 Task: Create app for audit management.
Action: Mouse moved to (41, 139)
Screenshot: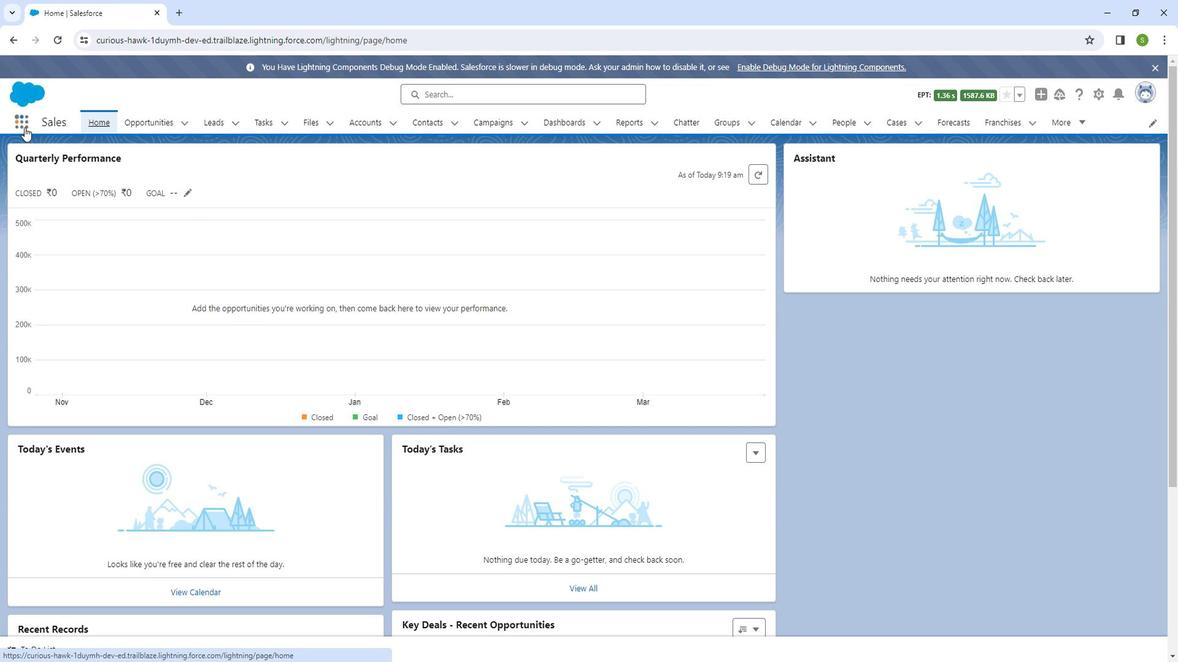 
Action: Mouse pressed left at (41, 139)
Screenshot: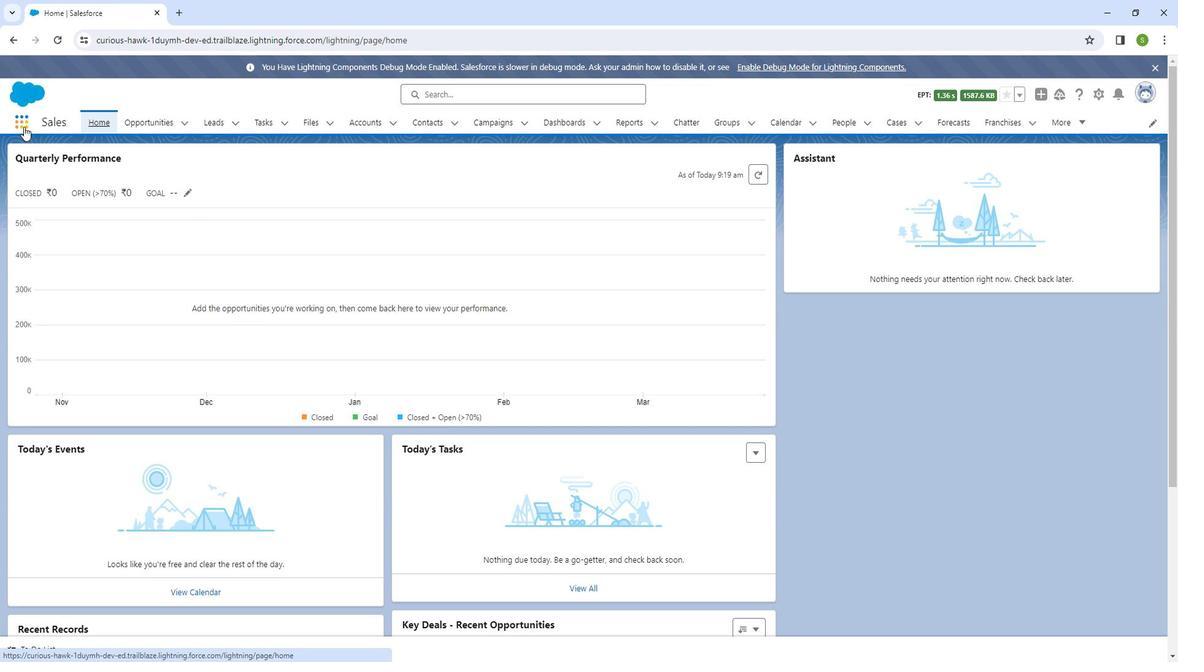 
Action: Mouse moved to (1119, 112)
Screenshot: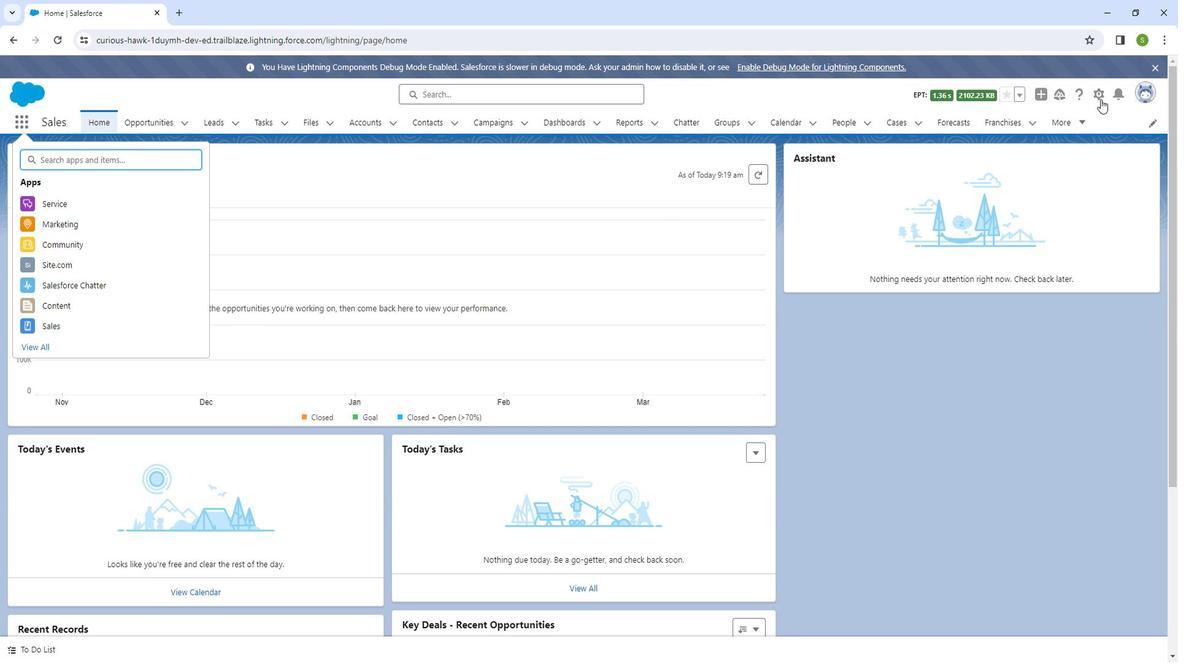 
Action: Mouse pressed left at (1119, 112)
Screenshot: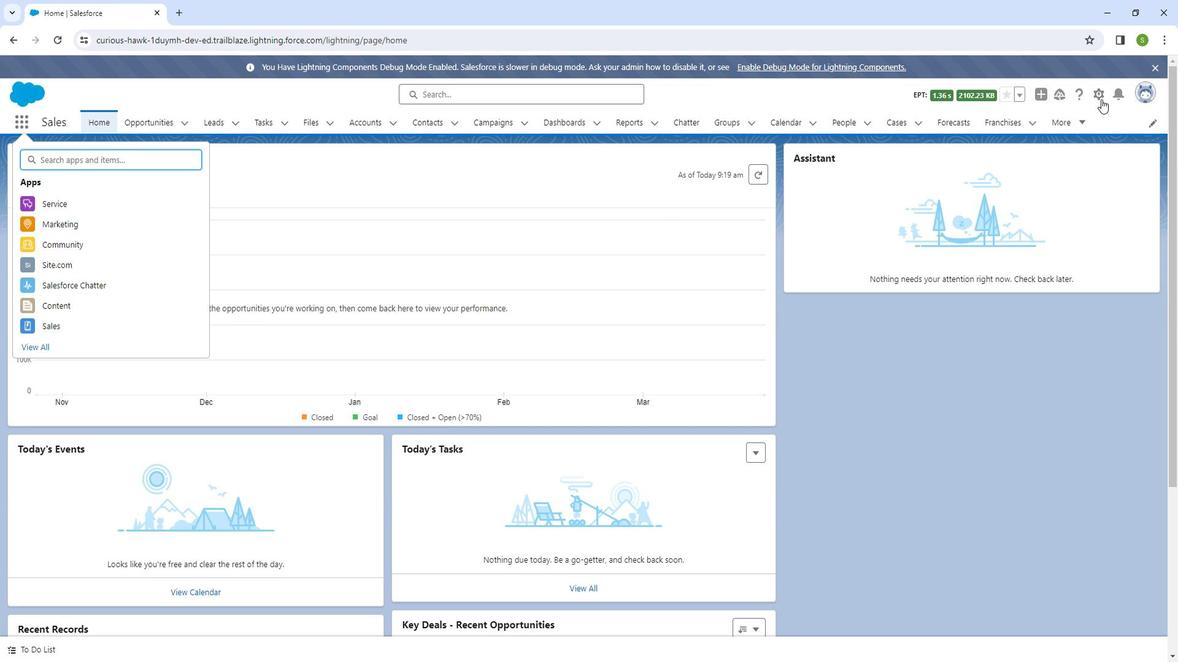 
Action: Mouse moved to (1066, 152)
Screenshot: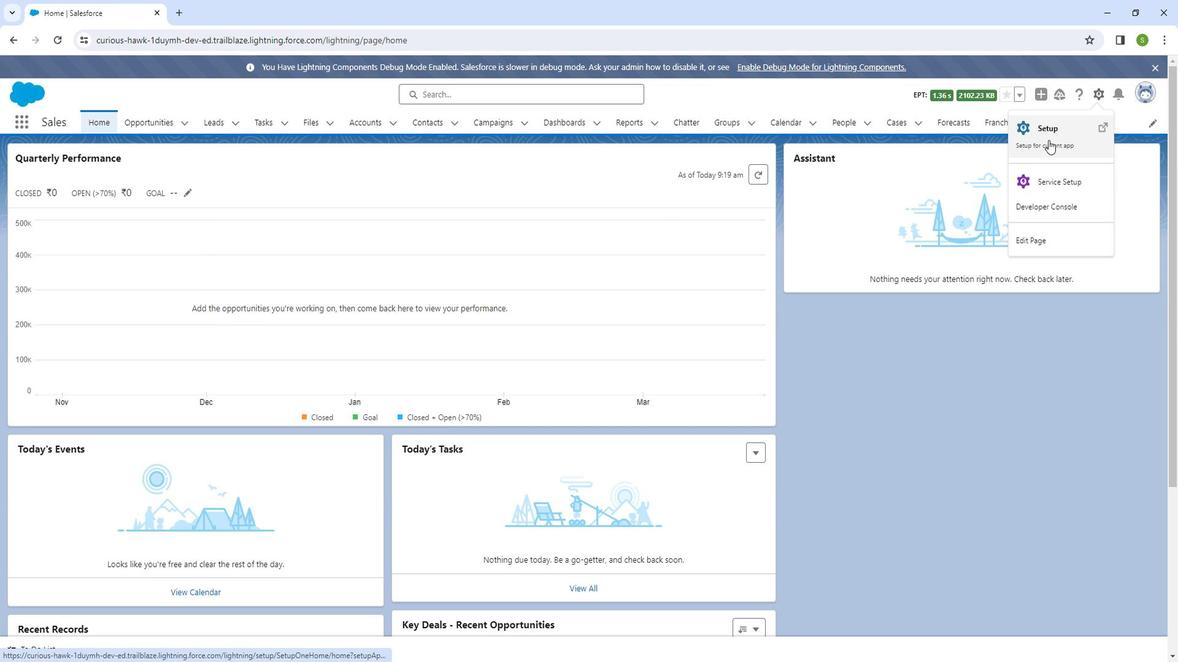 
Action: Mouse pressed left at (1066, 152)
Screenshot: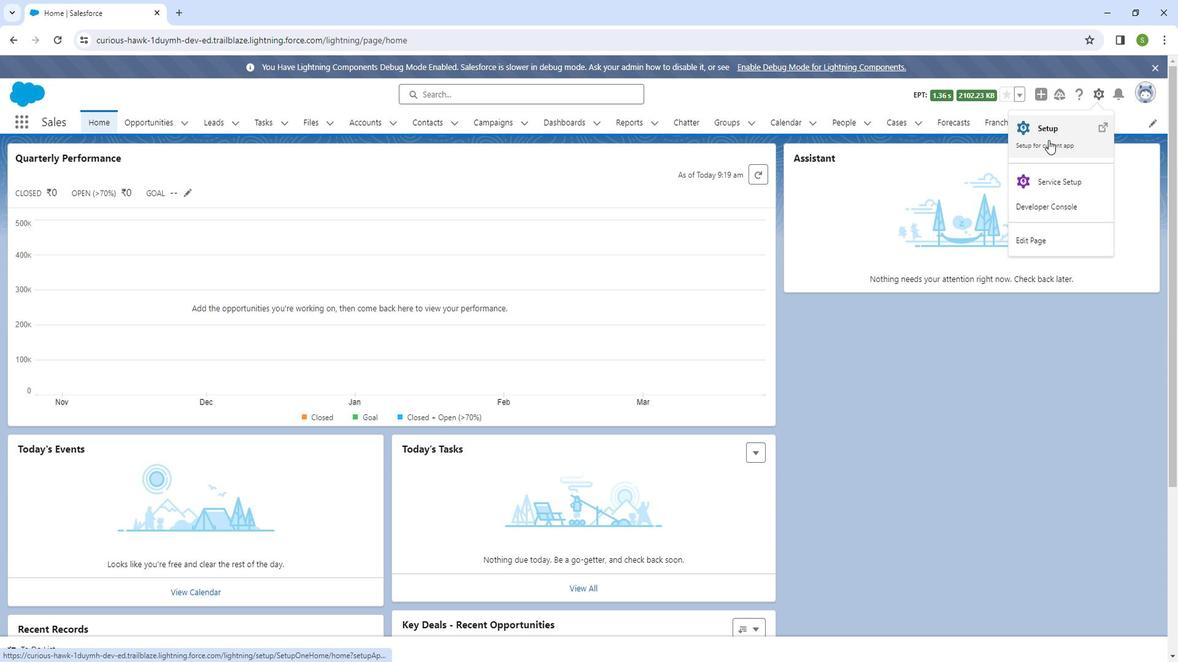 
Action: Mouse moved to (90, 170)
Screenshot: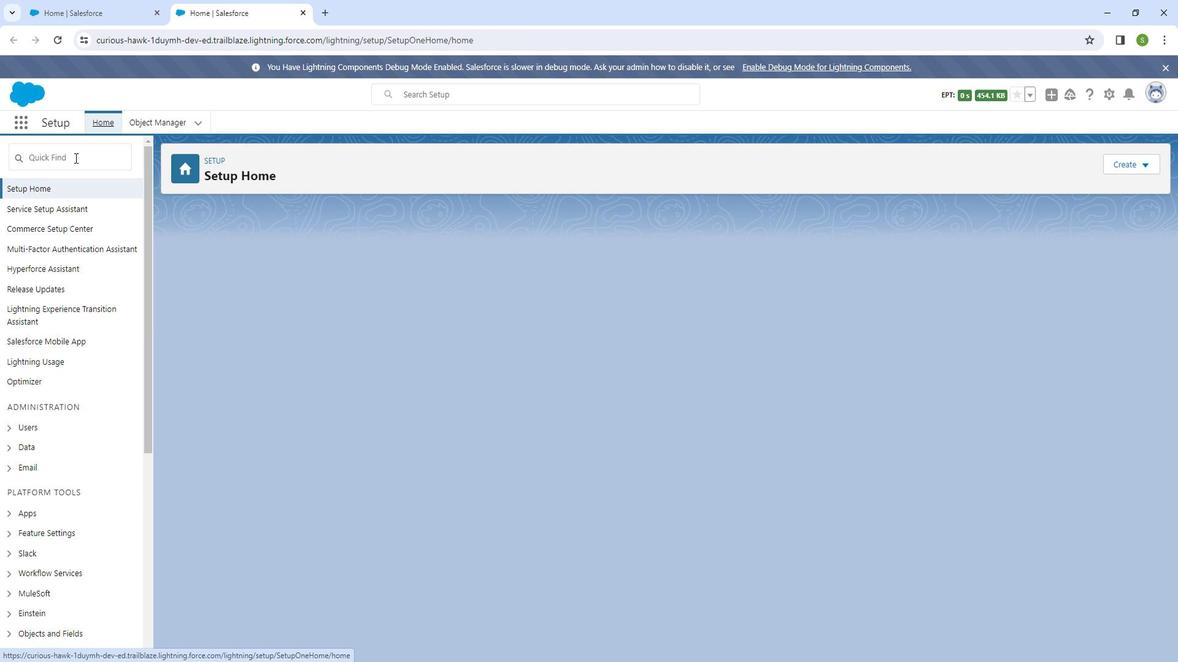 
Action: Mouse pressed left at (90, 170)
Screenshot: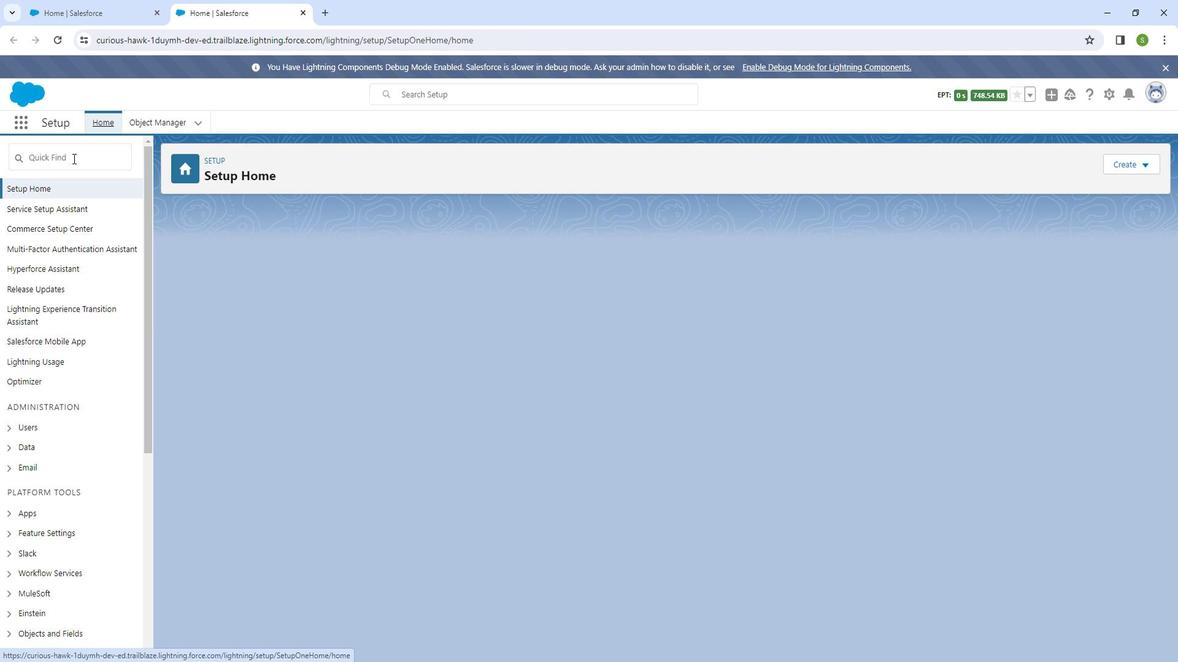 
Action: Mouse moved to (91, 170)
Screenshot: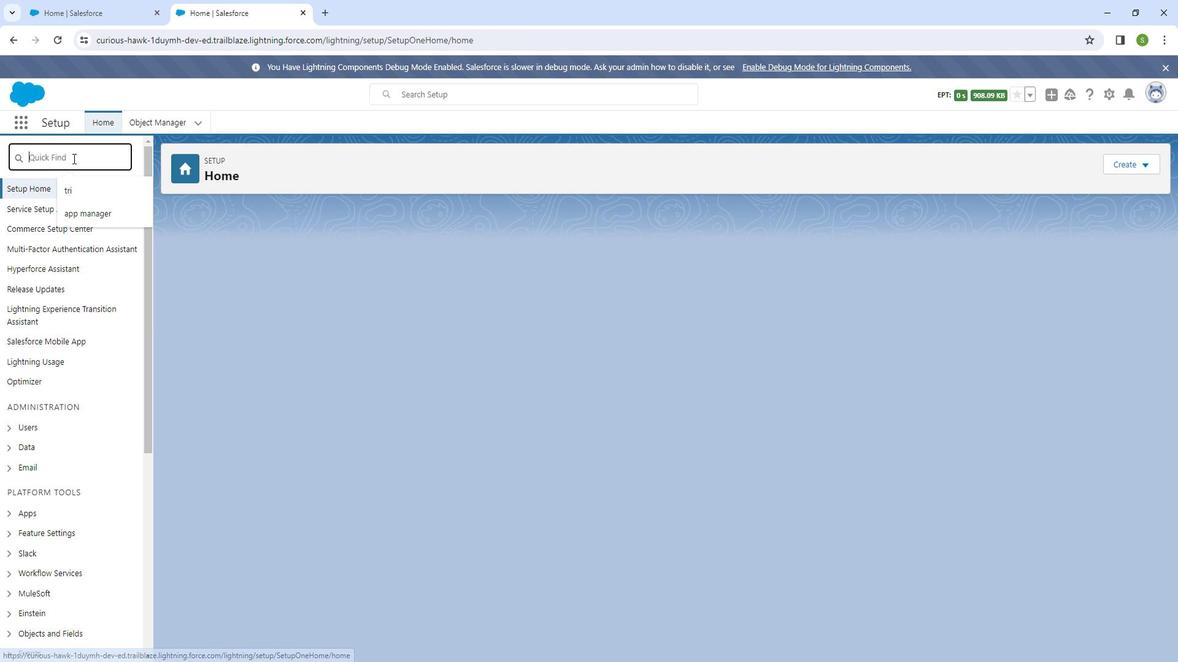 
Action: Key pressed app<Key.space>manag
Screenshot: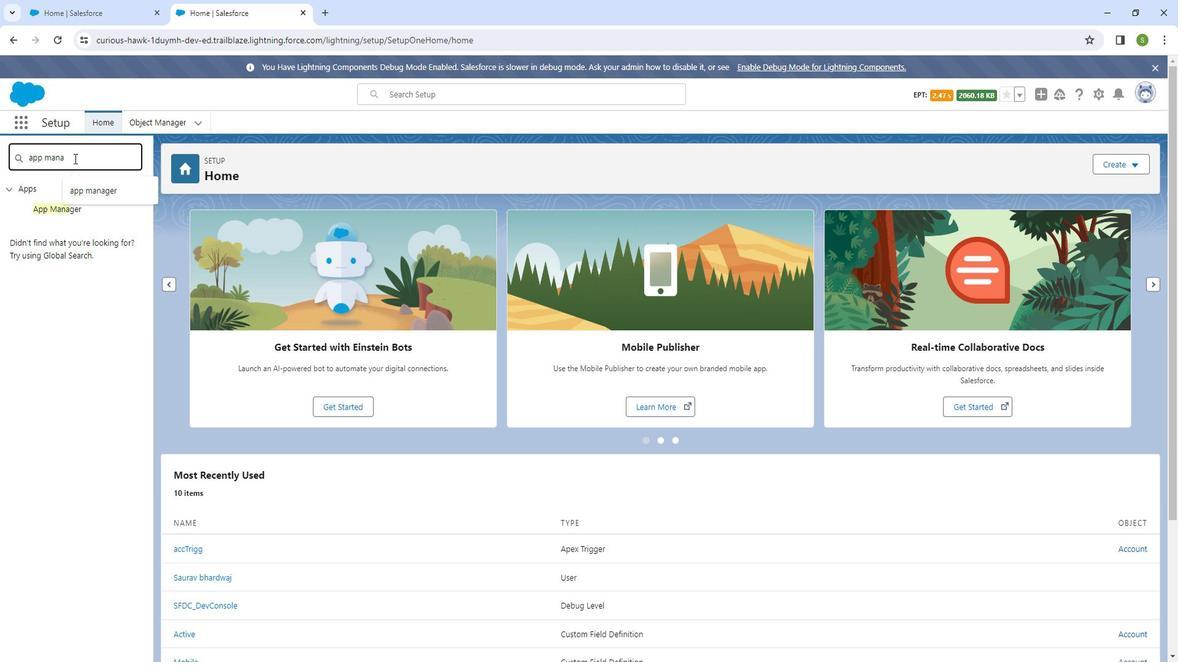 
Action: Mouse moved to (92, 170)
Screenshot: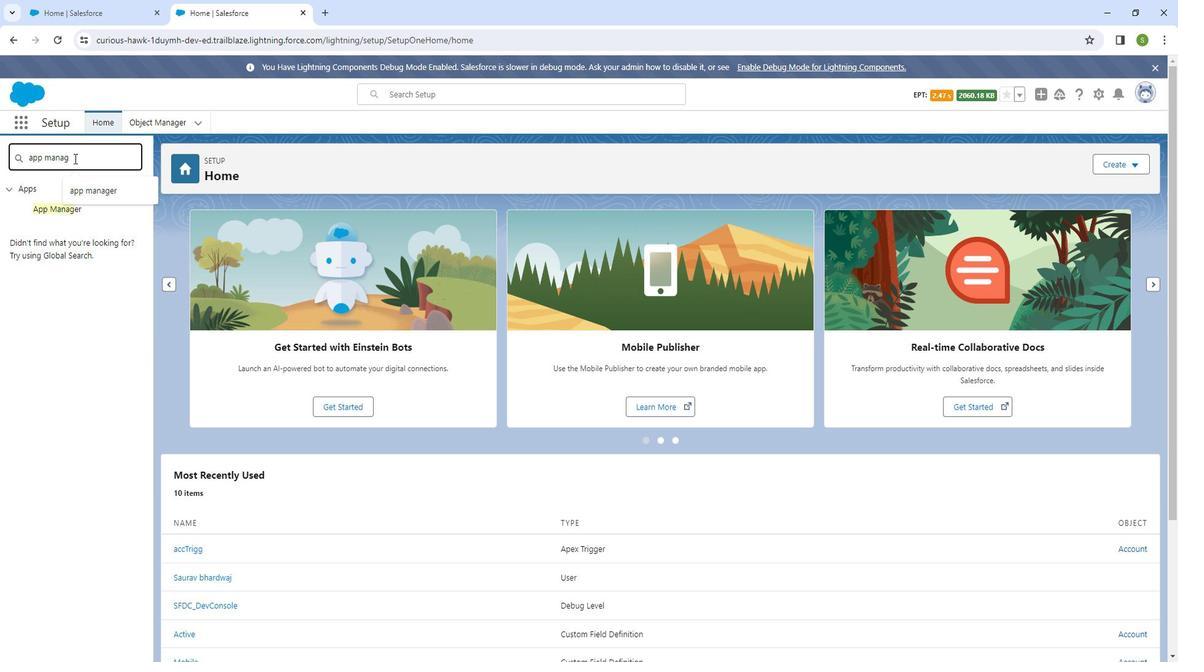 
Action: Key pressed er
Screenshot: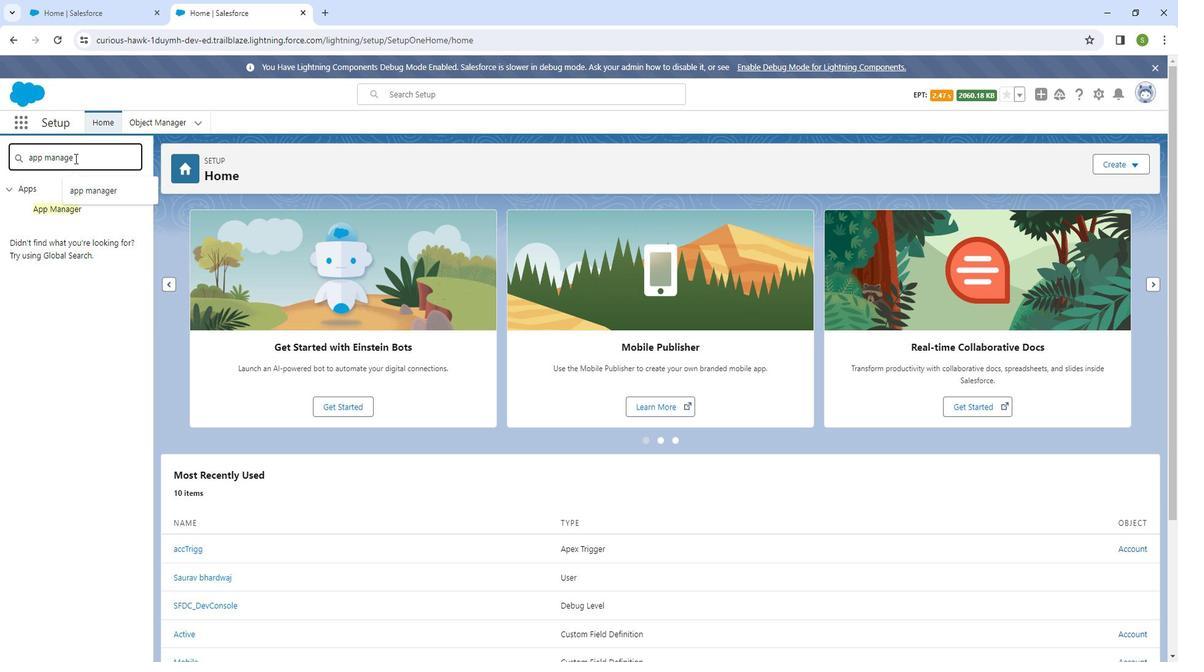 
Action: Mouse moved to (93, 218)
Screenshot: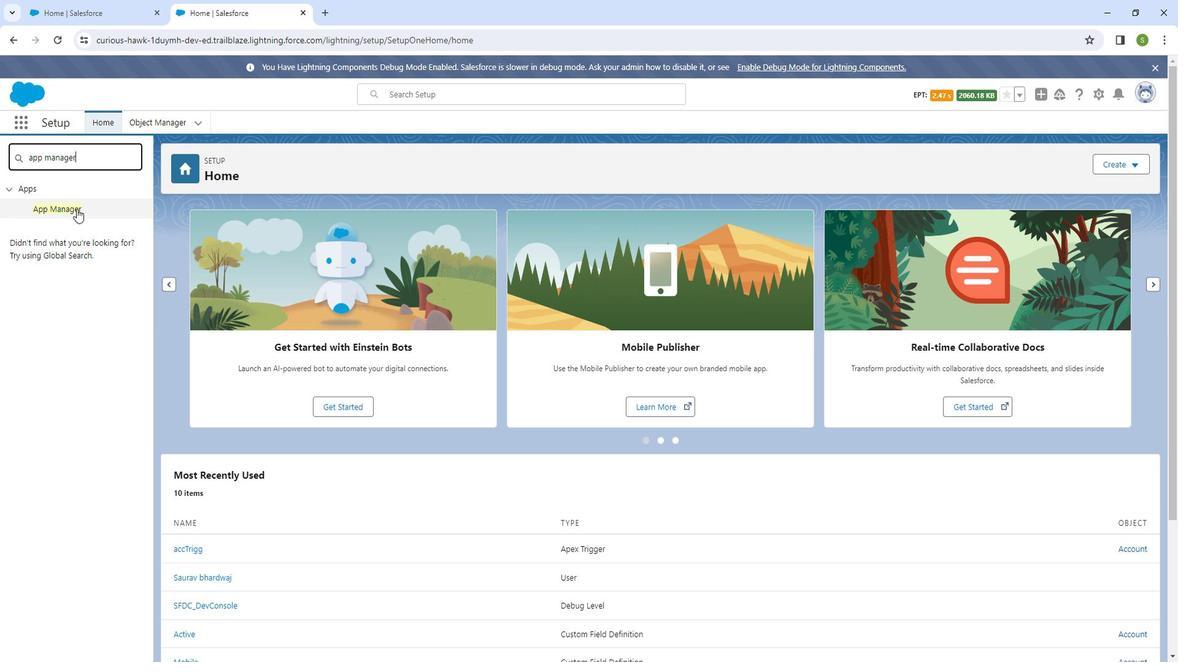 
Action: Mouse pressed left at (93, 218)
Screenshot: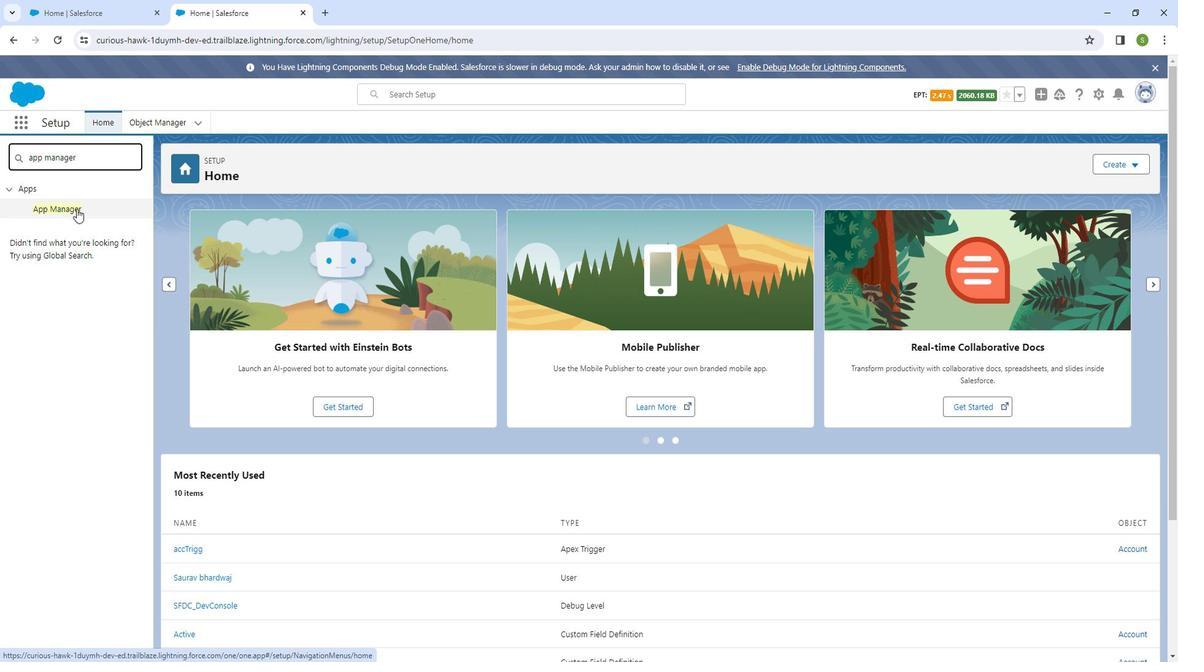 
Action: Mouse moved to (1028, 173)
Screenshot: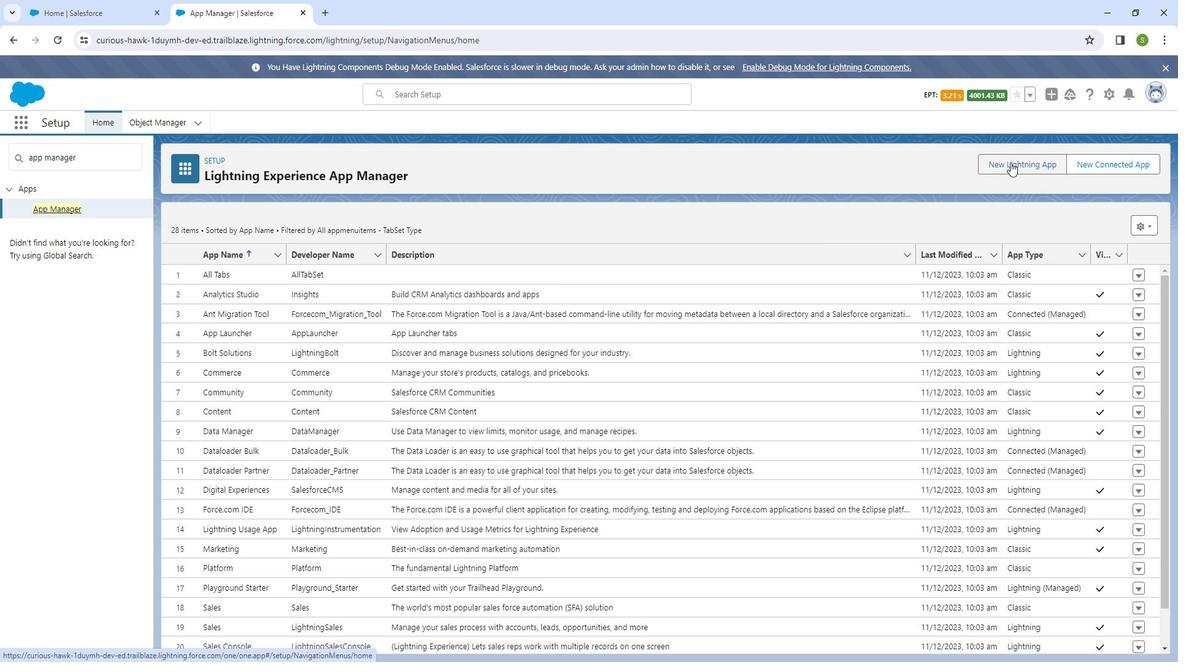 
Action: Mouse pressed left at (1028, 173)
Screenshot: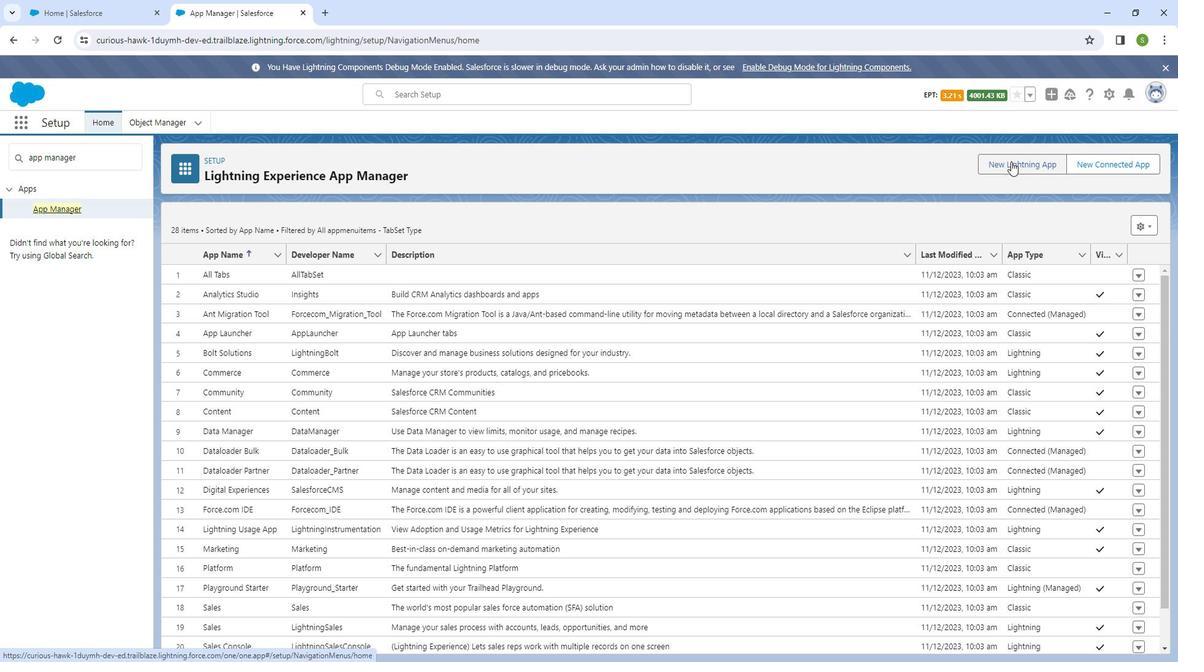 
Action: Mouse moved to (449, 297)
Screenshot: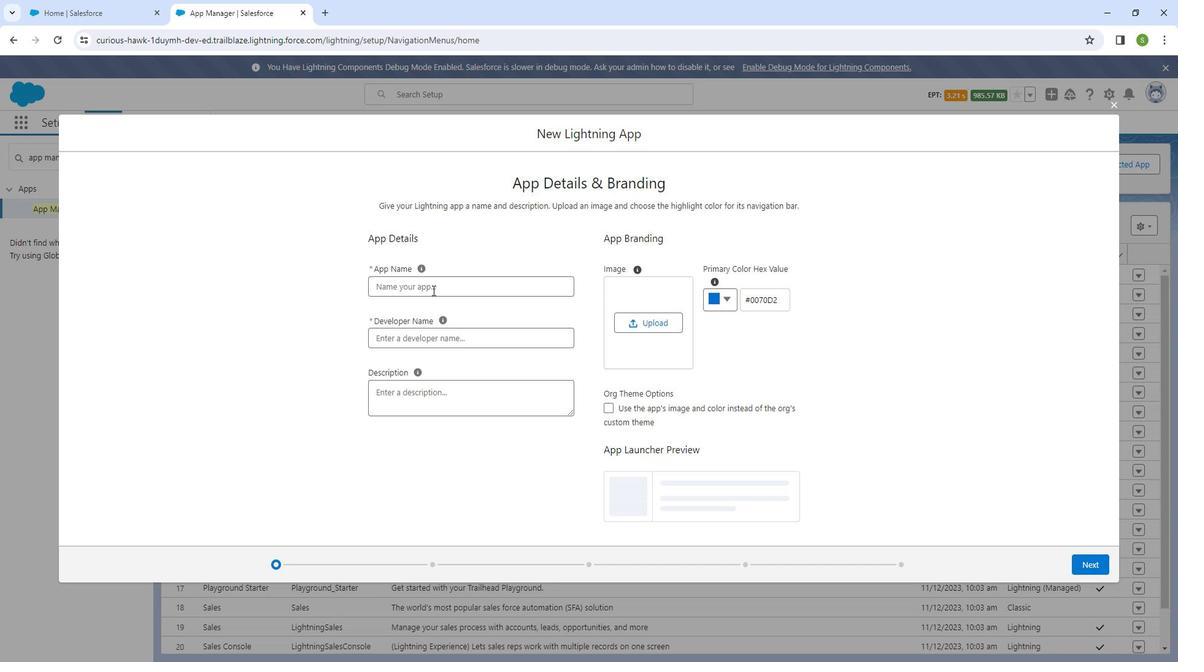 
Action: Mouse pressed left at (449, 297)
Screenshot: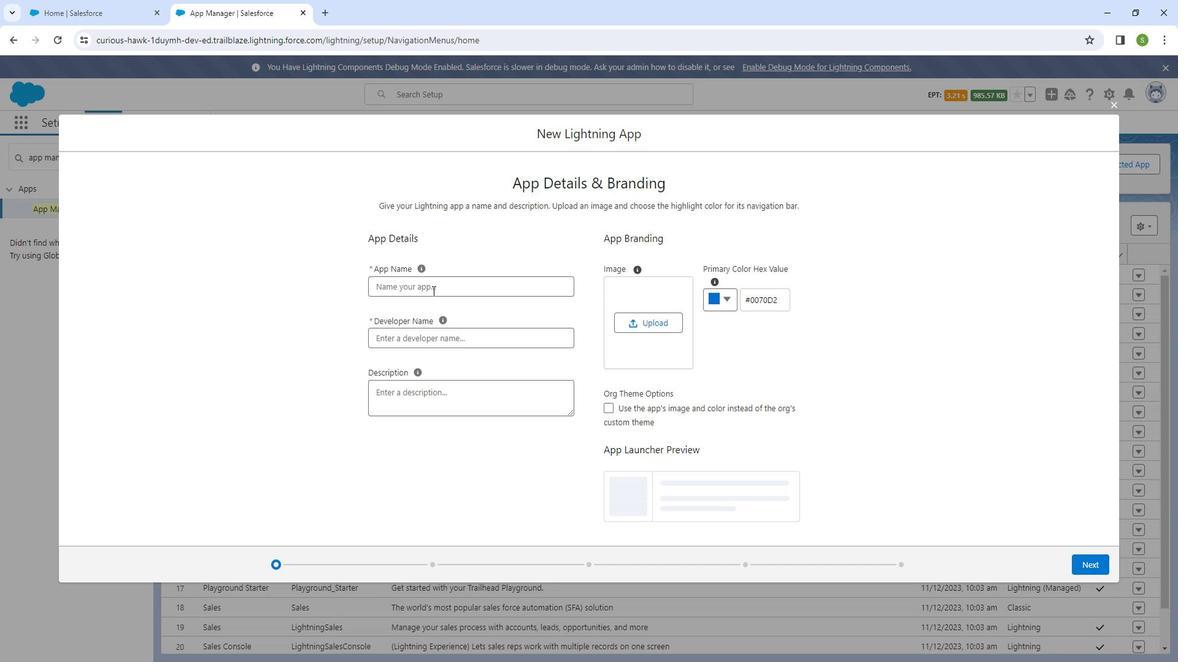 
Action: Mouse moved to (450, 297)
Screenshot: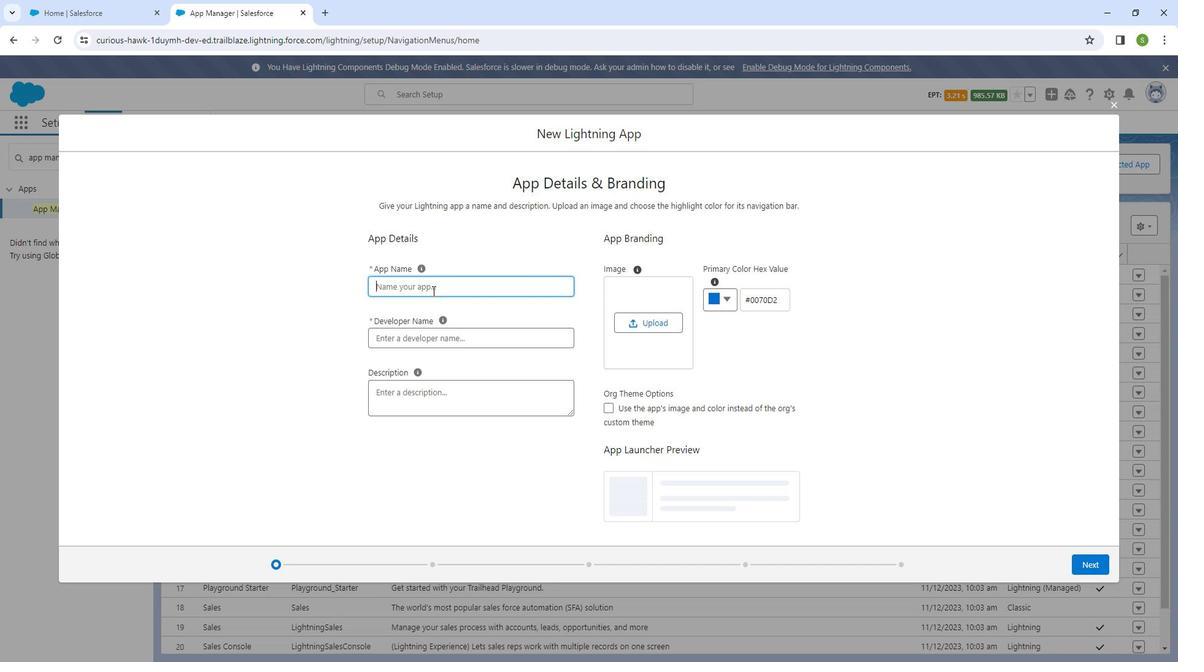 
Action: Key pressed <Key.shift_r>App<Key.backspace><Key.backspace>udit<Key.space><Key.shift_r><Key.shift_r><Key.shift_r><Key.shift_r><Key.shift_r><Key.shift_r><Key.shift_r><Key.shift_r><Key.shift_r><Key.shift_r><Key.shift_r><Key.shift_r><Key.shift_r>Management<Key.space>
Screenshot: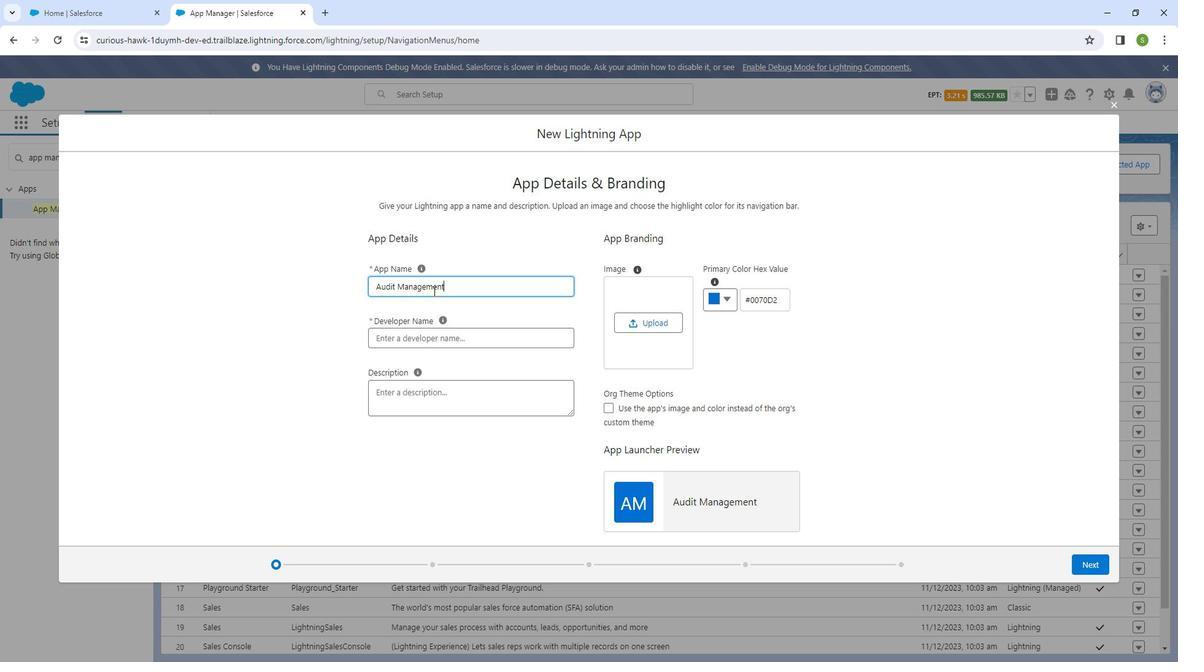 
Action: Mouse moved to (445, 343)
Screenshot: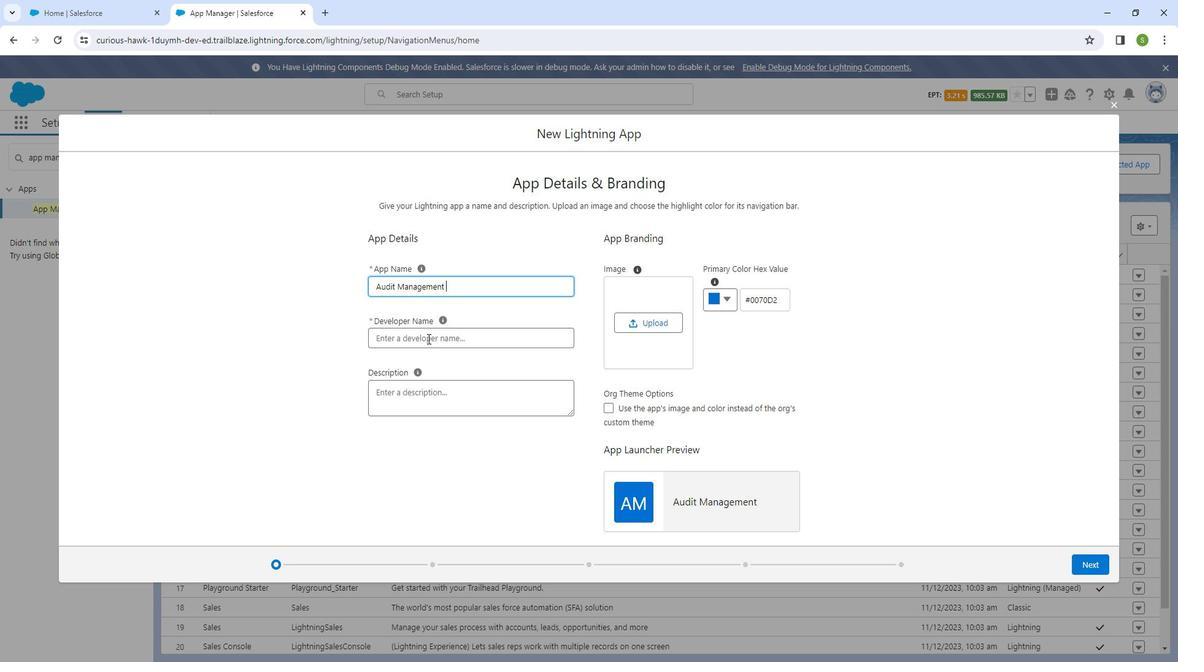 
Action: Mouse pressed left at (445, 343)
Screenshot: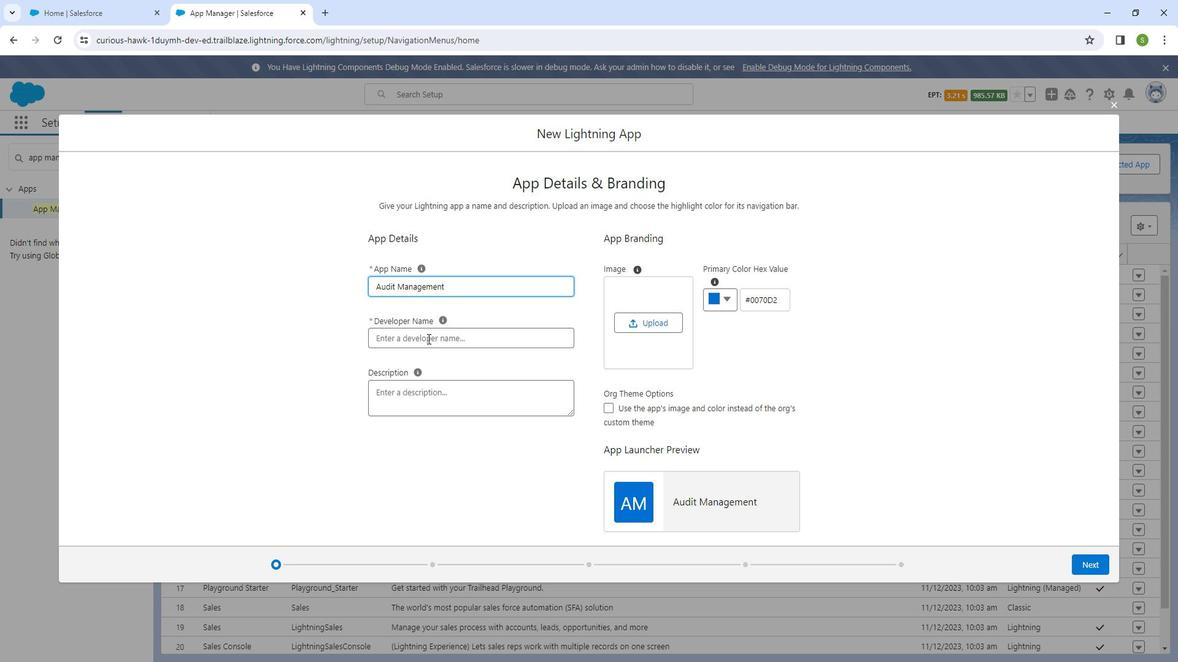 
Action: Mouse moved to (430, 396)
Screenshot: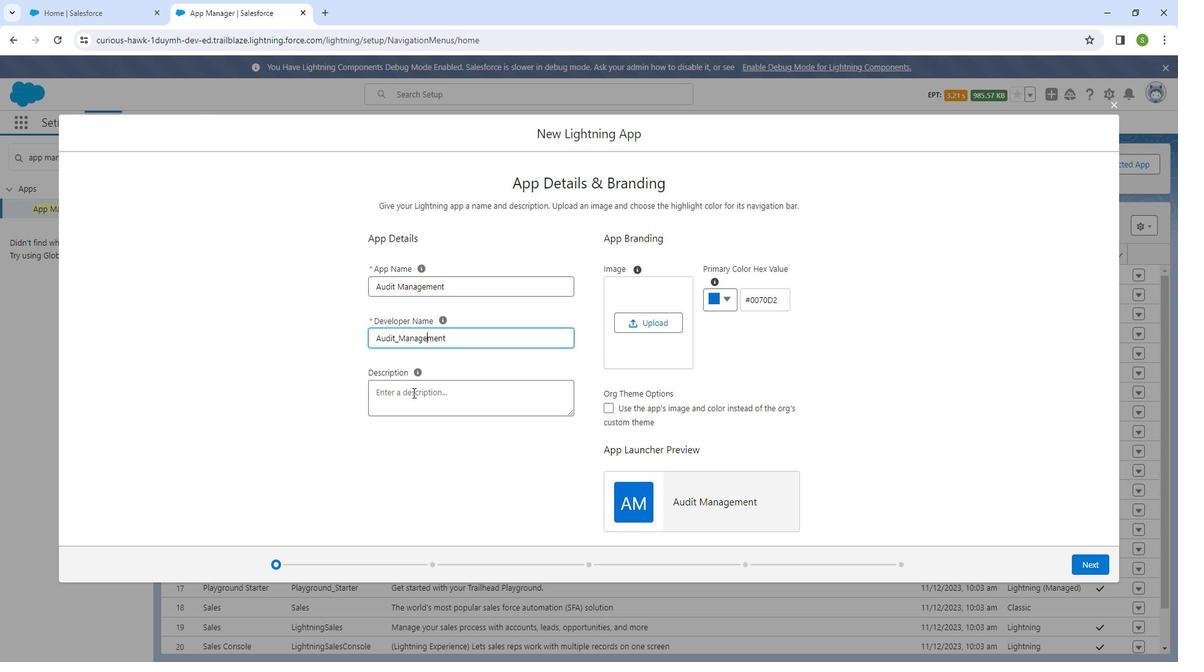 
Action: Mouse pressed left at (430, 396)
Screenshot: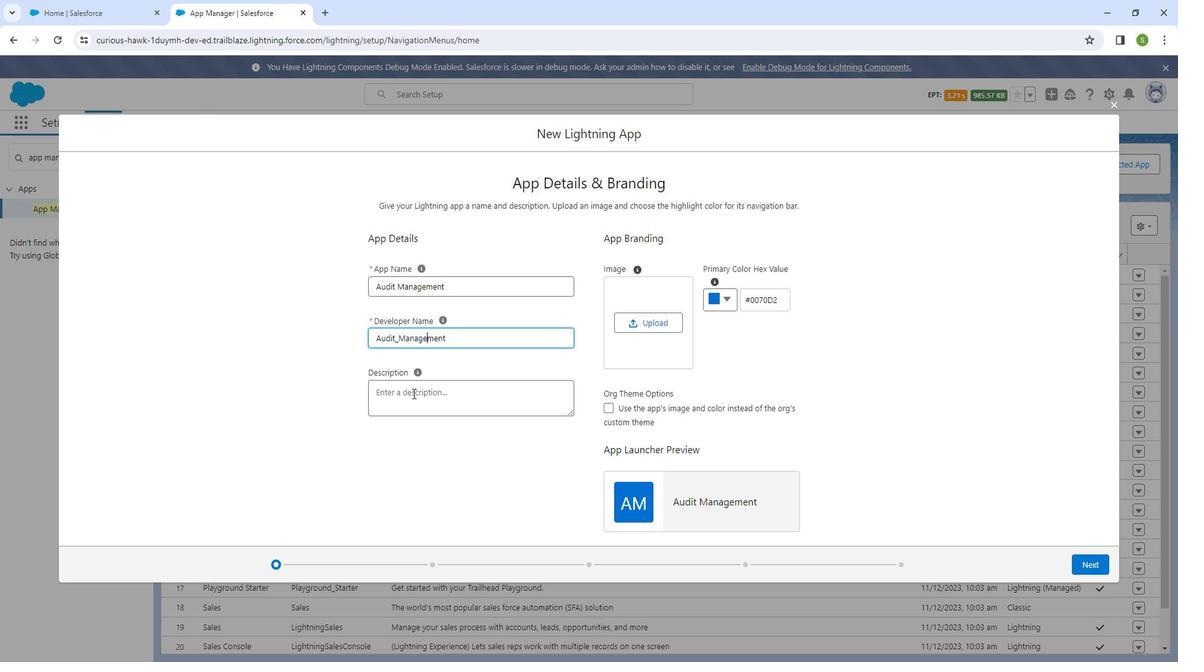 
Action: Mouse moved to (431, 396)
Screenshot: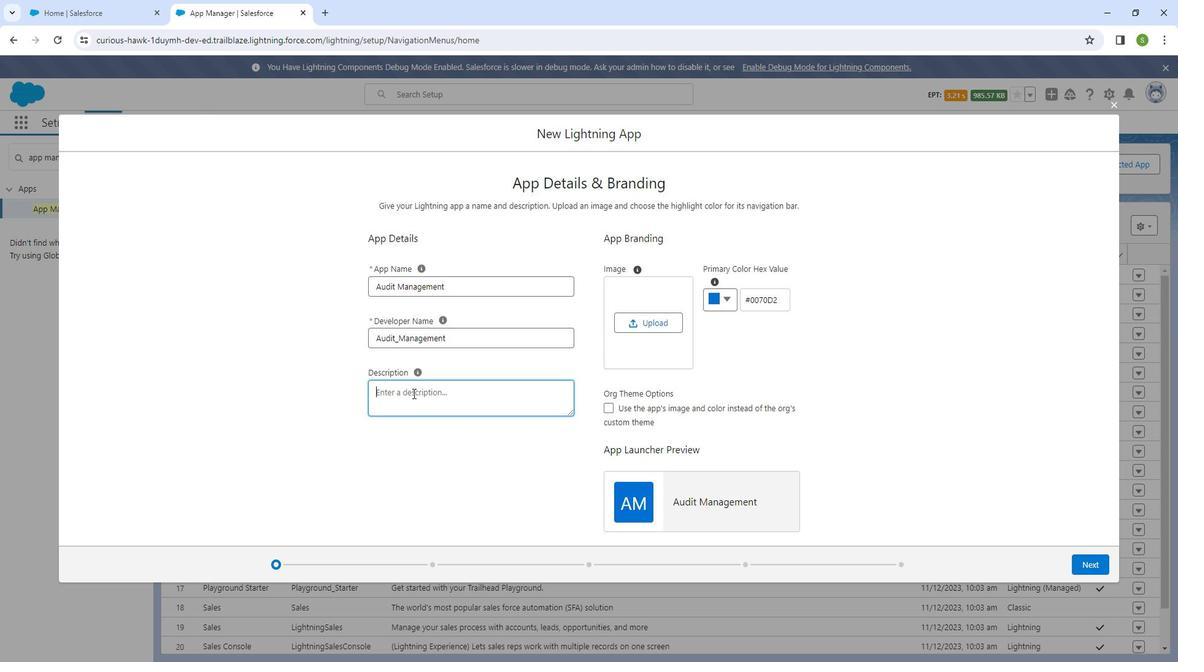 
Action: Key pressed <Key.shift_r><Key.shift_r><Key.shift_r><Key.shift_r><Key.shift_r><Key.shift_r><Key.shift_r><Key.shift_r><Key.shift_r><Key.shift_r><Key.shift_r>An<Key.space><Key.shift_r><Key.shift_r><Key.shift_r><Key.shift_r><Key.shift_r><Key.shift_r>Audit<Key.space><Key.shift_r><Key.shift_r><Key.shift_r><Key.shift_r><Key.shift_r><Key.shift_r><Key.shift_r><Key.shift_r><Key.shift_r><Key.shift_r><Key.shift_r><Key.shift_r><Key.shift_r><Key.shift_r><Key.shift_r><Key.shift_r><Key.shift_r>Management<Key.space>system<Key.space>is<Key.space>a<Key.space>software<Key.space>solution<Key.space>designed<Key.space>to<Key.space>streamline<Key.space>and<Key.space>automate<Key.space>the<Key.space>entire<Key.space>audit<Key.space>process<Key.space>within<Key.space>an<Key.space>organisation.
Screenshot: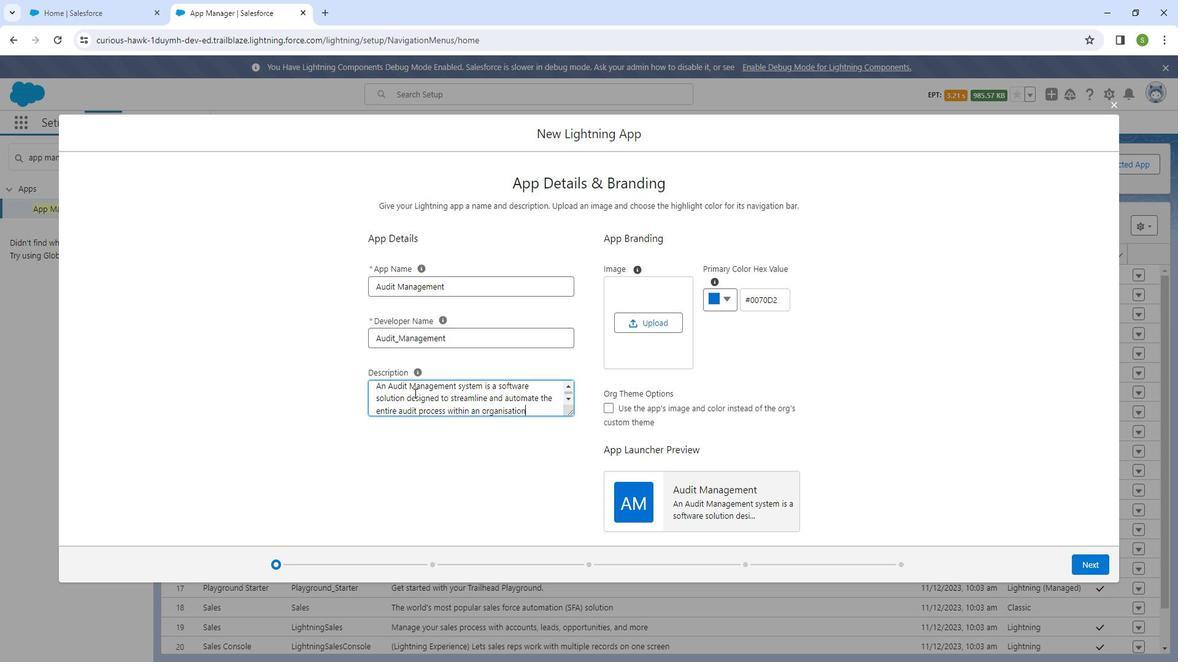 
Action: Mouse moved to (1100, 558)
Screenshot: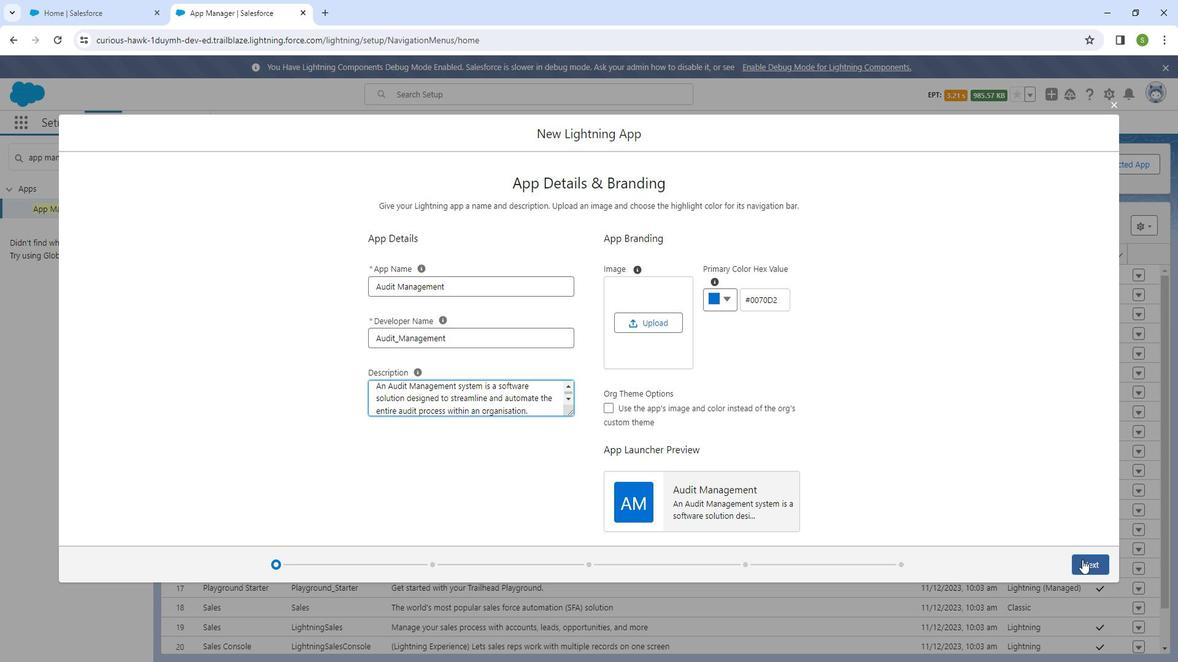 
Action: Mouse pressed left at (1100, 558)
Screenshot: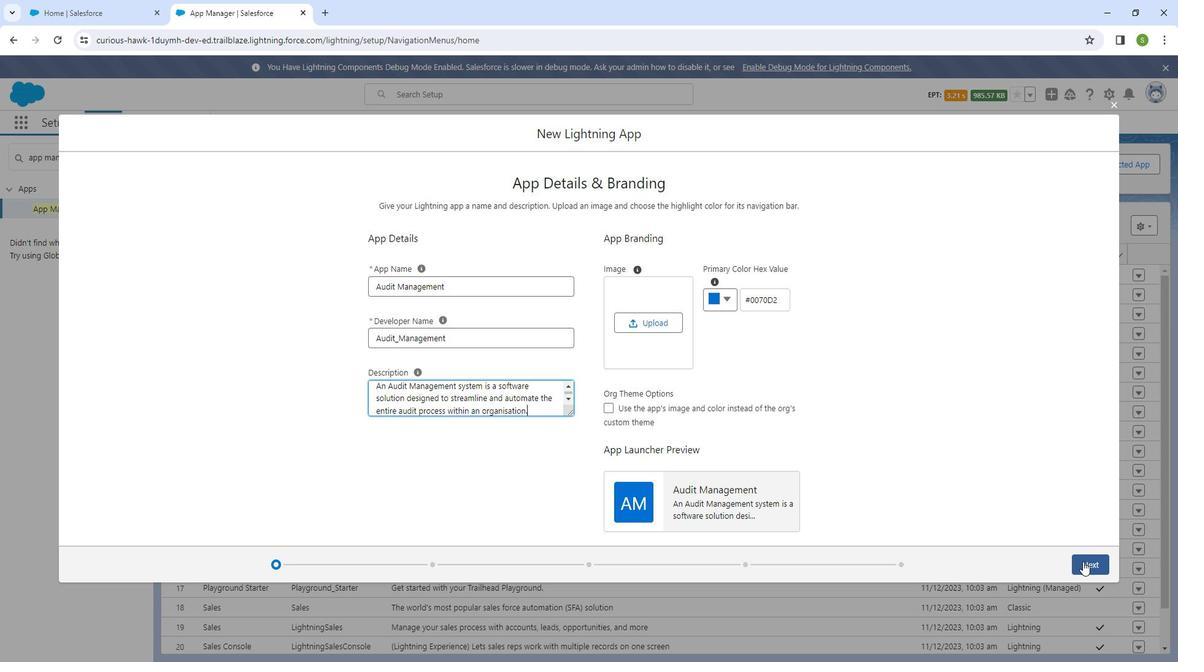 
Action: Mouse moved to (1106, 559)
Screenshot: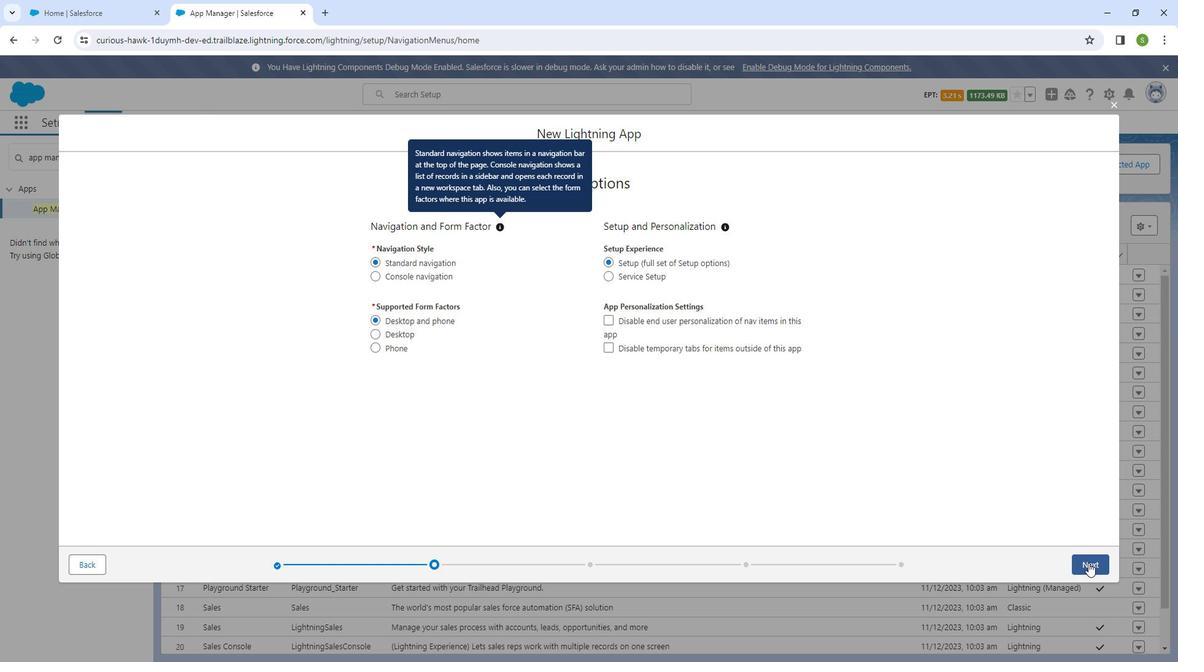 
Action: Mouse pressed left at (1106, 559)
Screenshot: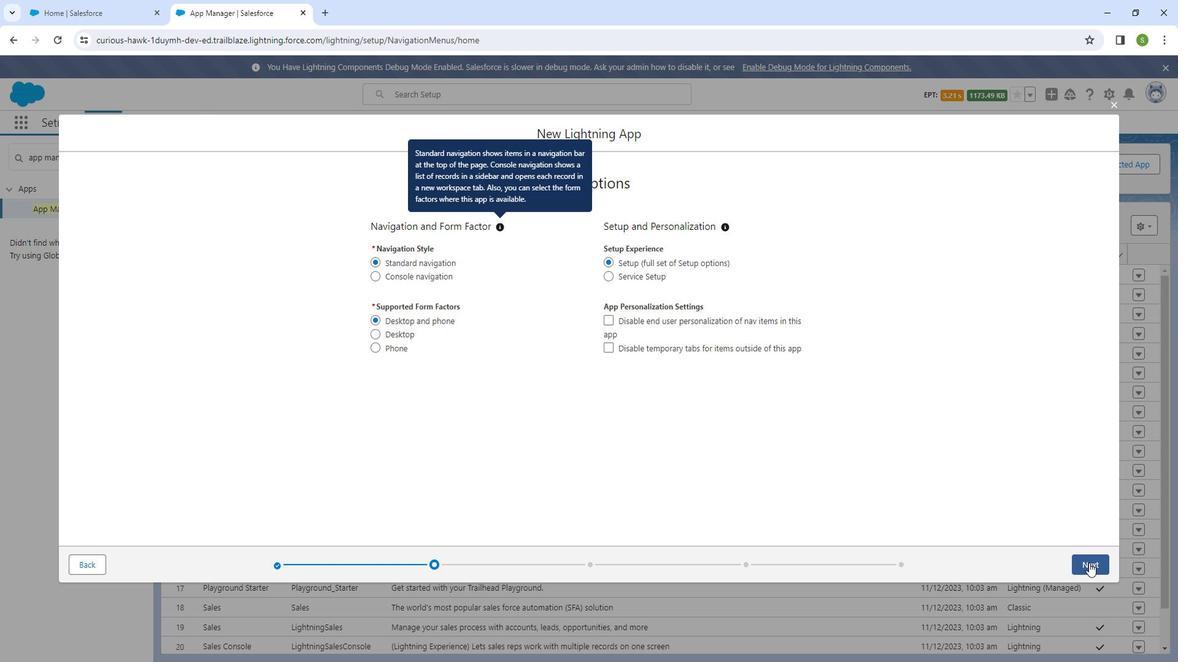 
Action: Mouse moved to (909, 443)
Screenshot: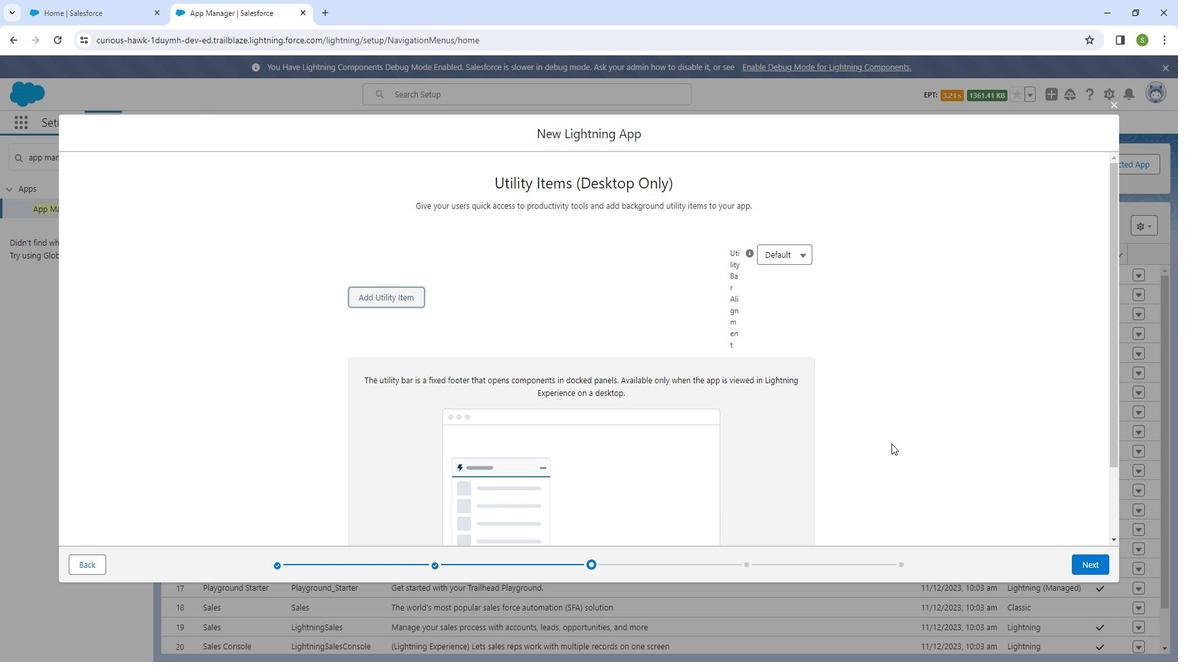 
Action: Mouse scrolled (909, 443) with delta (0, 0)
Screenshot: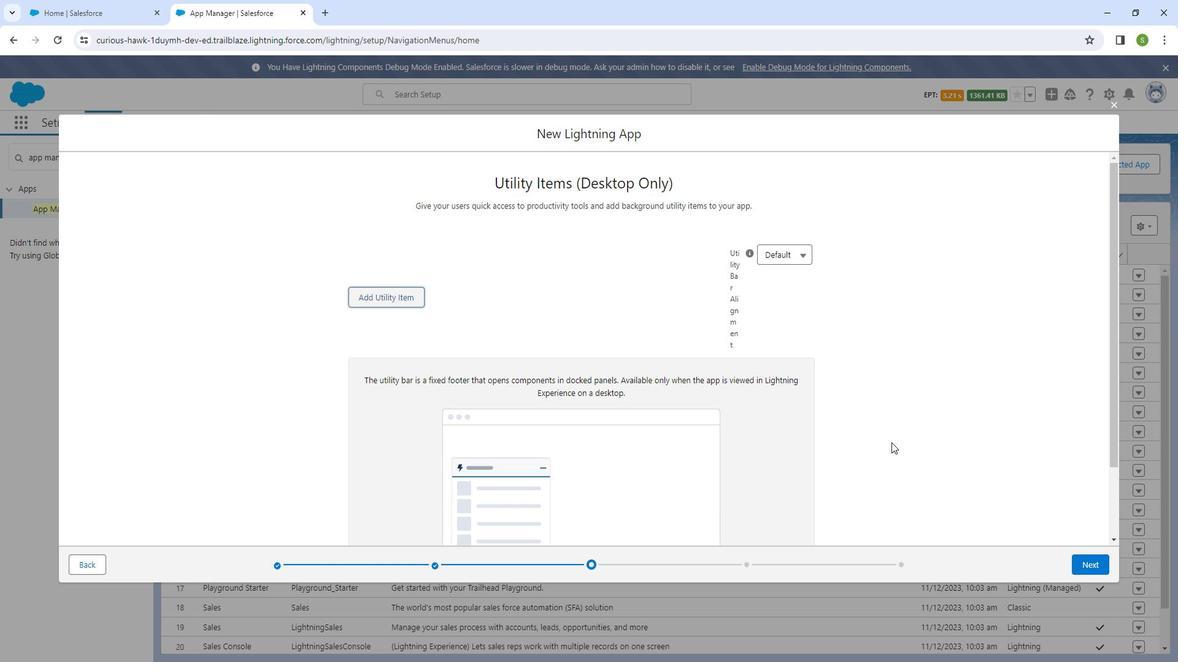 
Action: Mouse scrolled (909, 443) with delta (0, 0)
Screenshot: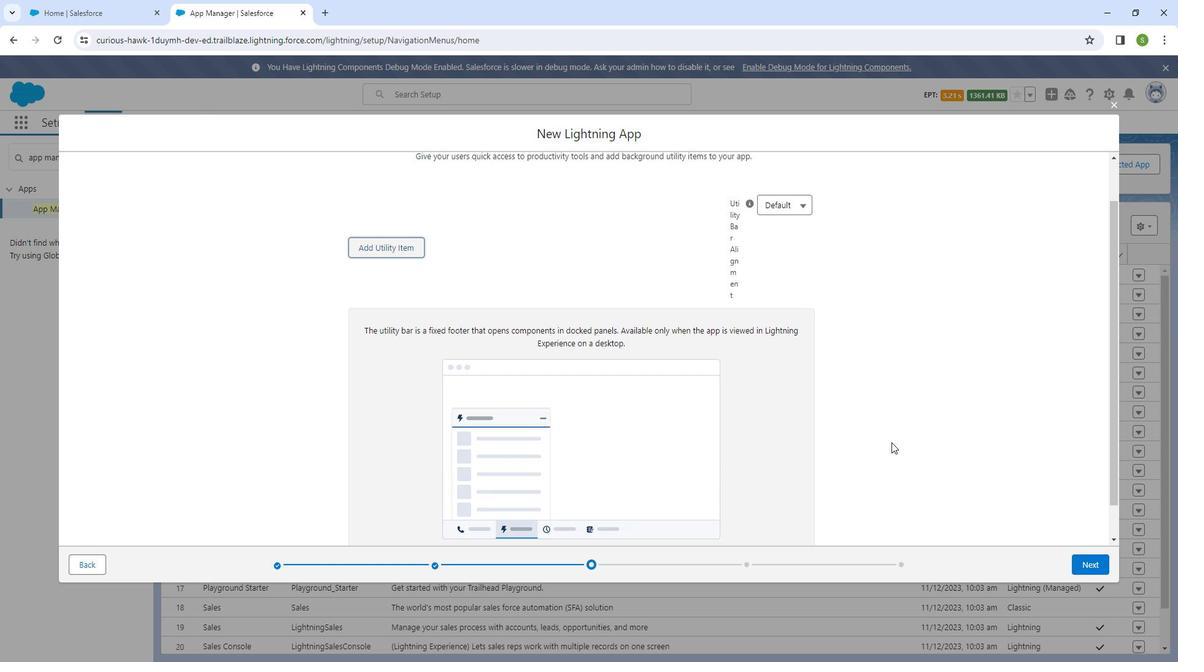 
Action: Mouse scrolled (909, 443) with delta (0, 0)
Screenshot: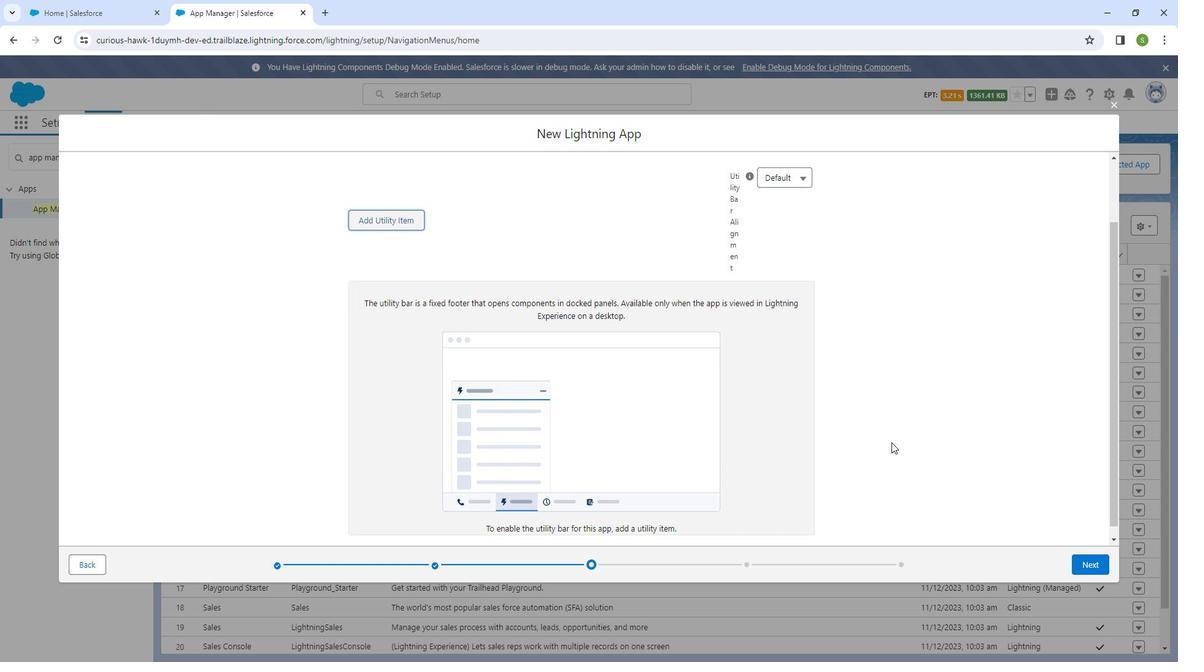 
Action: Mouse scrolled (909, 443) with delta (0, 0)
Screenshot: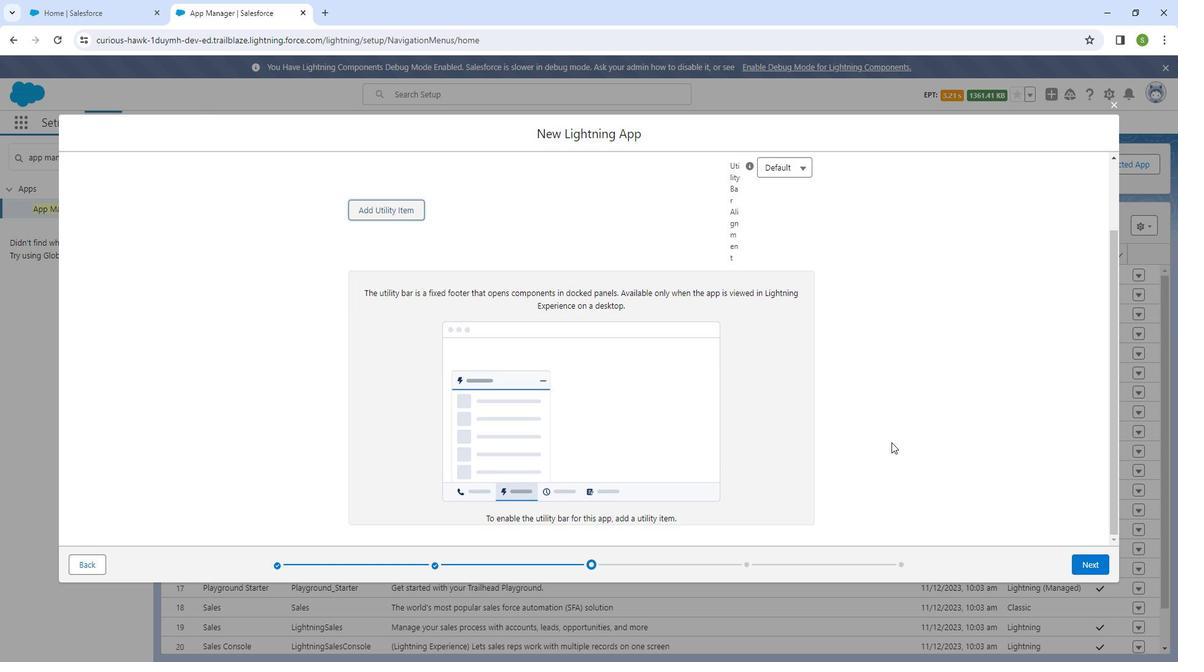 
Action: Mouse moved to (1096, 558)
Screenshot: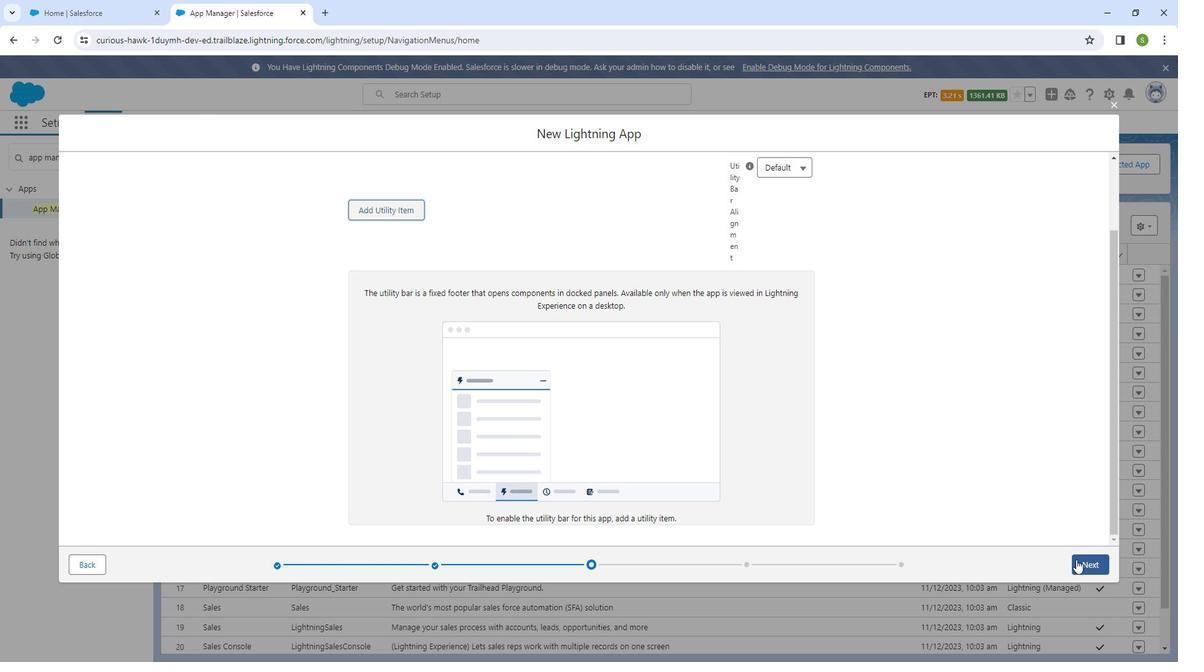 
Action: Mouse pressed left at (1096, 558)
Screenshot: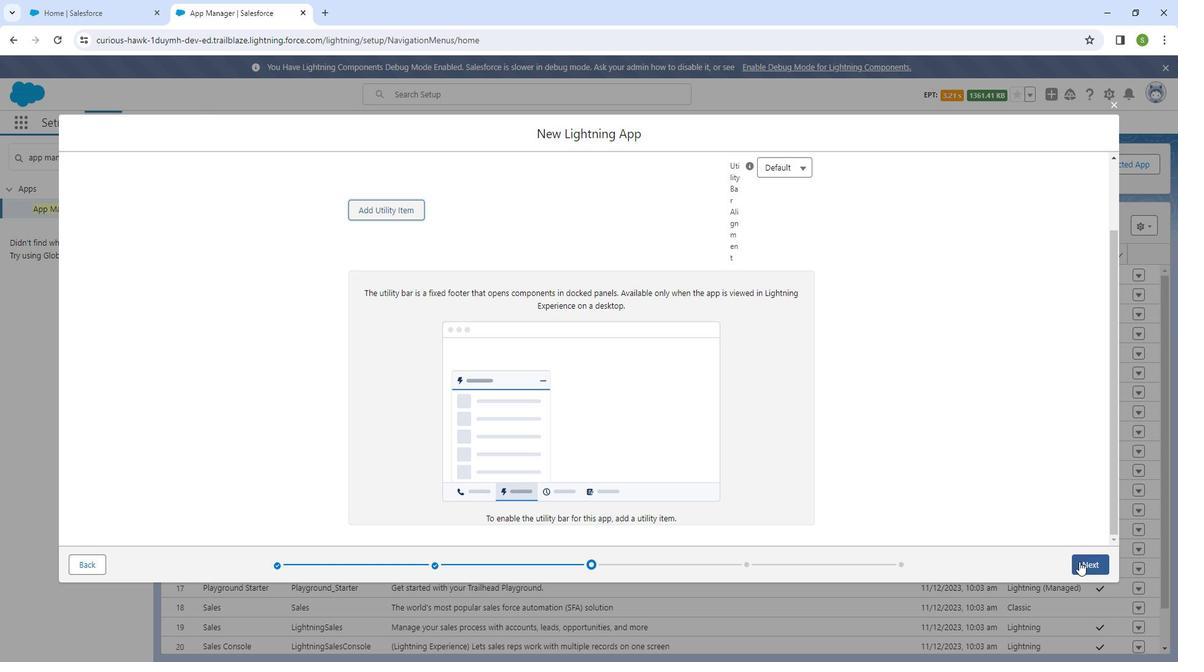 
Action: Mouse moved to (460, 324)
Screenshot: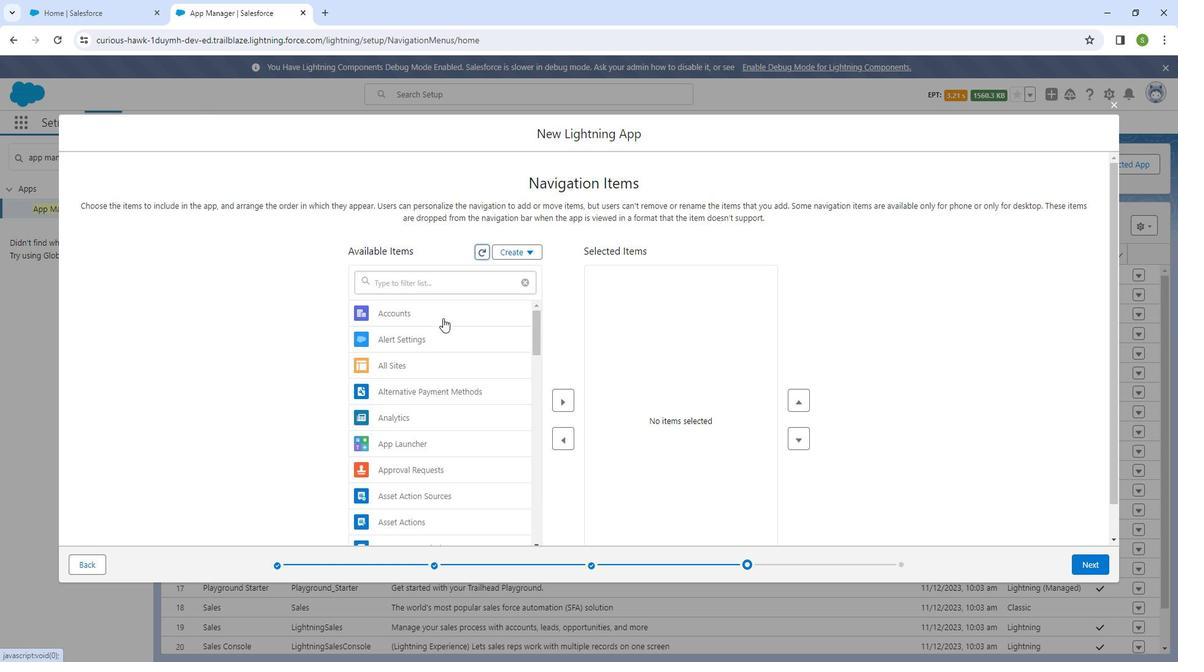 
Action: Mouse pressed left at (460, 324)
Screenshot: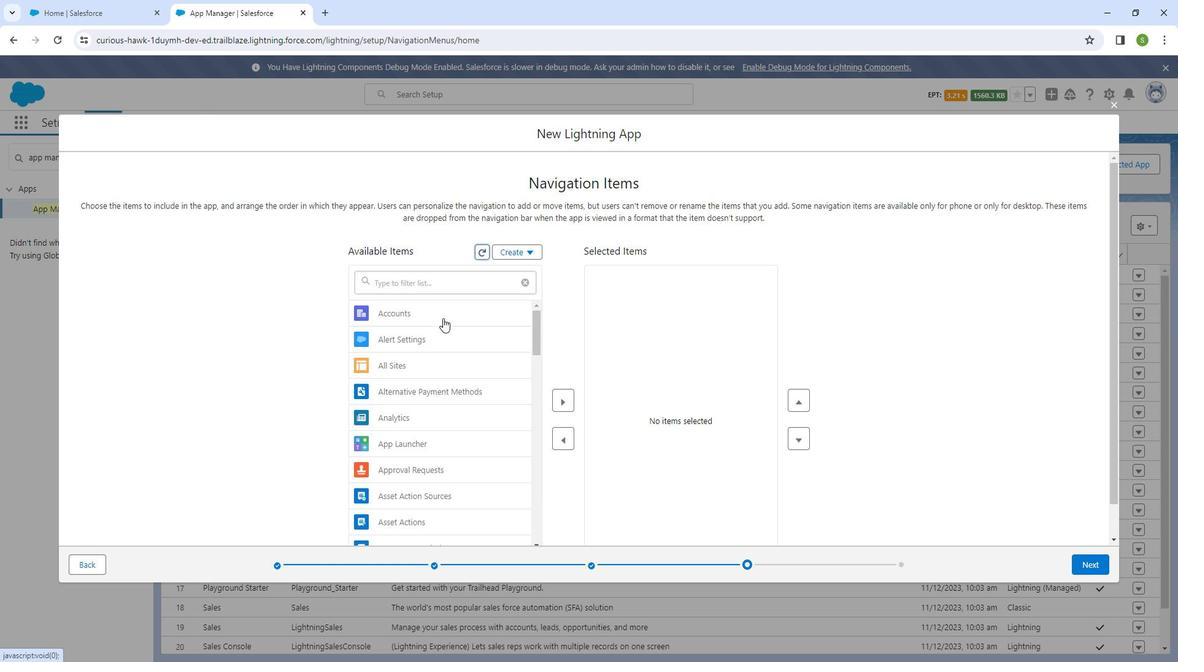 
Action: Mouse moved to (579, 393)
Screenshot: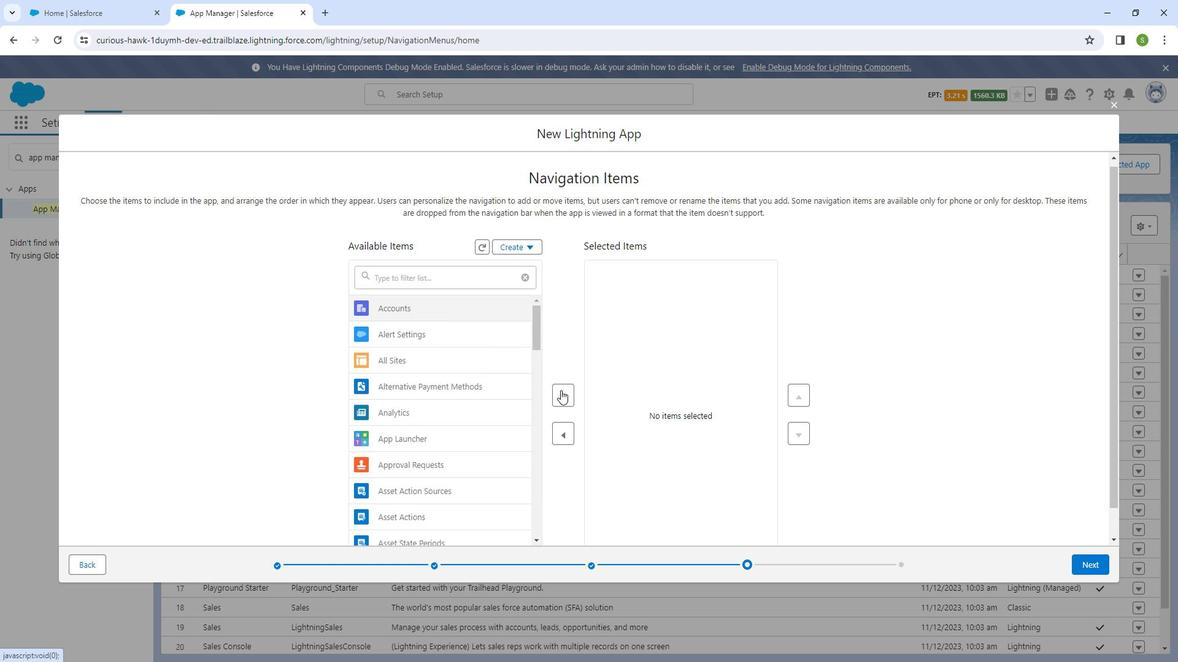 
Action: Mouse pressed left at (579, 393)
Screenshot: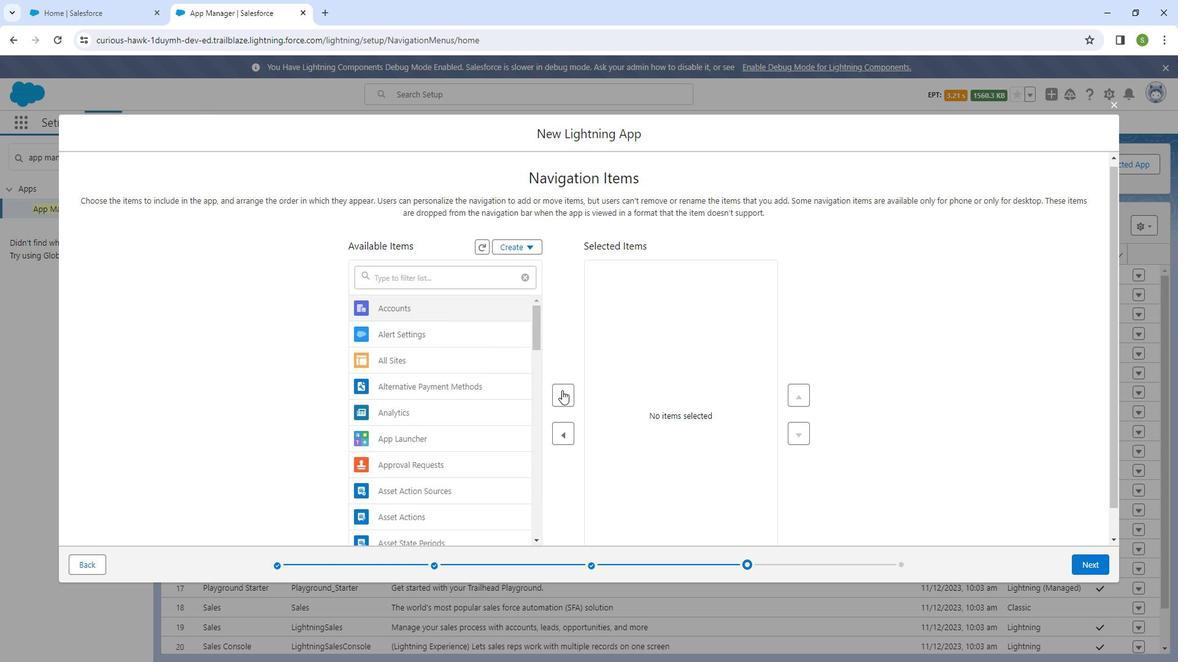 
Action: Mouse moved to (552, 321)
Screenshot: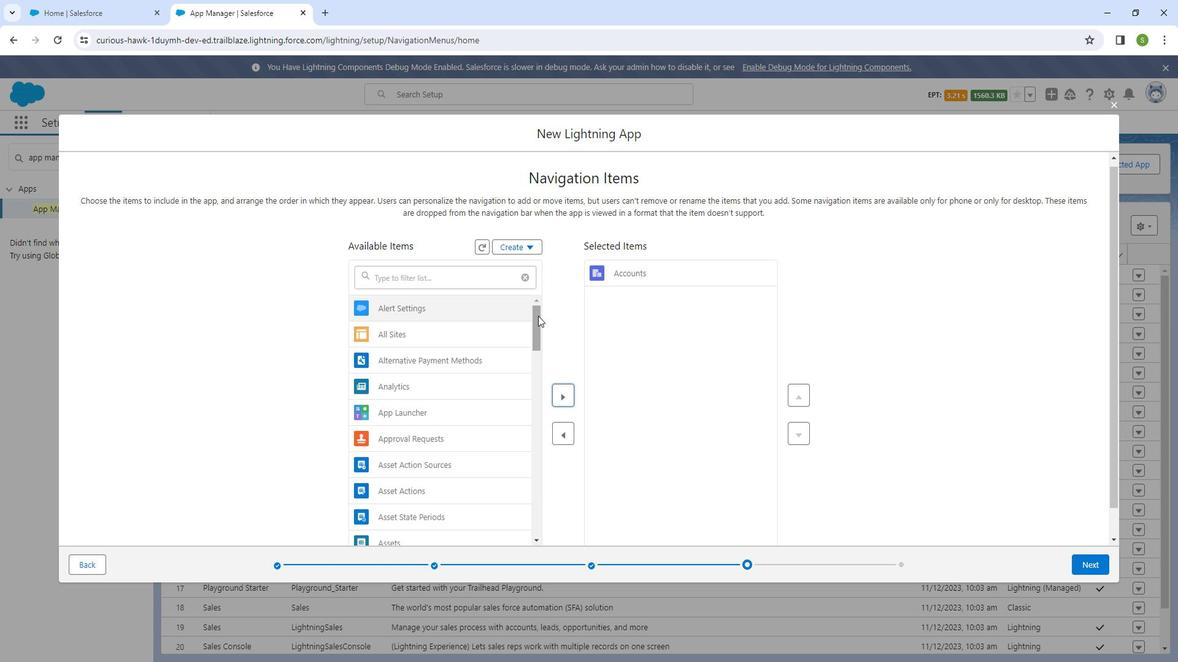 
Action: Mouse pressed left at (552, 321)
Screenshot: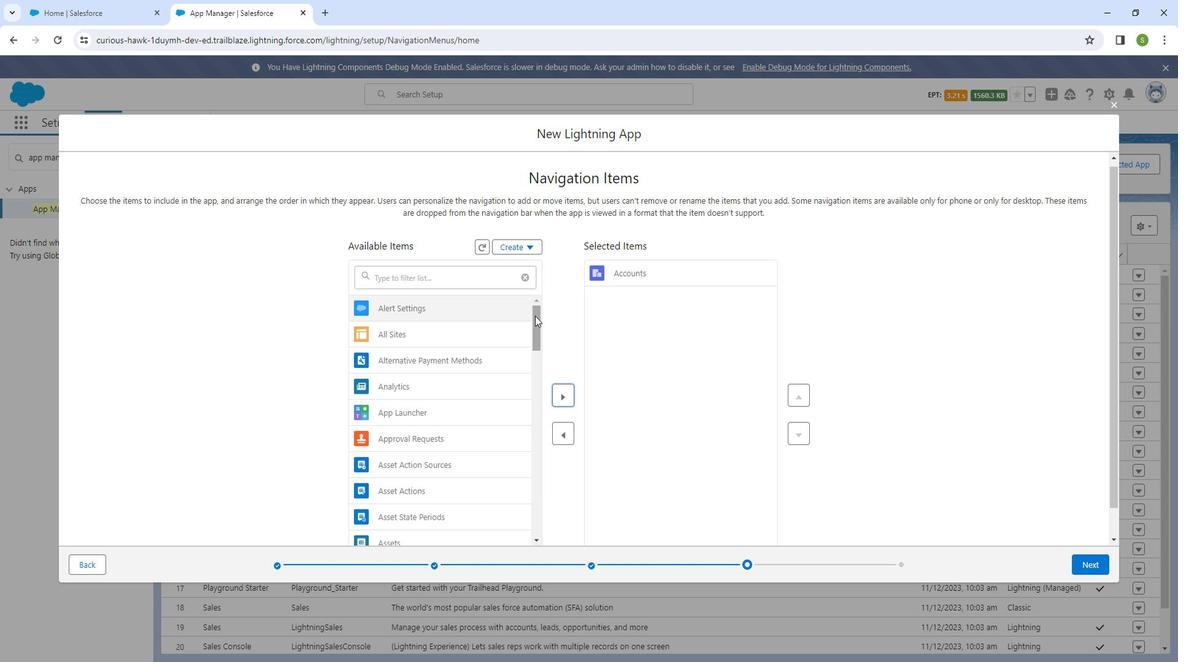 
Action: Mouse moved to (467, 458)
Screenshot: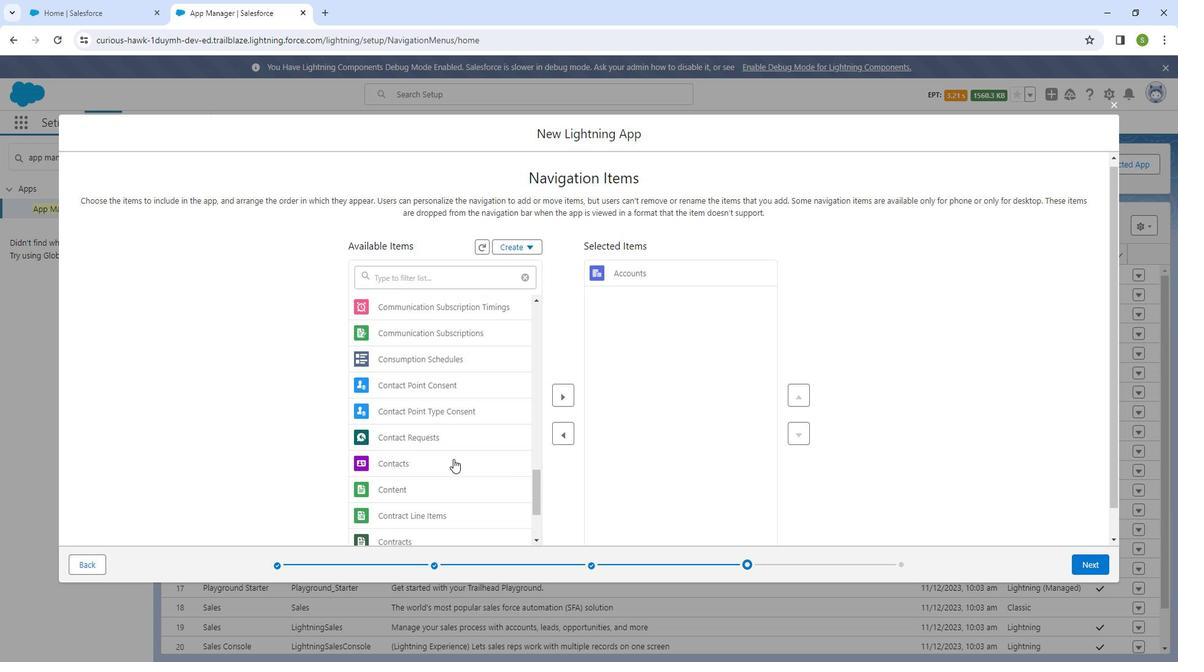 
Action: Mouse pressed left at (467, 458)
Screenshot: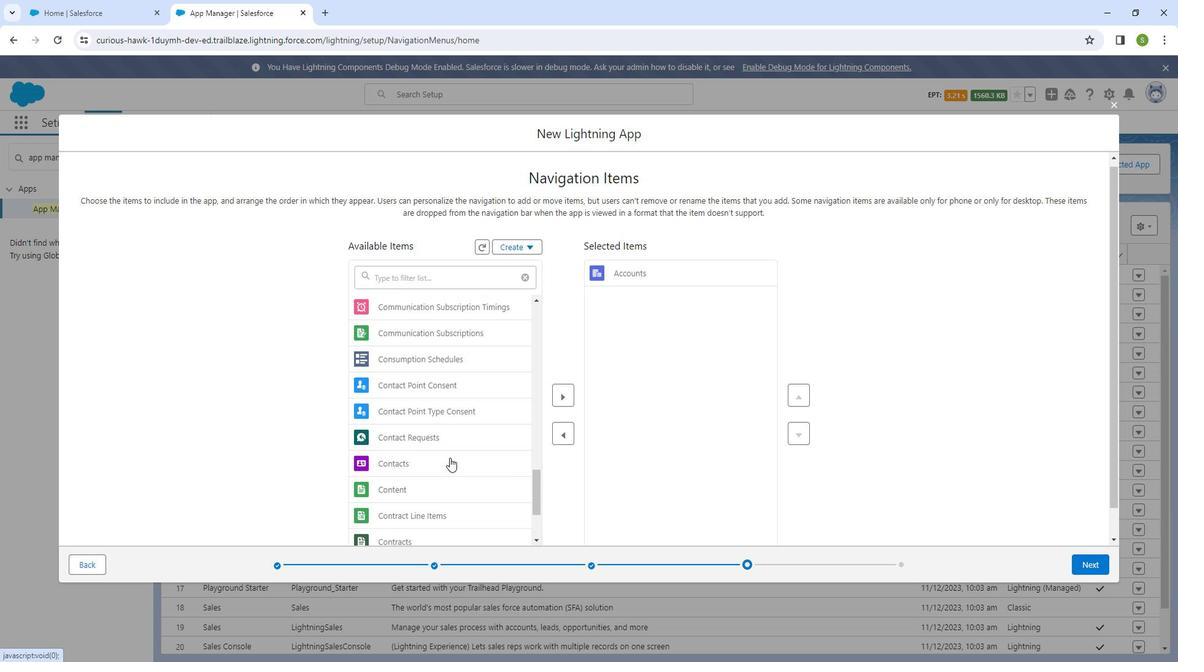 
Action: Mouse moved to (589, 396)
Screenshot: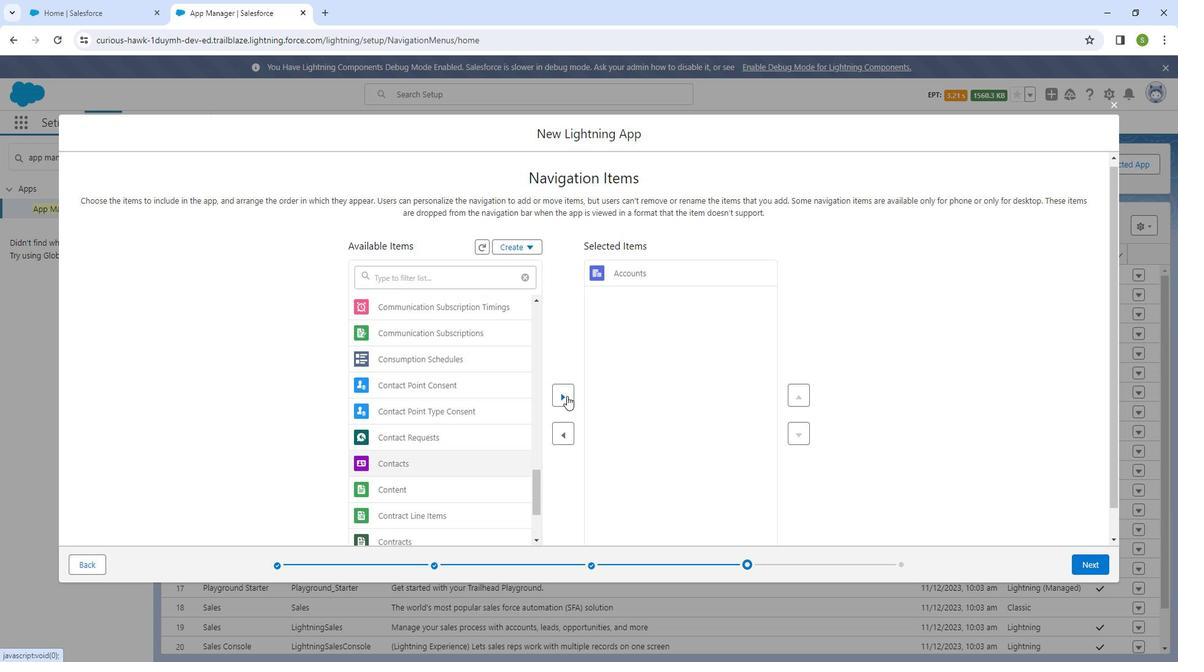 
Action: Mouse pressed left at (589, 396)
Screenshot: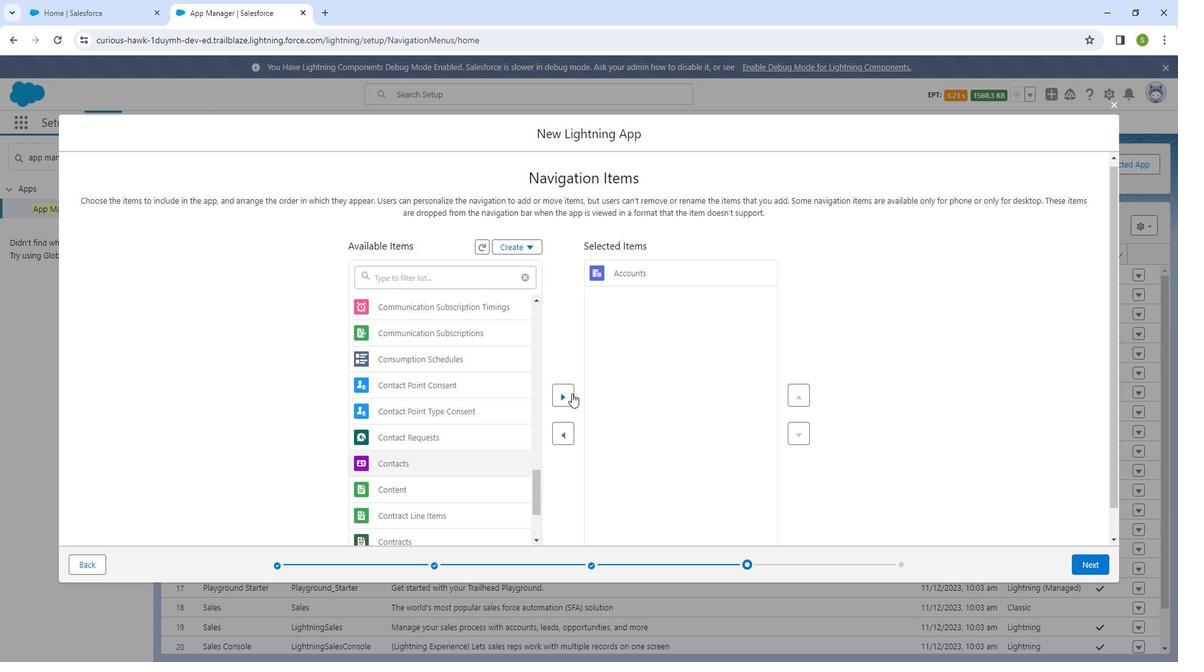
Action: Mouse moved to (551, 478)
Screenshot: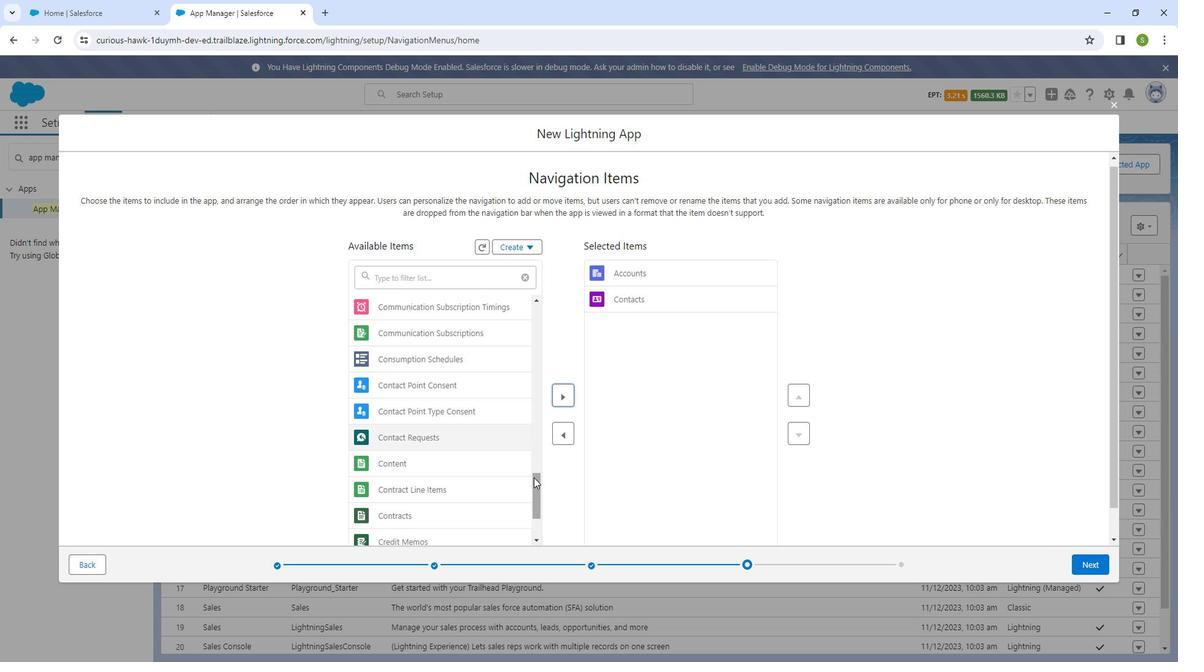 
Action: Mouse pressed left at (551, 478)
Screenshot: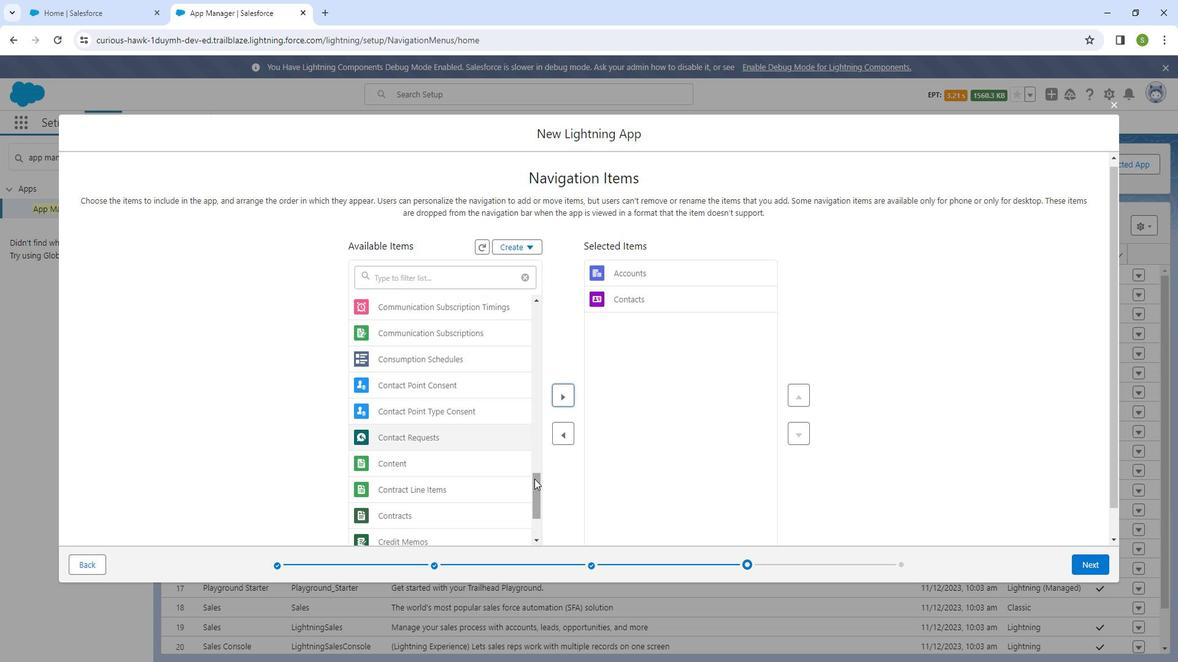 
Action: Mouse moved to (457, 361)
Screenshot: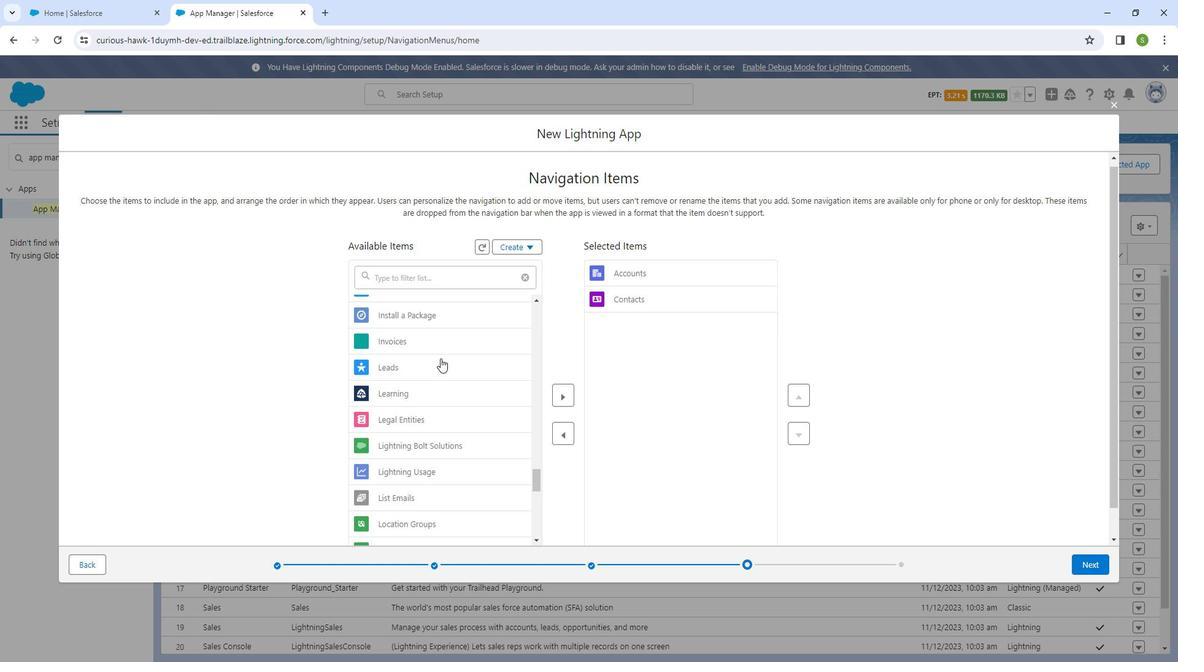 
Action: Mouse pressed left at (457, 361)
Screenshot: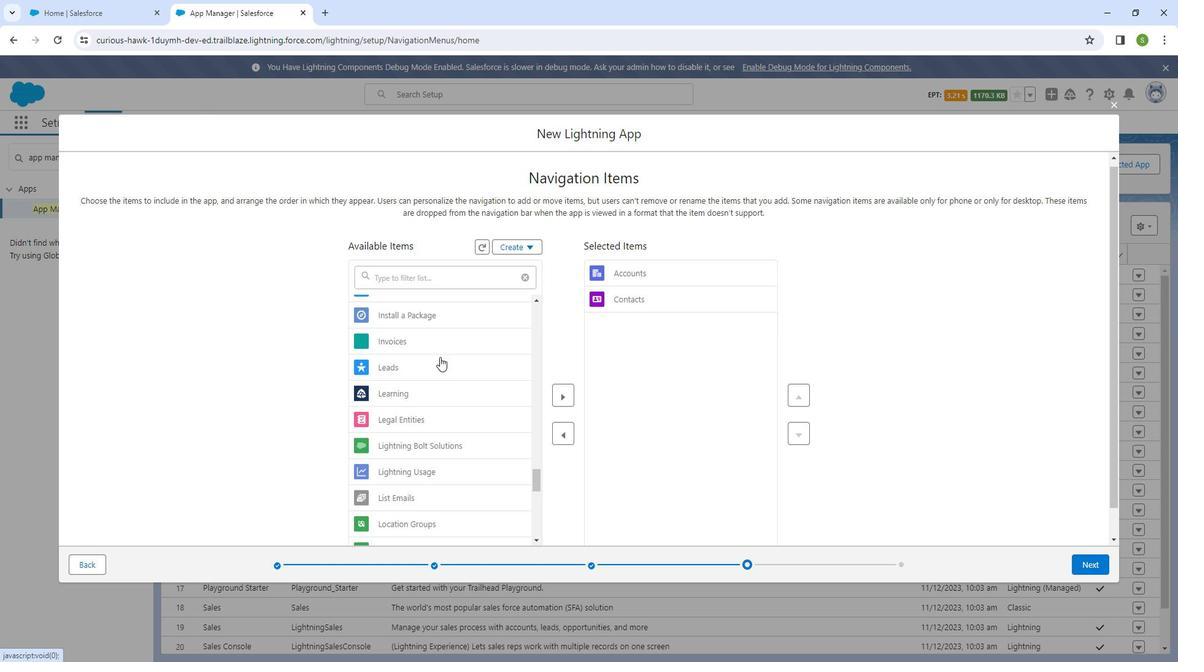 
Action: Mouse moved to (576, 393)
Screenshot: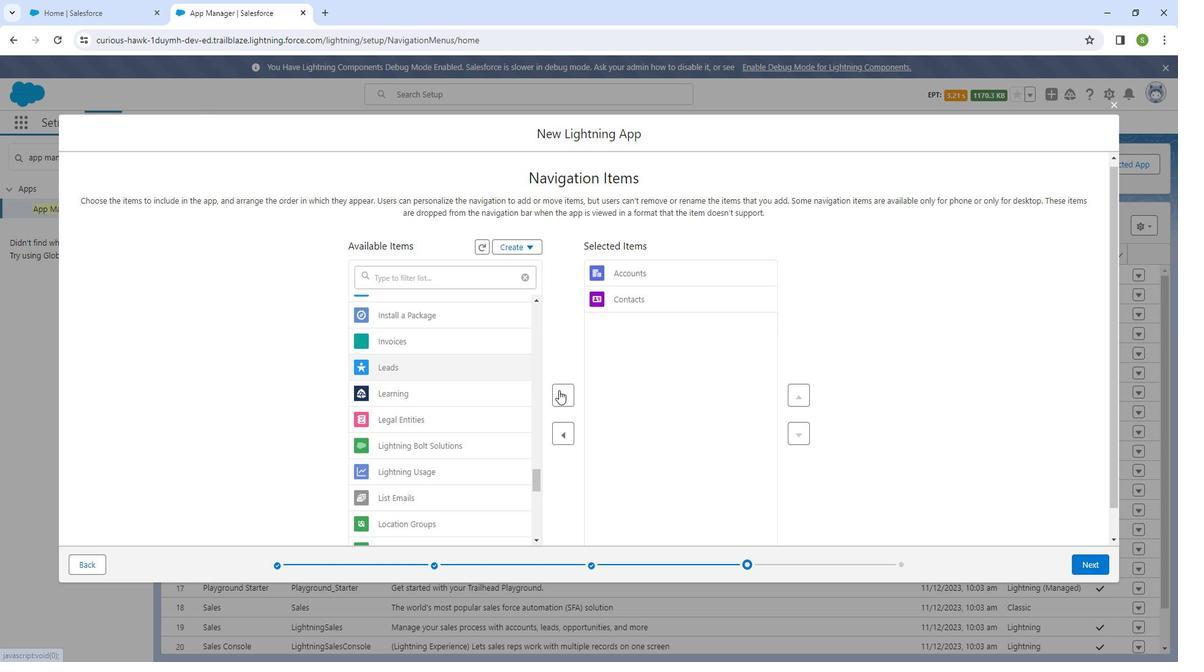 
Action: Mouse pressed left at (576, 393)
Screenshot: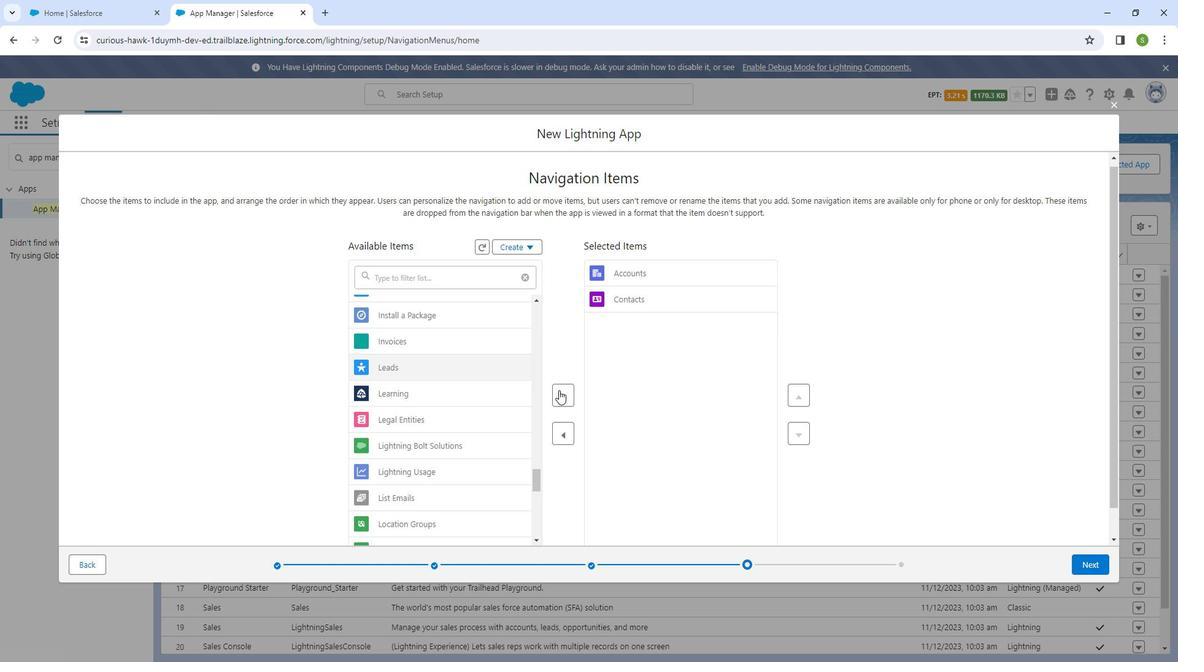 
Action: Mouse moved to (554, 473)
Screenshot: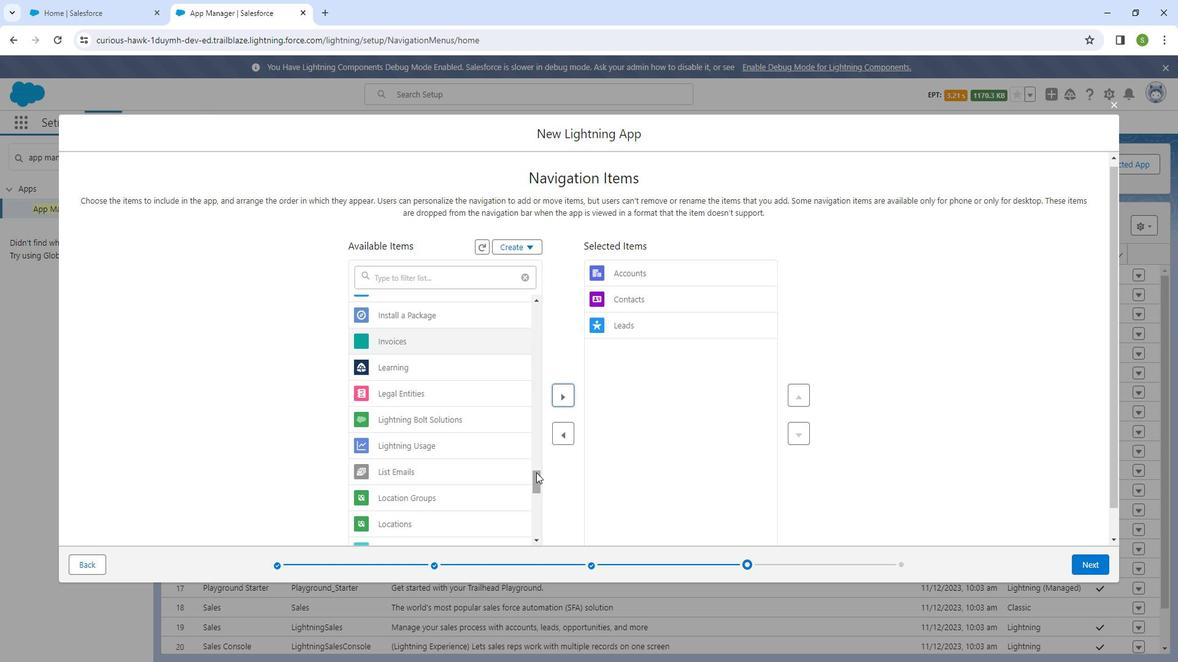
Action: Mouse pressed left at (554, 473)
Screenshot: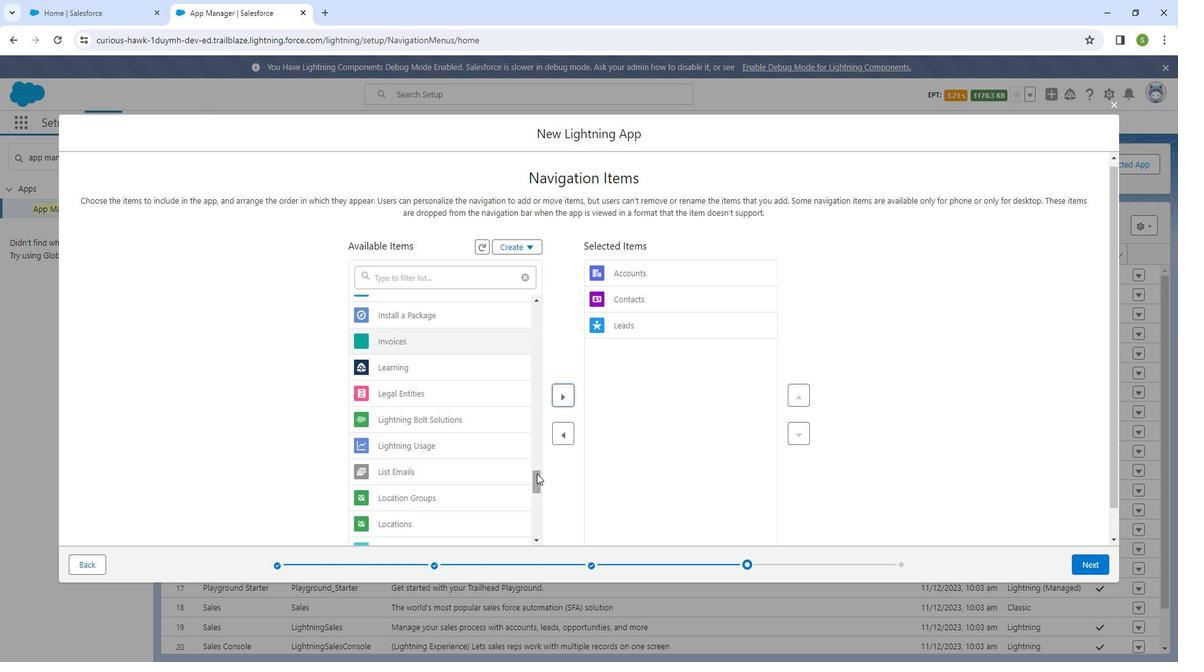 
Action: Mouse moved to (459, 432)
Screenshot: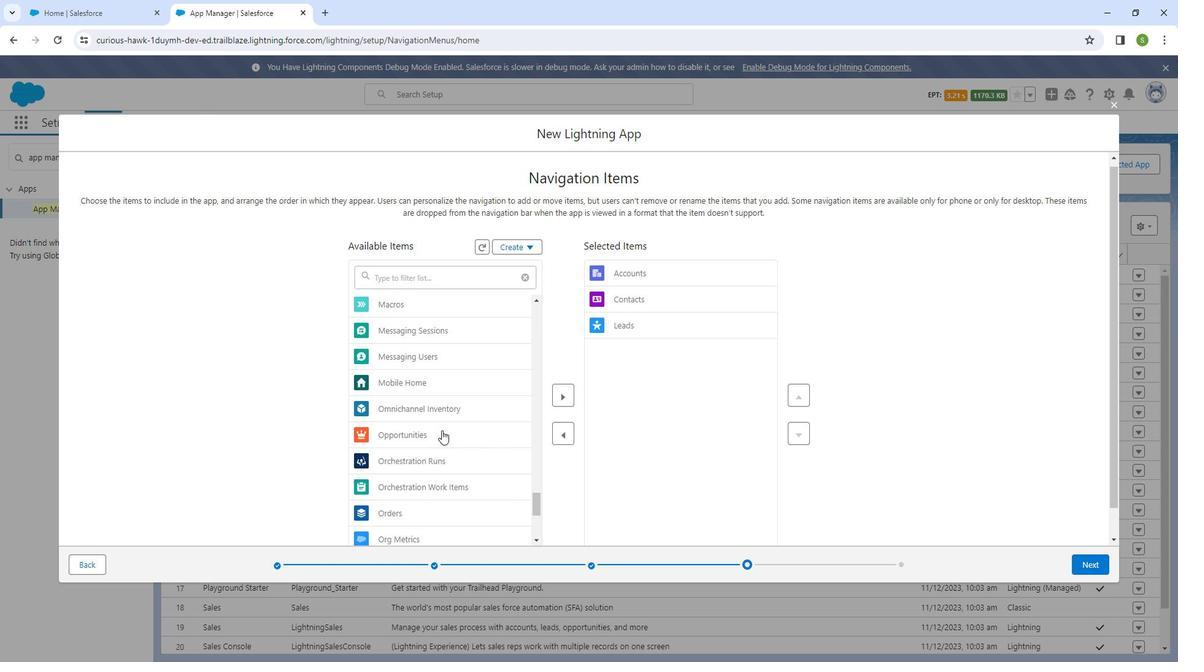 
Action: Mouse pressed left at (459, 432)
Screenshot: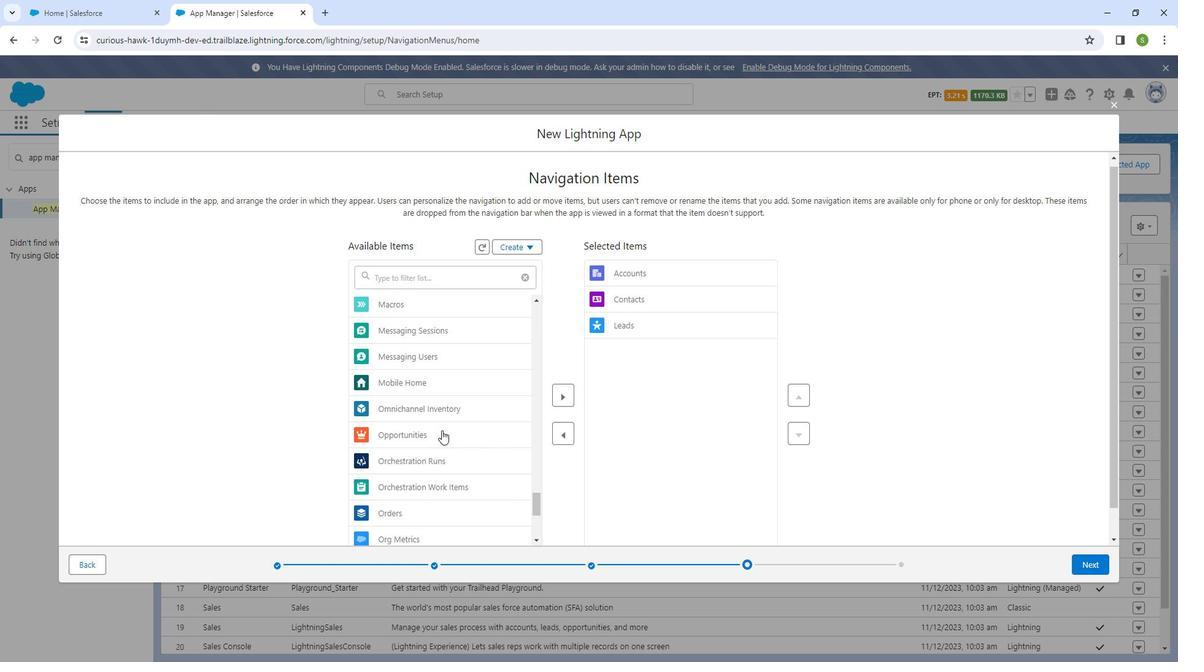 
Action: Mouse moved to (575, 395)
Screenshot: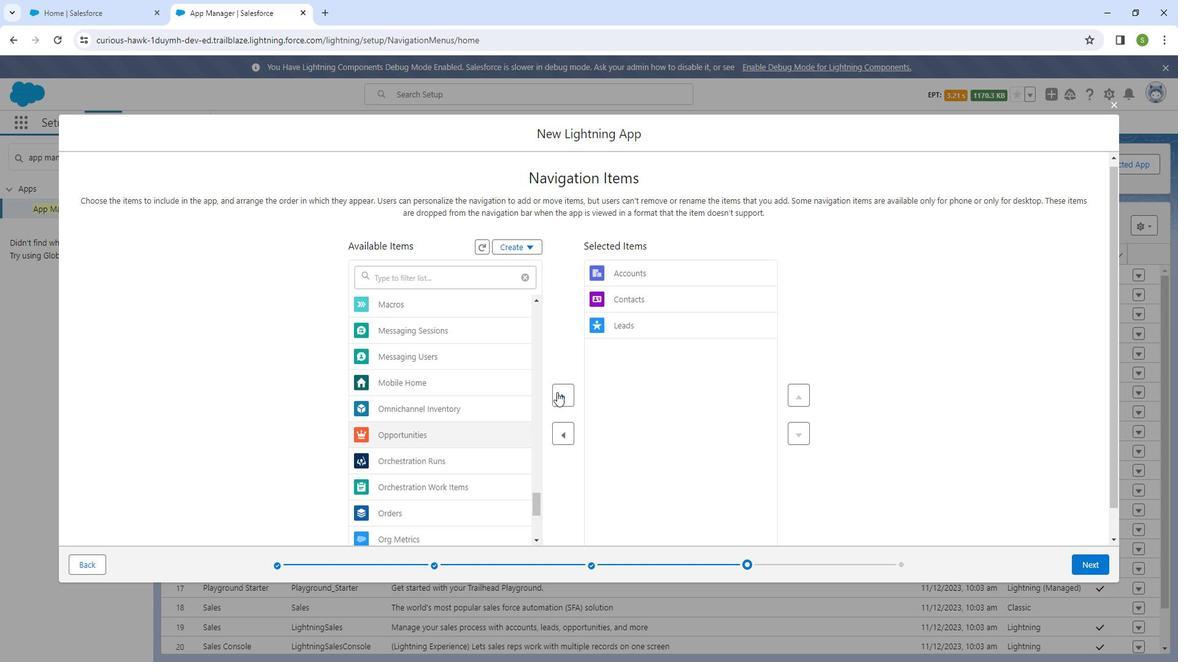 
Action: Mouse pressed left at (575, 395)
Screenshot: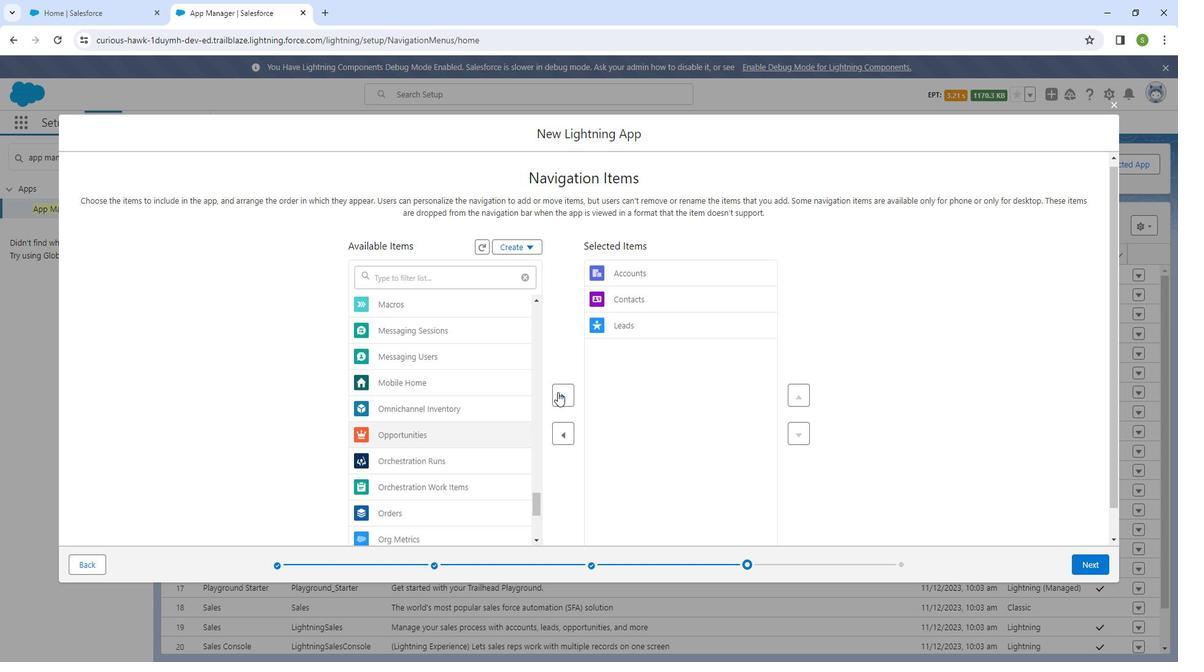 
Action: Mouse moved to (1102, 557)
Screenshot: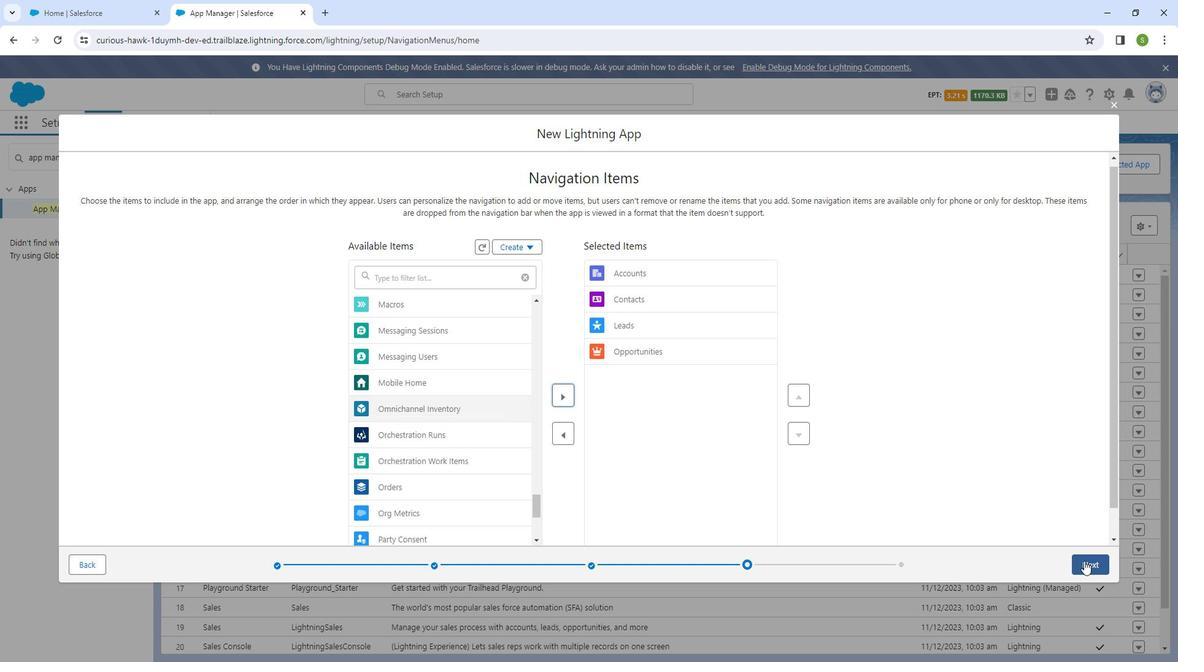 
Action: Mouse pressed left at (1102, 557)
Screenshot: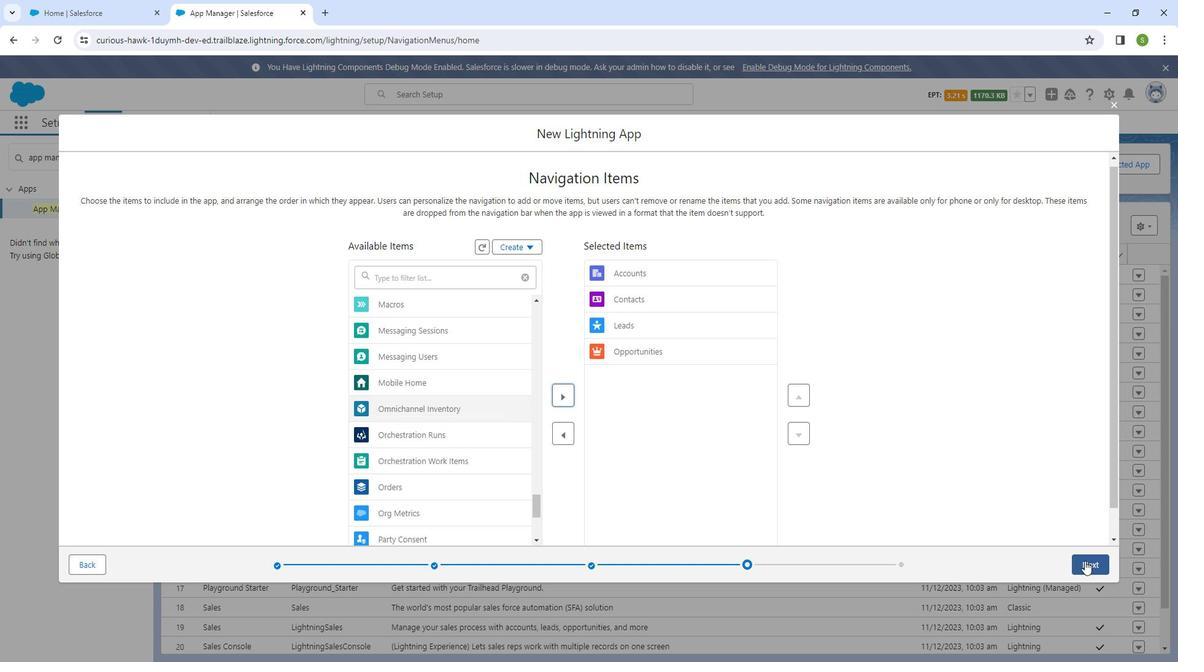 
Action: Mouse moved to (553, 324)
Screenshot: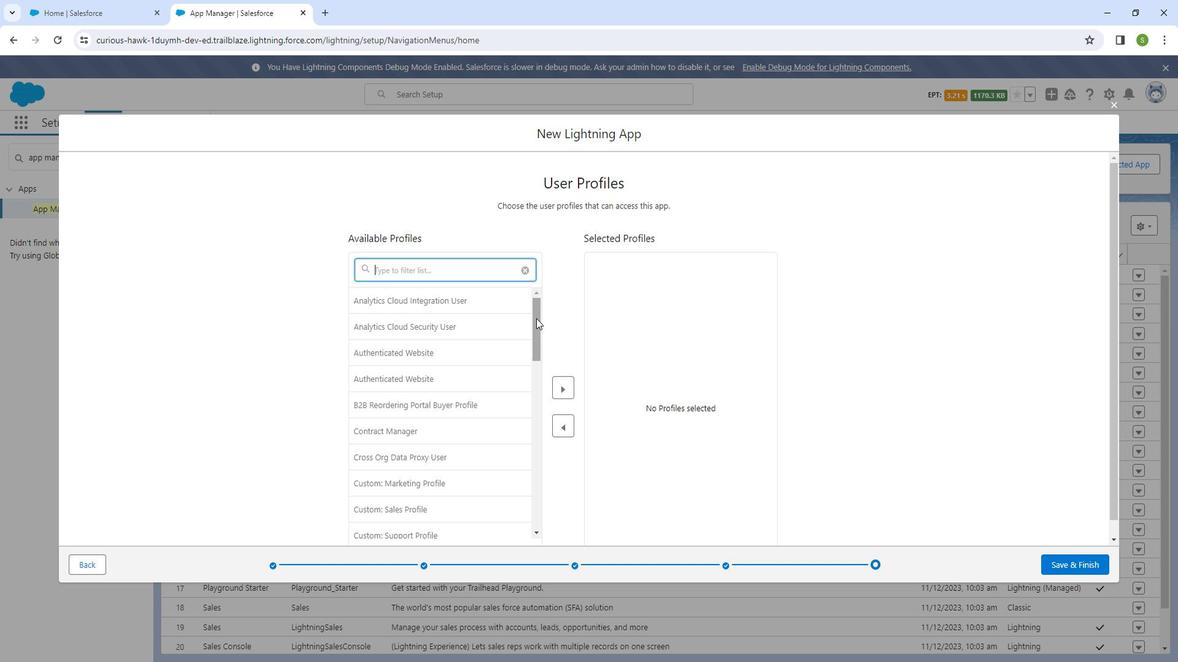 
Action: Mouse pressed left at (553, 324)
Screenshot: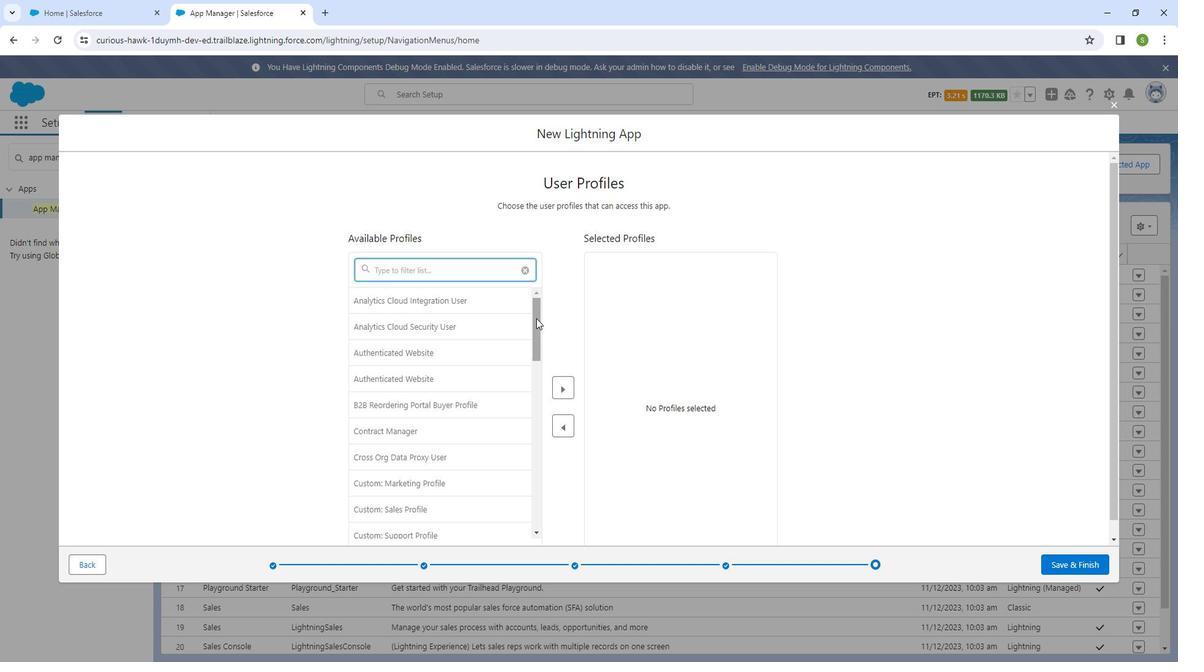 
Action: Mouse moved to (494, 521)
Screenshot: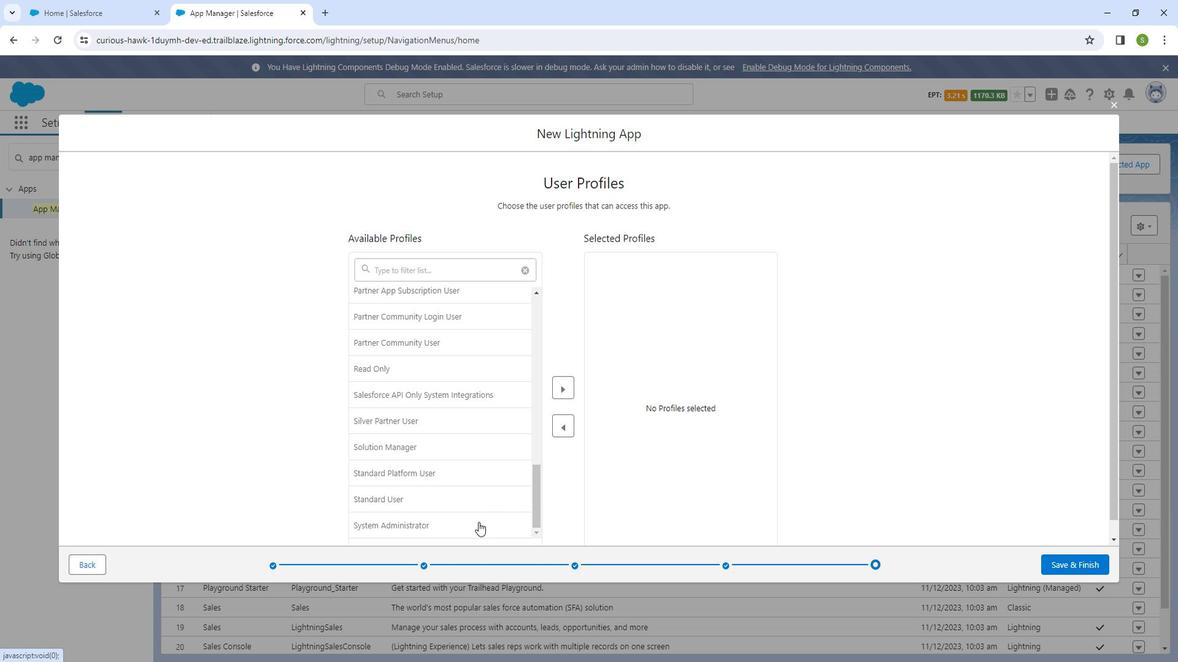 
Action: Mouse pressed left at (494, 521)
Screenshot: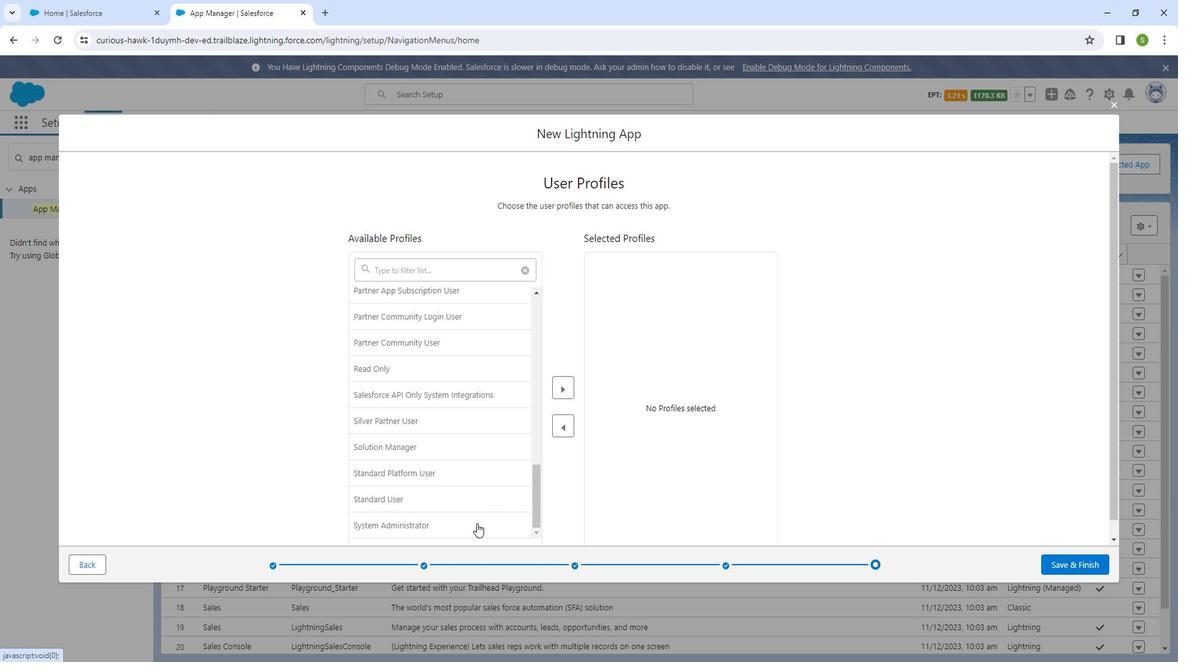 
Action: Mouse moved to (578, 391)
Screenshot: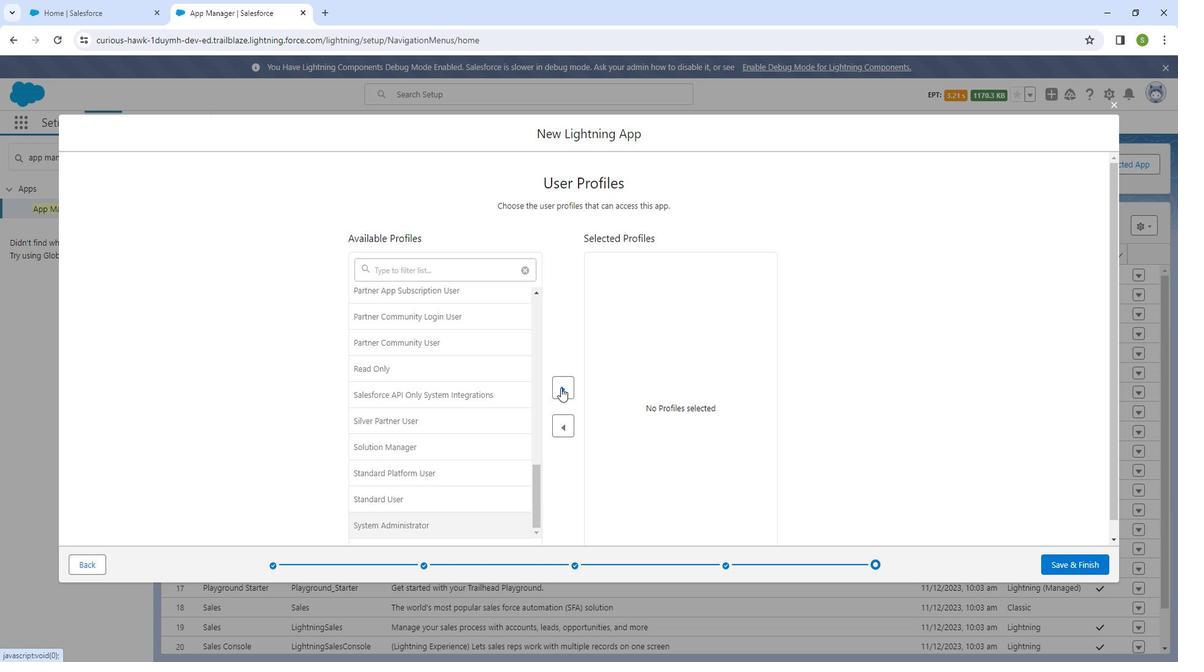 
Action: Mouse pressed left at (578, 391)
Screenshot: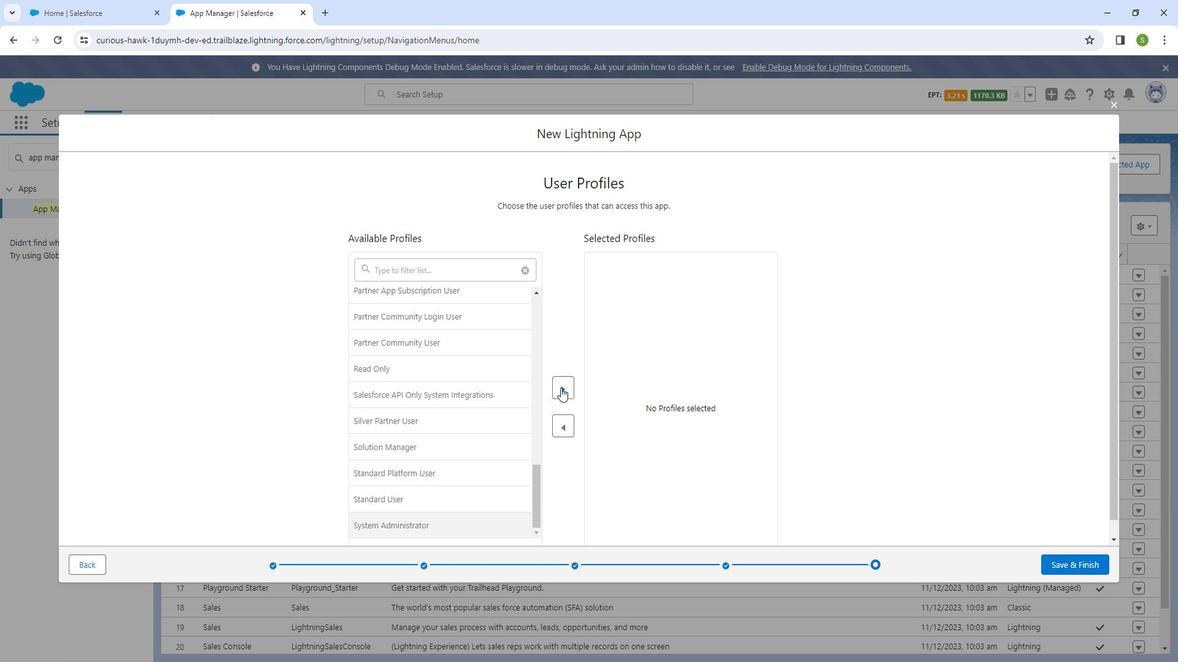 
Action: Mouse moved to (1086, 560)
Screenshot: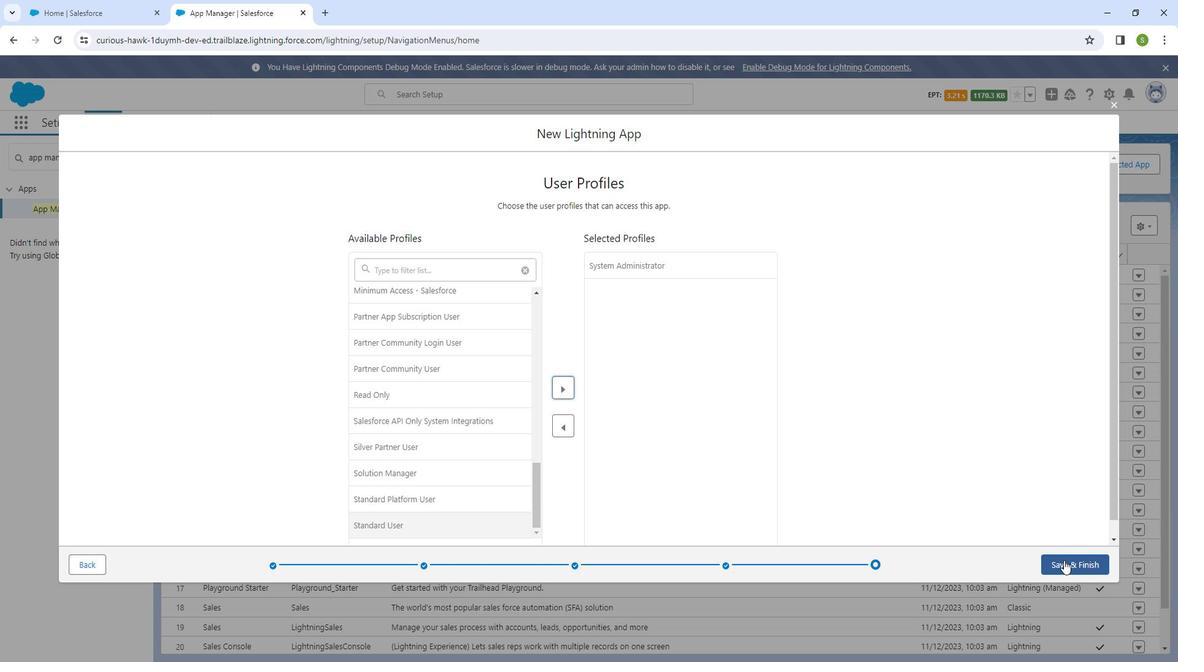 
Action: Mouse pressed left at (1086, 560)
Screenshot: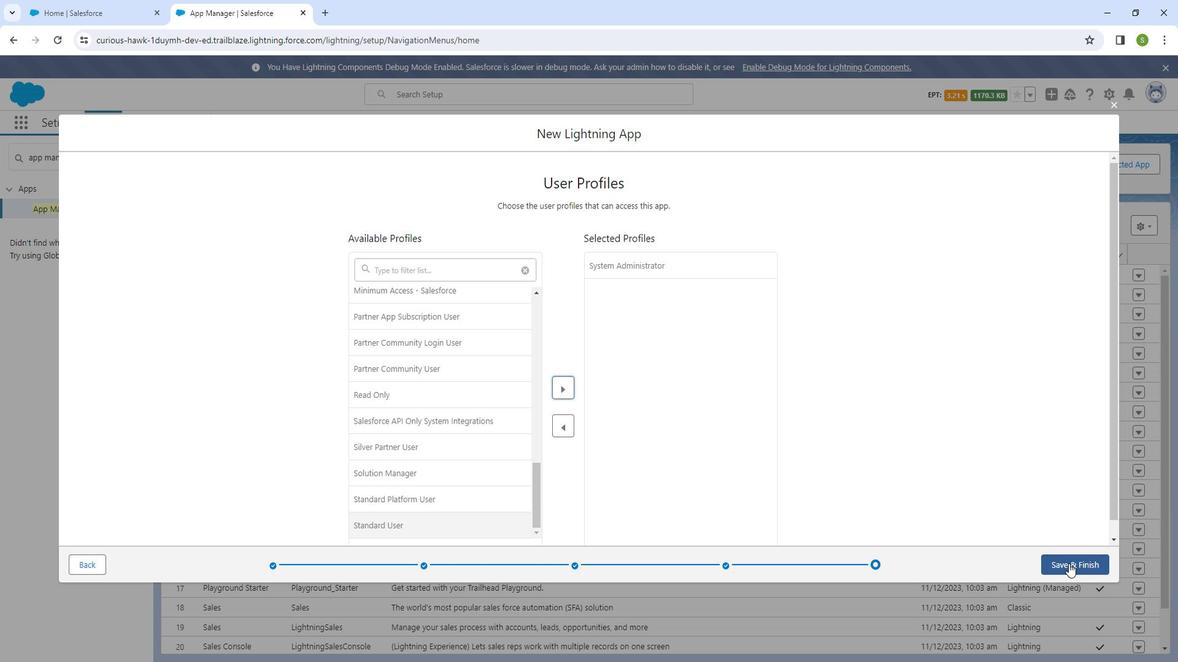 
Action: Mouse moved to (778, 360)
Screenshot: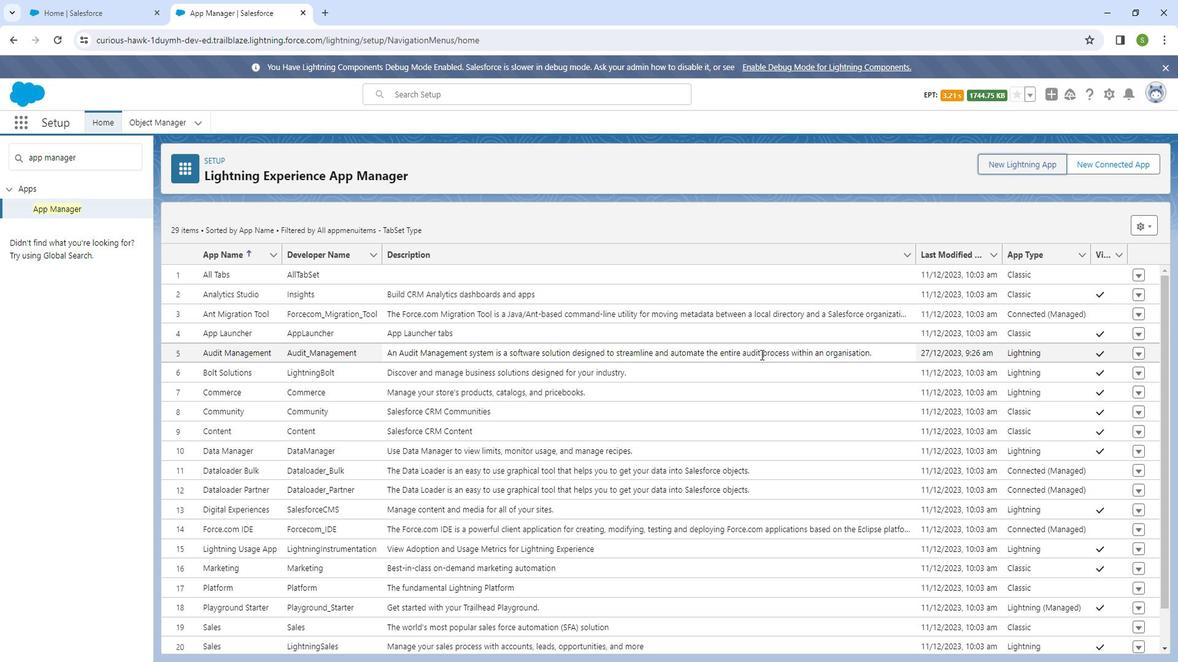 
Action: Mouse scrolled (778, 360) with delta (0, 0)
Screenshot: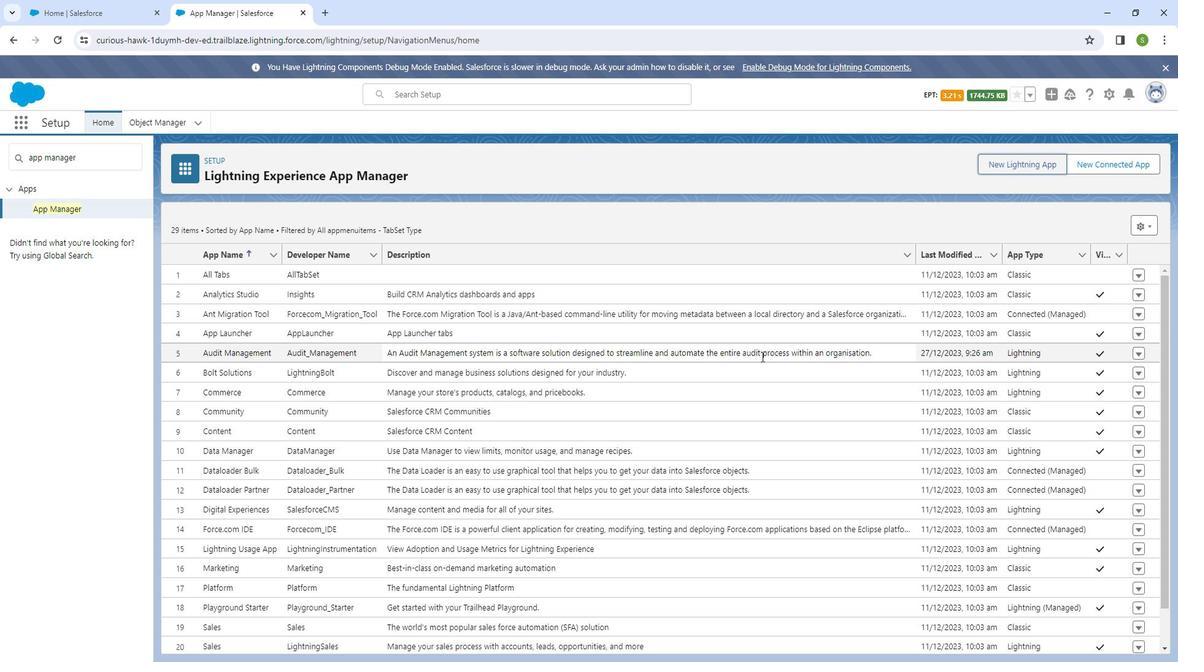 
Action: Mouse moved to (779, 362)
Screenshot: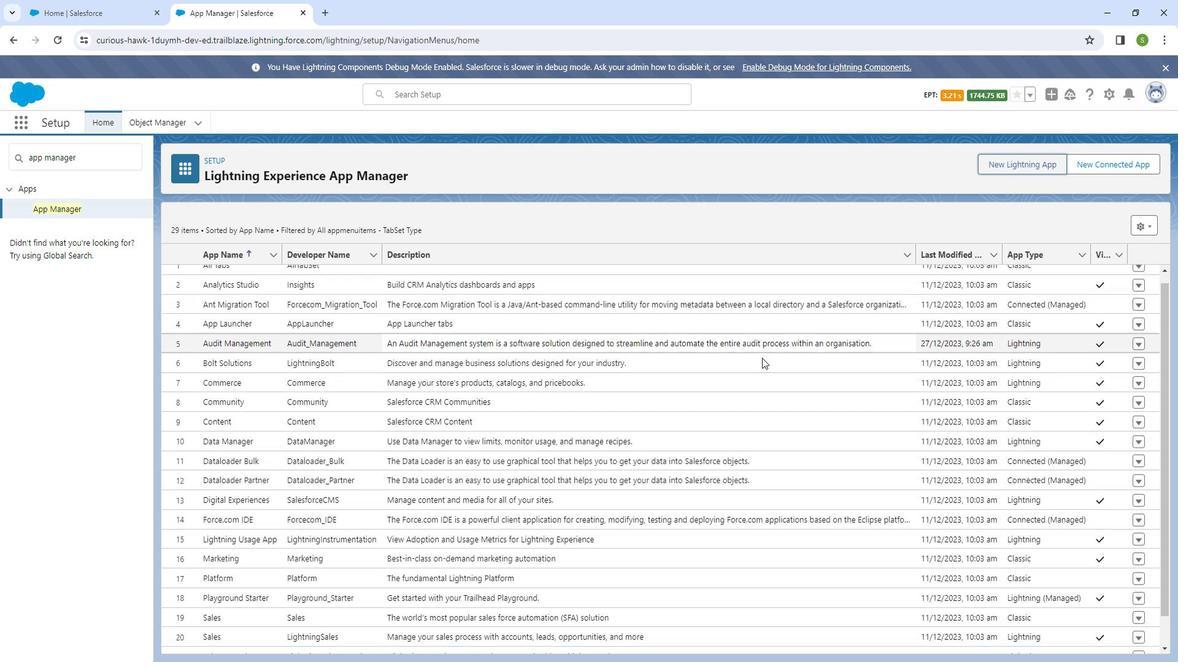 
Action: Mouse scrolled (779, 362) with delta (0, 0)
Screenshot: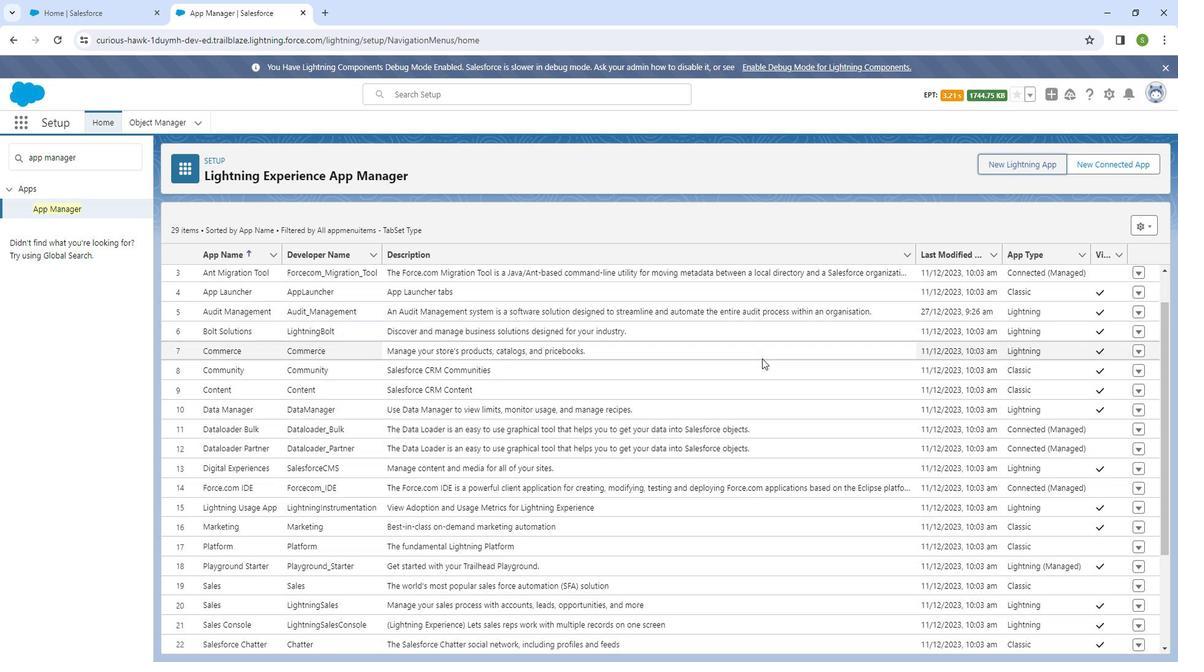 
Action: Mouse moved to (781, 365)
Screenshot: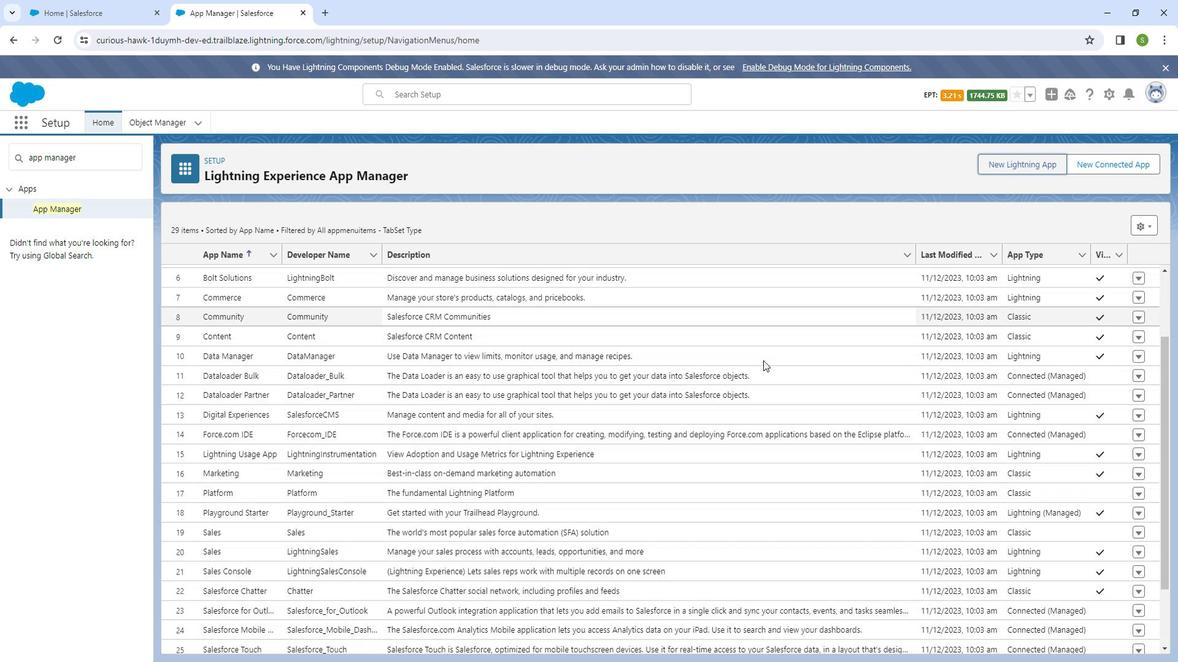 
Action: Mouse scrolled (781, 364) with delta (0, 0)
Screenshot: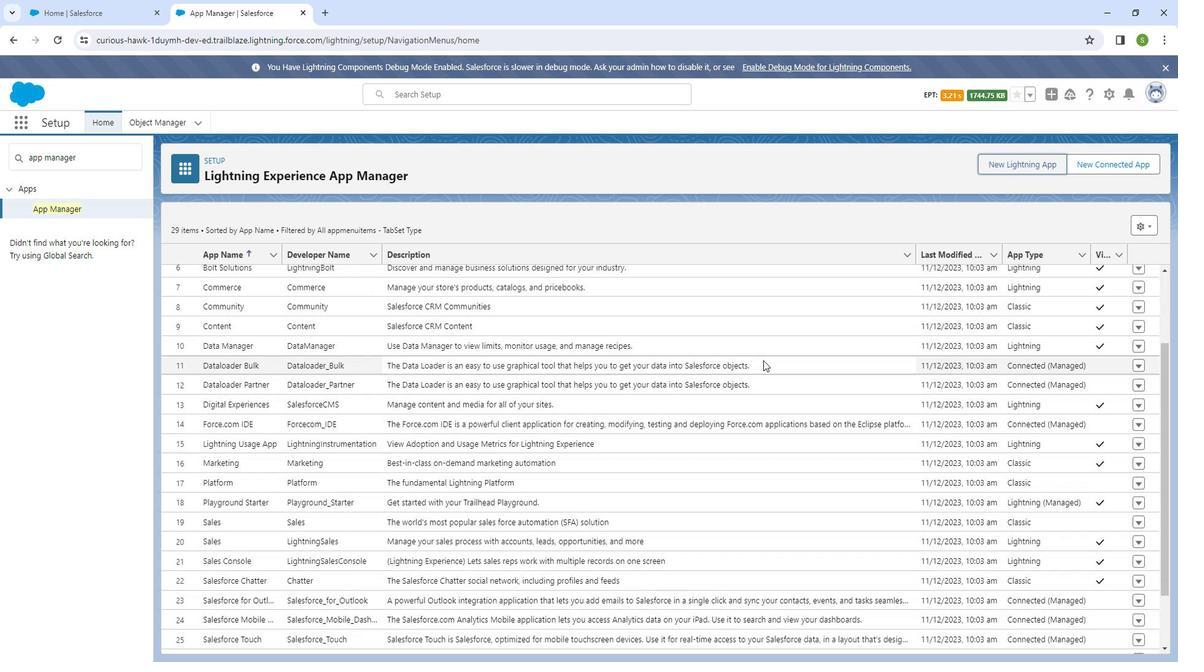 
Action: Mouse moved to (781, 365)
Screenshot: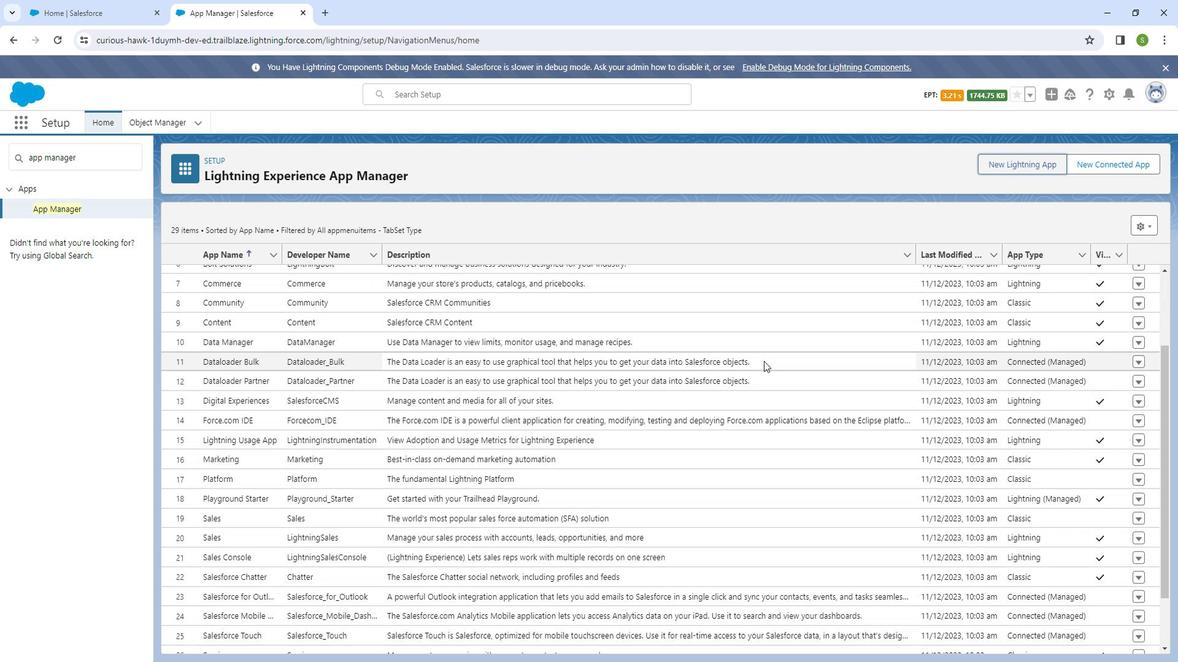 
Action: Mouse scrolled (781, 364) with delta (0, 0)
Screenshot: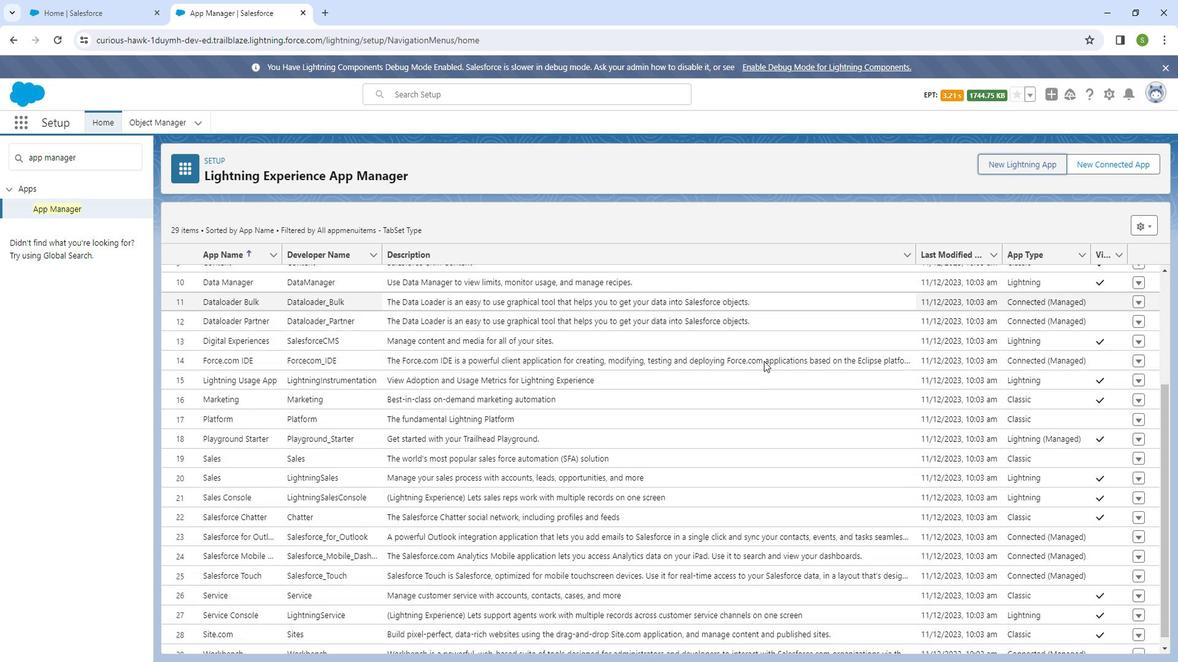 
Action: Mouse moved to (782, 365)
Screenshot: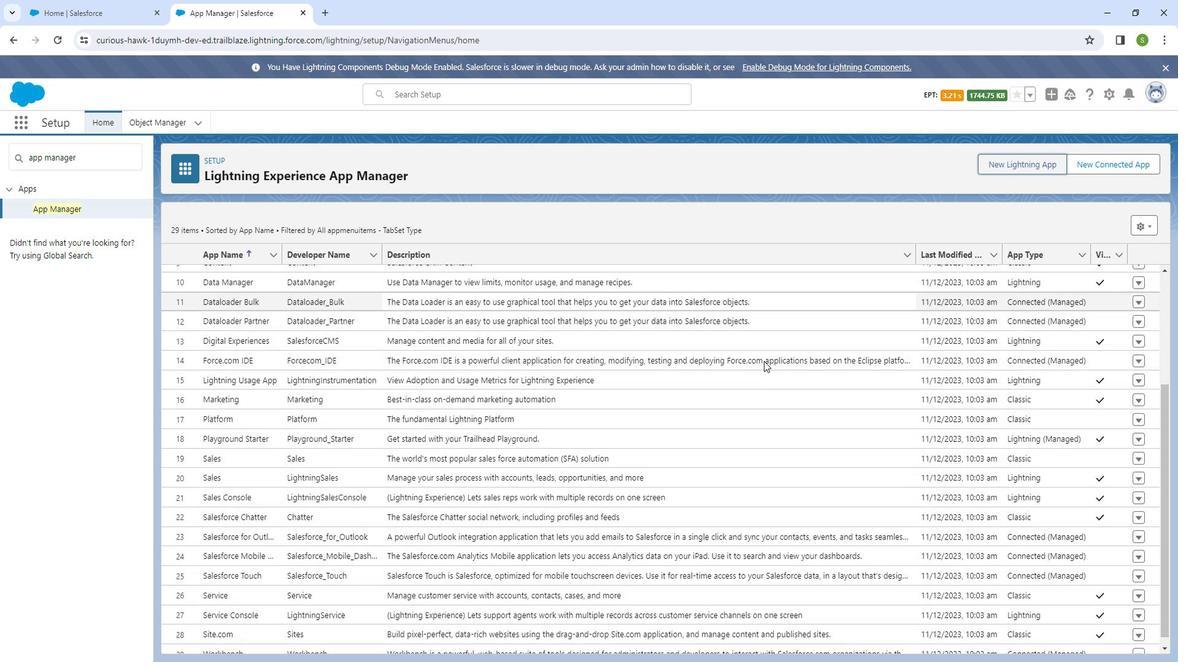 
Action: Mouse scrolled (782, 365) with delta (0, 0)
Screenshot: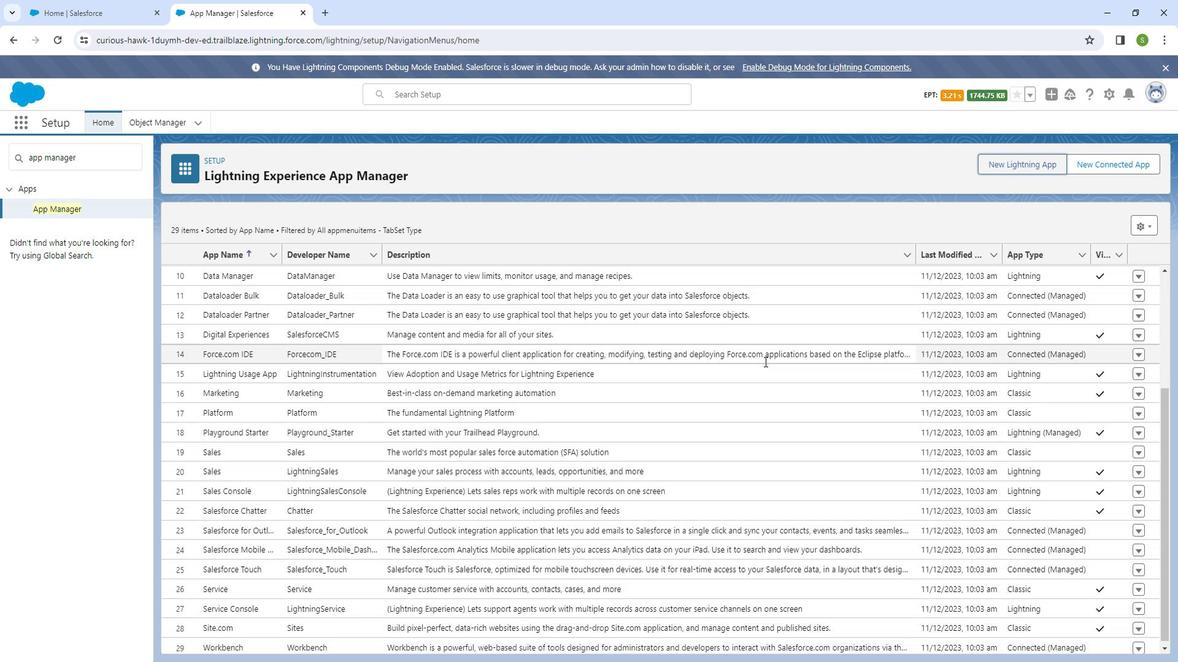 
Action: Mouse scrolled (782, 365) with delta (0, 0)
Screenshot: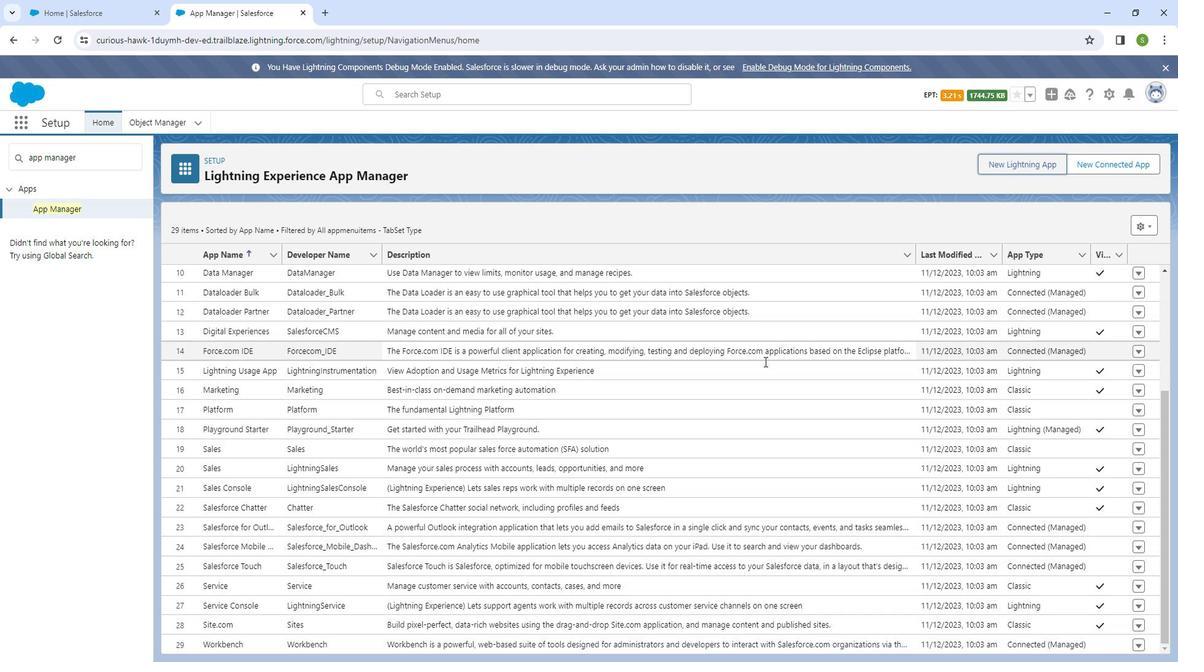 
Action: Mouse moved to (296, 340)
Screenshot: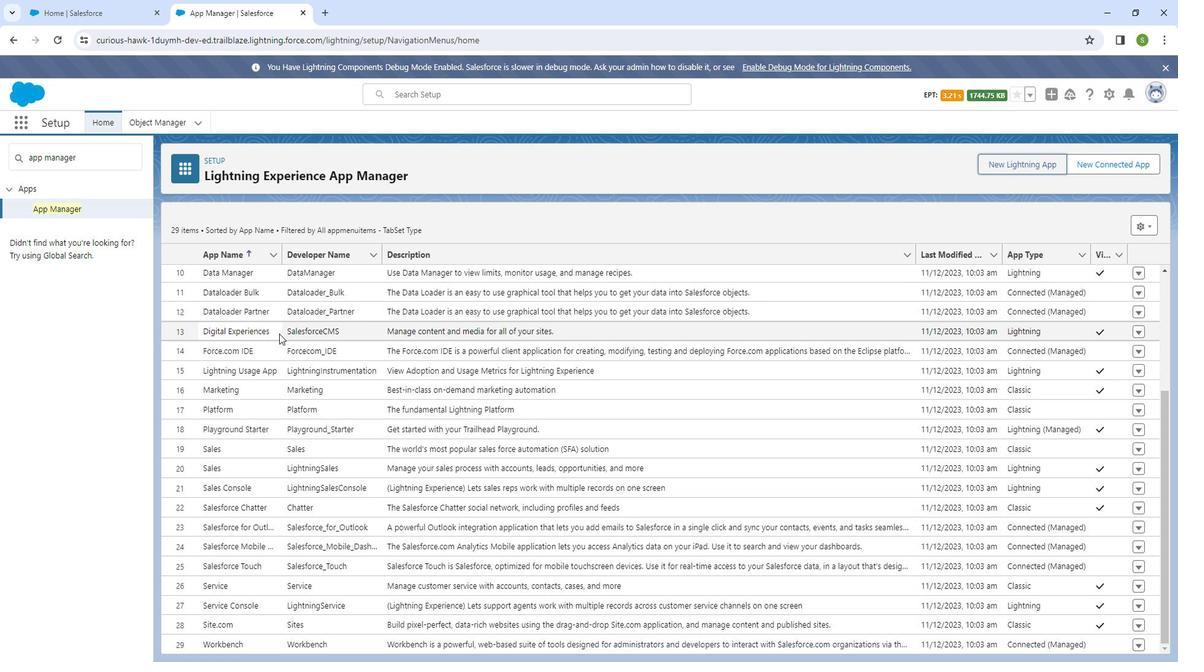 
Action: Mouse scrolled (296, 341) with delta (0, 0)
Screenshot: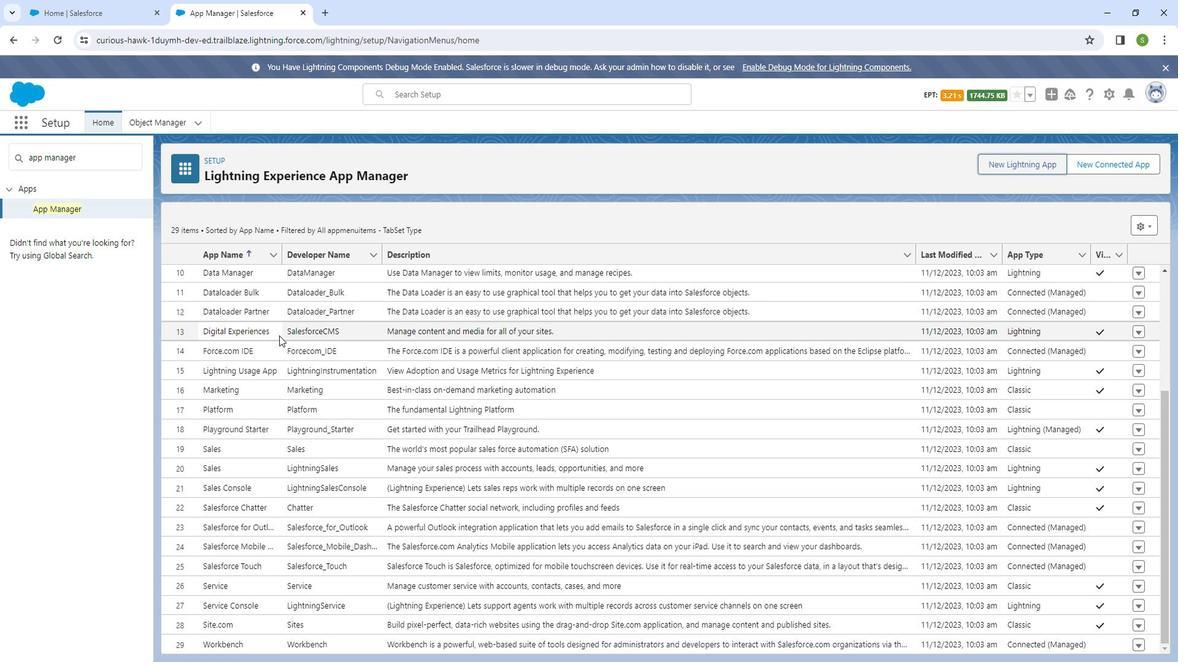 
Action: Mouse scrolled (296, 341) with delta (0, 0)
Screenshot: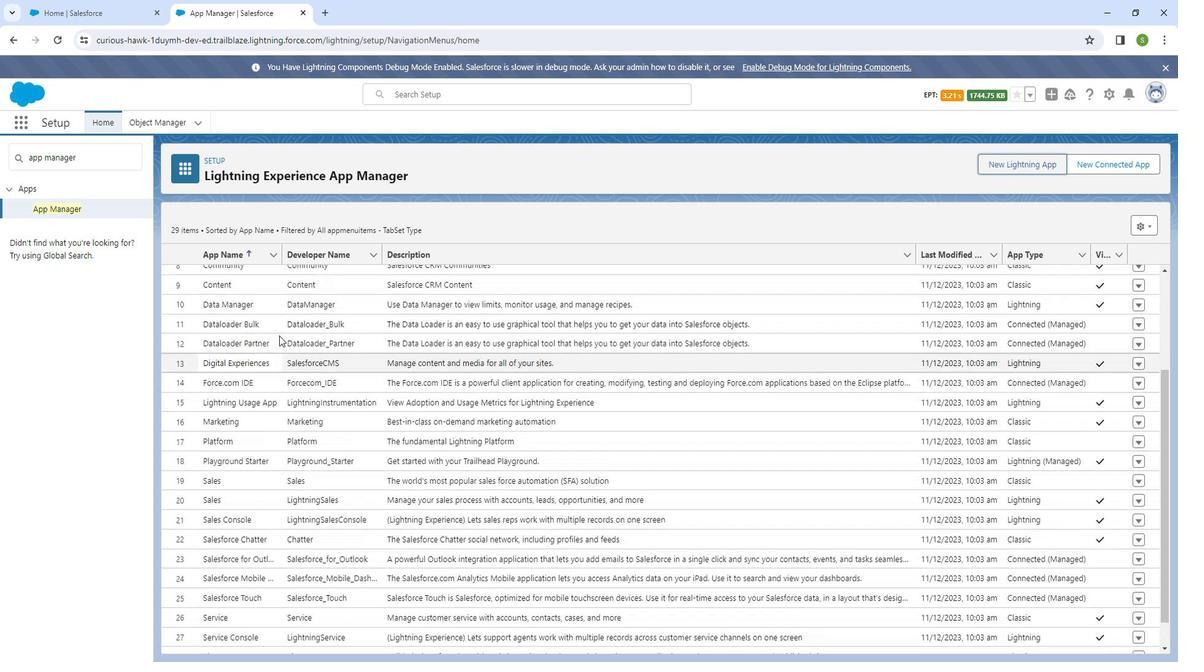 
Action: Mouse scrolled (296, 341) with delta (0, 0)
Screenshot: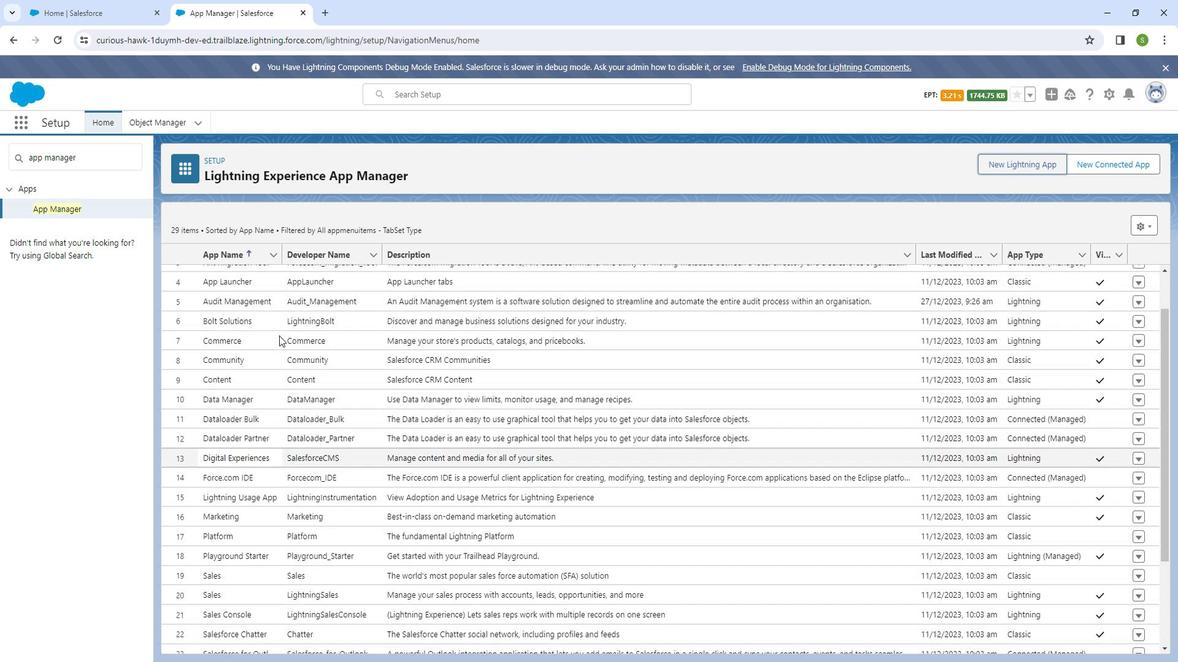 
Action: Mouse scrolled (296, 341) with delta (0, 0)
Screenshot: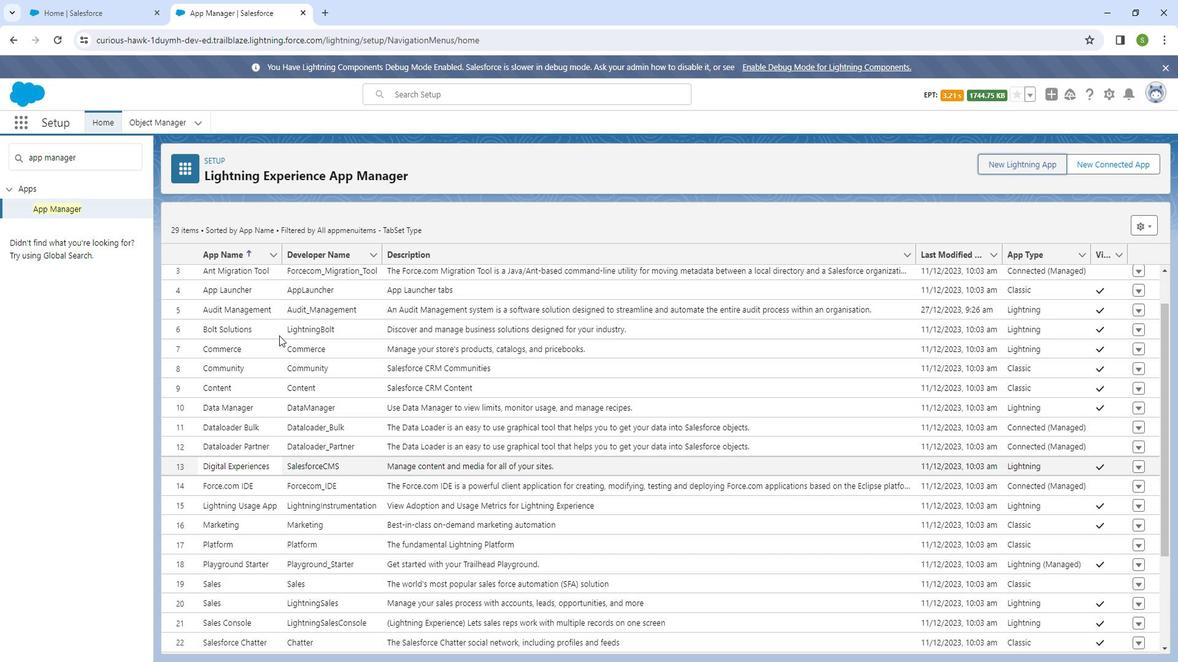 
Action: Mouse scrolled (296, 341) with delta (0, 0)
Screenshot: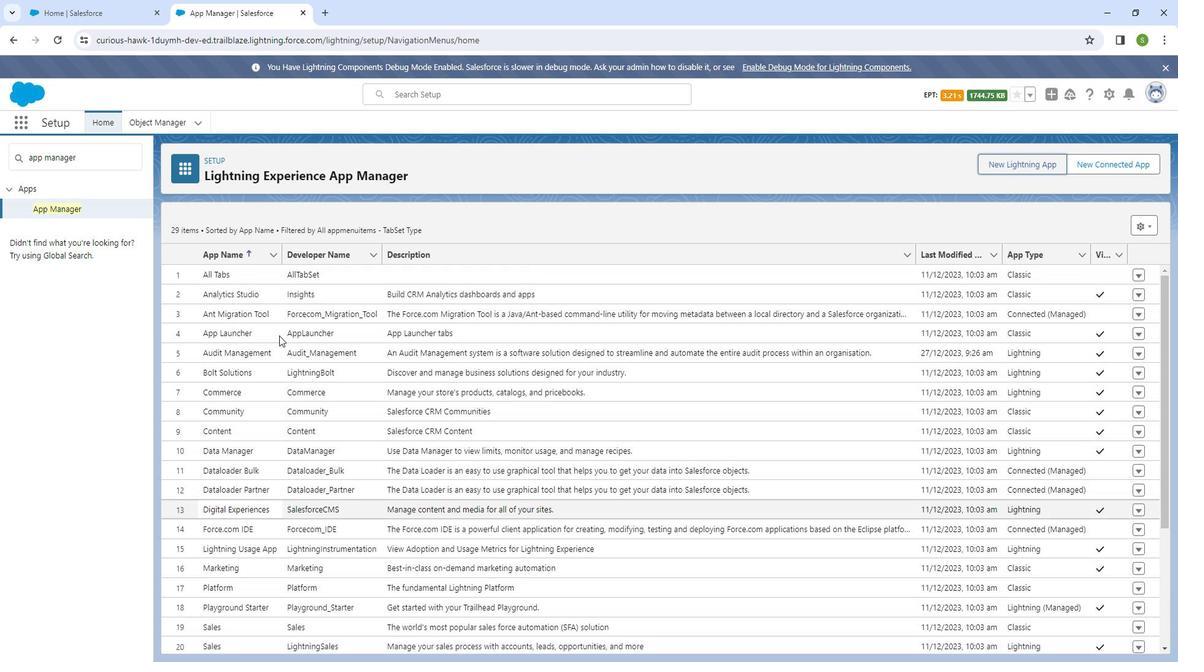 
Action: Mouse moved to (38, 135)
Screenshot: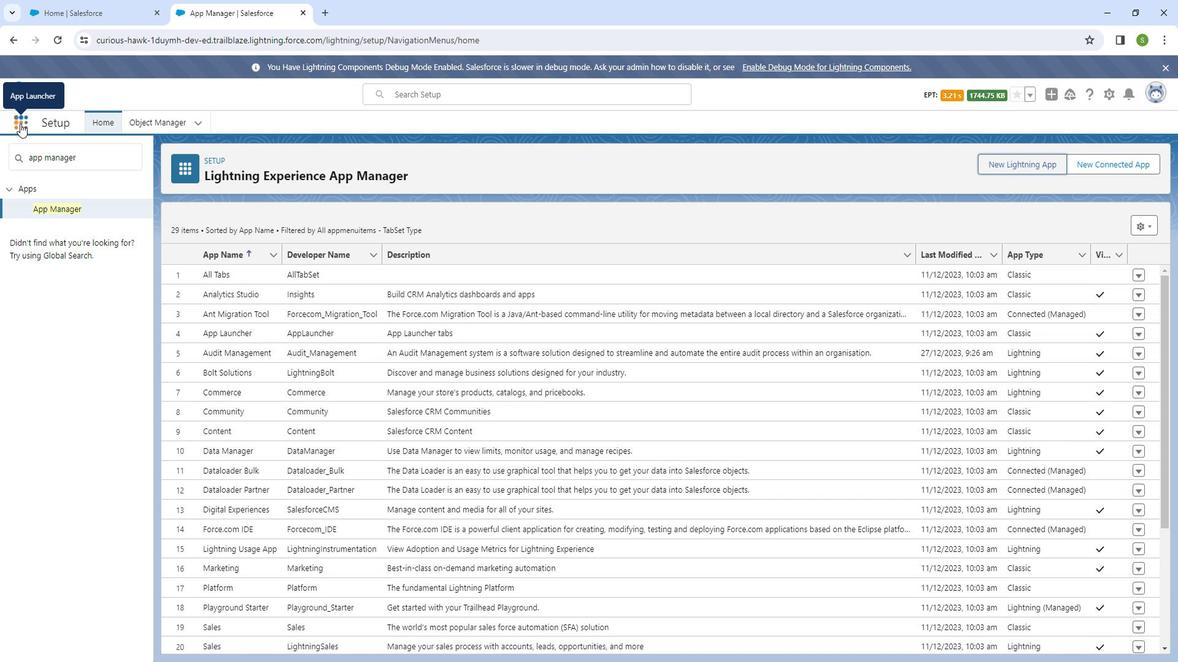 
Action: Mouse pressed left at (38, 135)
Screenshot: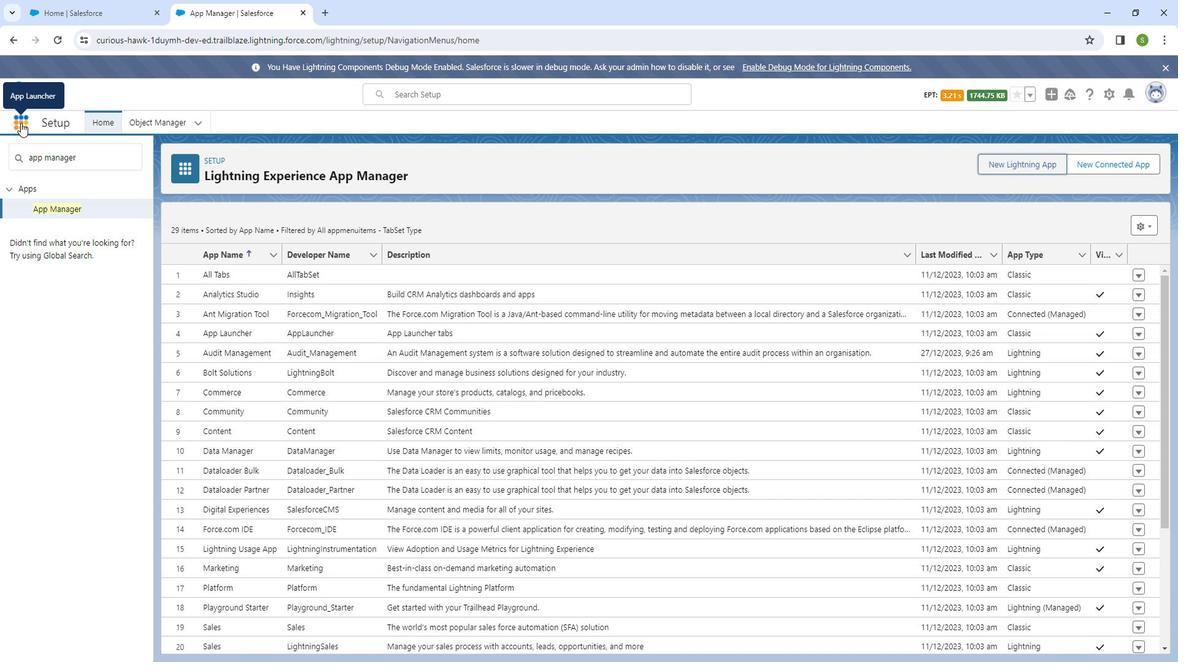 
Action: Mouse moved to (56, 350)
Screenshot: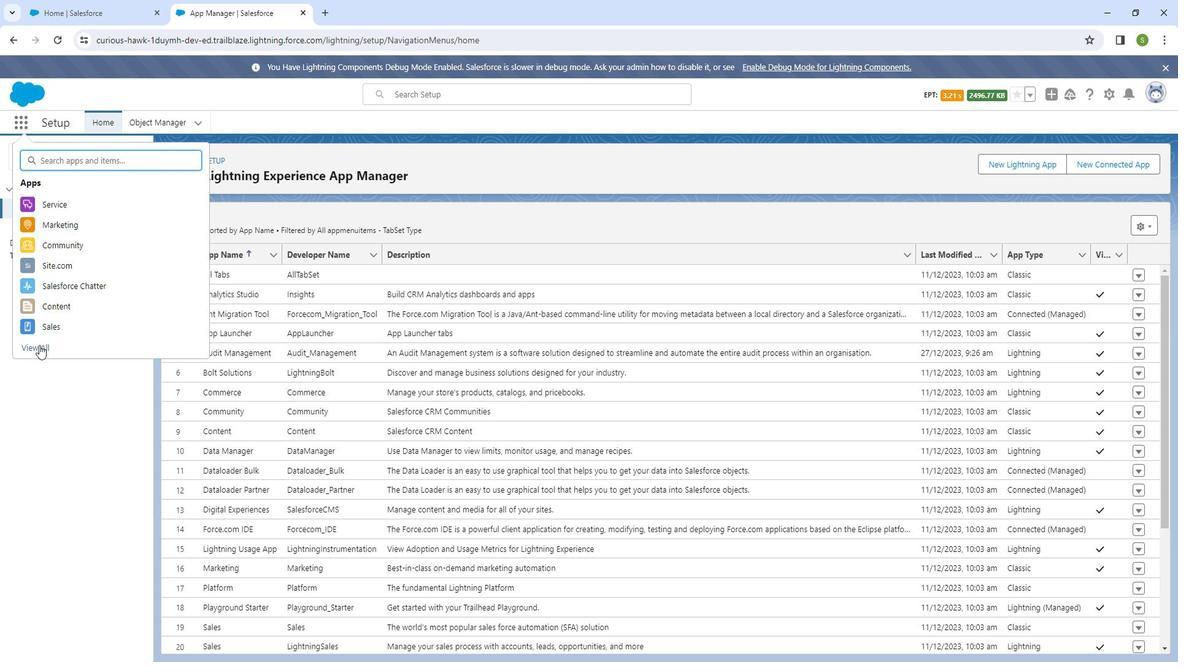 
Action: Mouse pressed left at (56, 350)
Screenshot: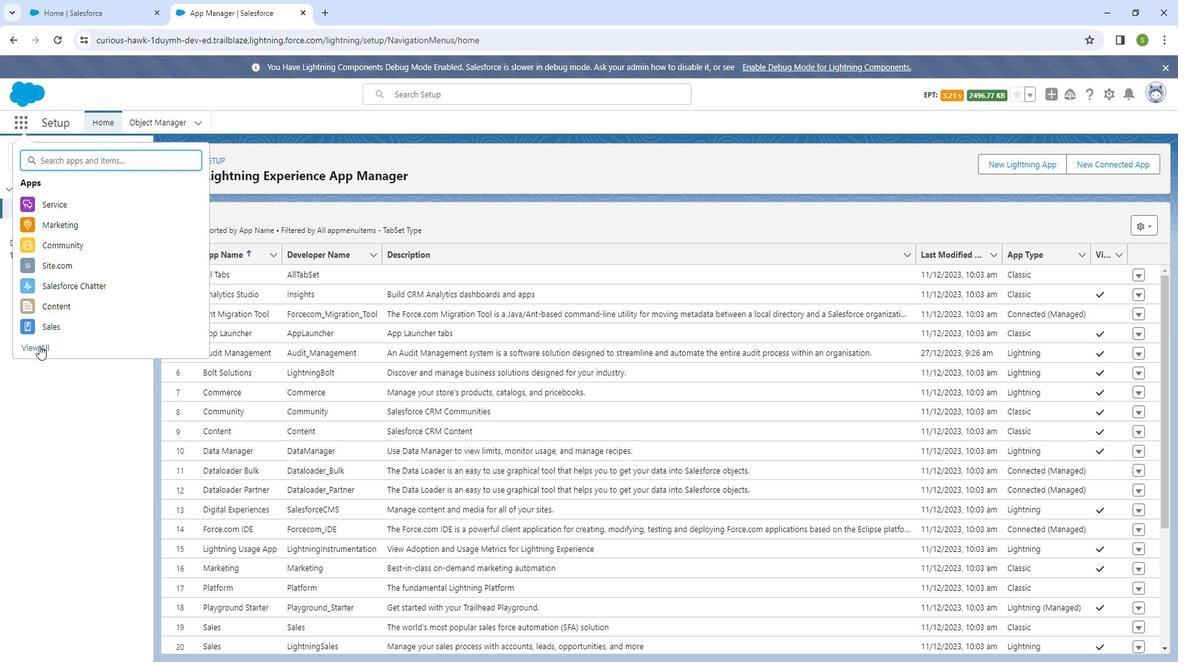 
Action: Mouse moved to (842, 461)
Screenshot: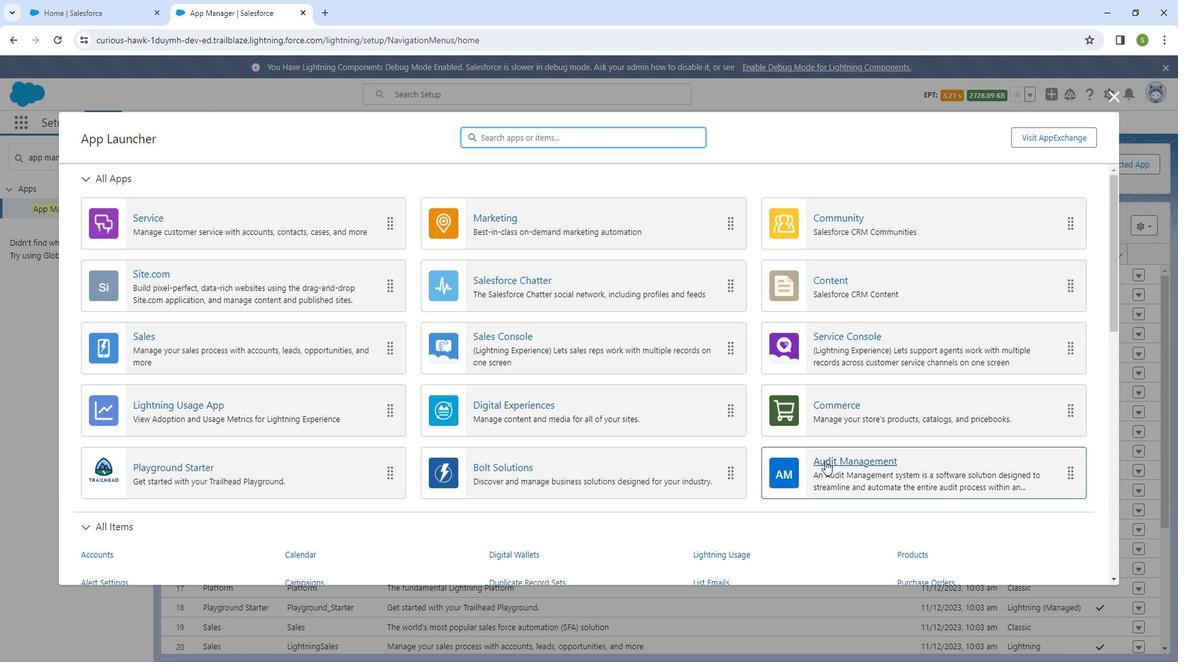
Action: Mouse pressed left at (842, 461)
Screenshot: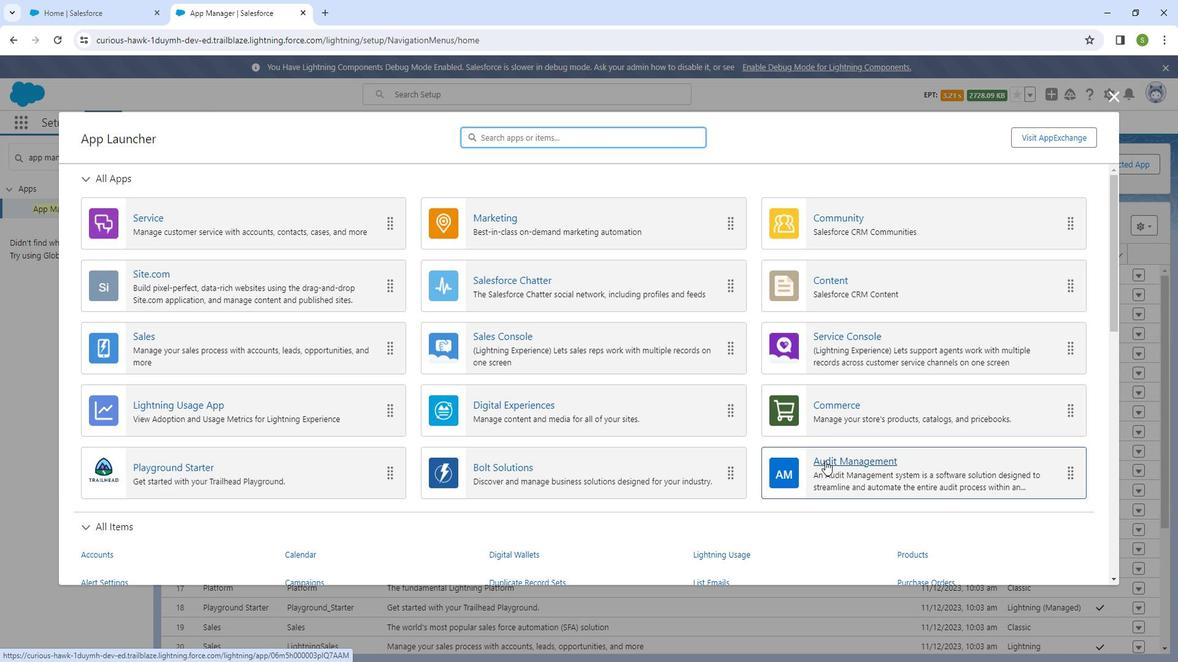 
Action: Mouse moved to (271, 322)
Screenshot: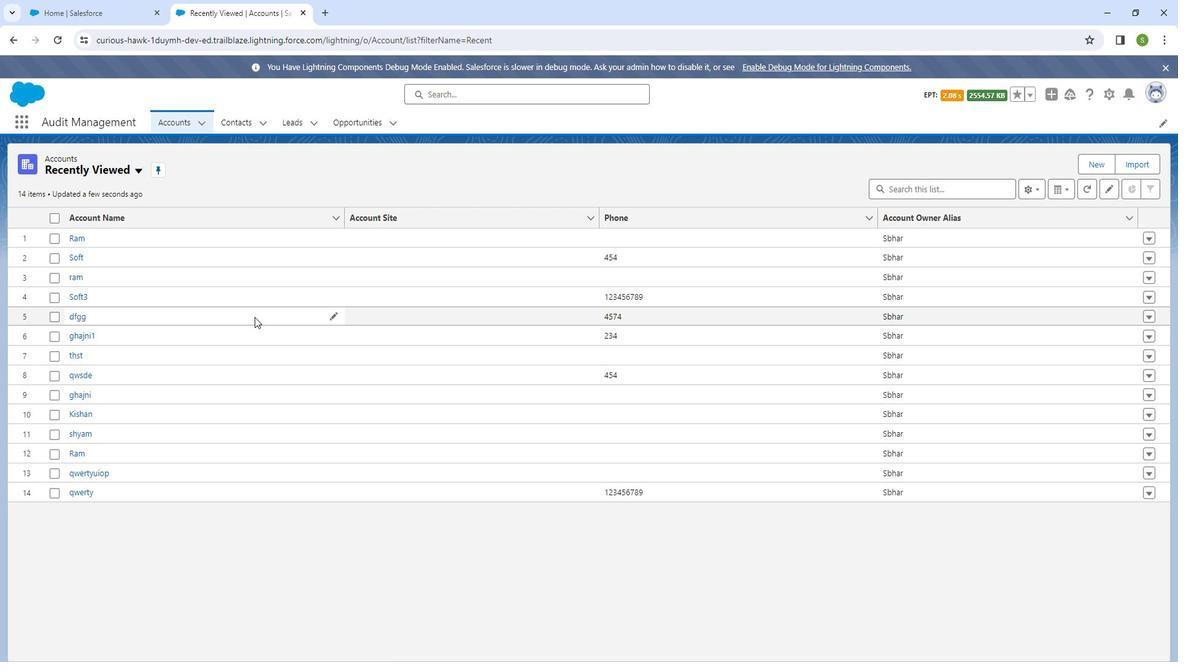 
